 Task: Look for space in Walla Walla, United States from 24th August, 2023 to 10th September, 2023 for 8 adults, 2 children, 1 infant and 1 pet in price range Rs.12000 to Rs.15000. Place can be entire place or shared room with 4 bedrooms having 8 beds and 4 bathrooms. Property type can be house, flat, guest house. Amenities needed are: wifi, TV, free parkinig on premises, gym, breakfast. Booking option can be shelf check-in. Required host language is English.
Action: Mouse moved to (482, 121)
Screenshot: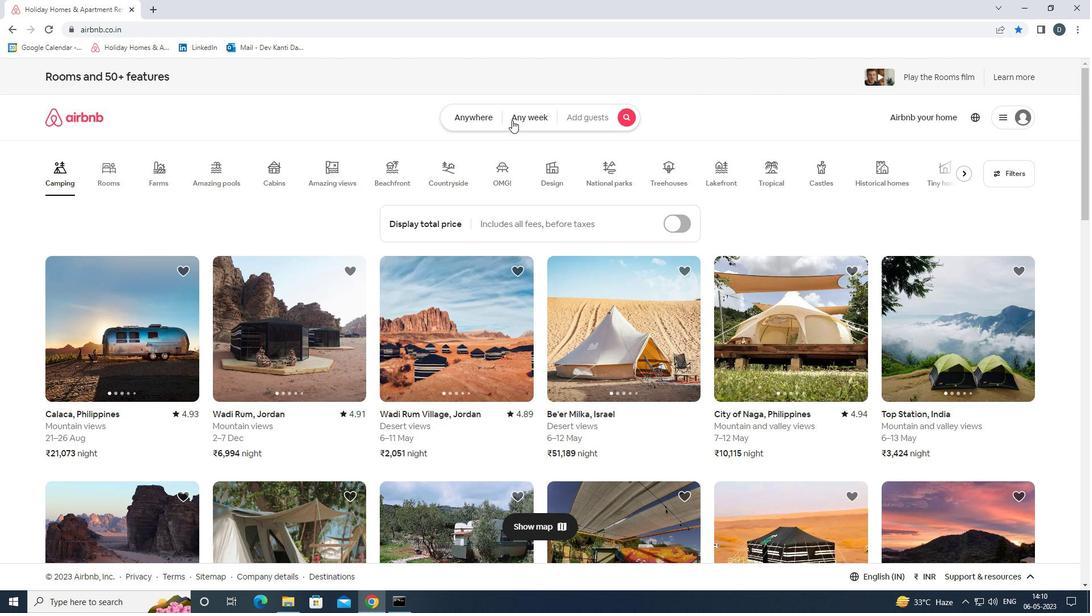 
Action: Mouse pressed left at (482, 121)
Screenshot: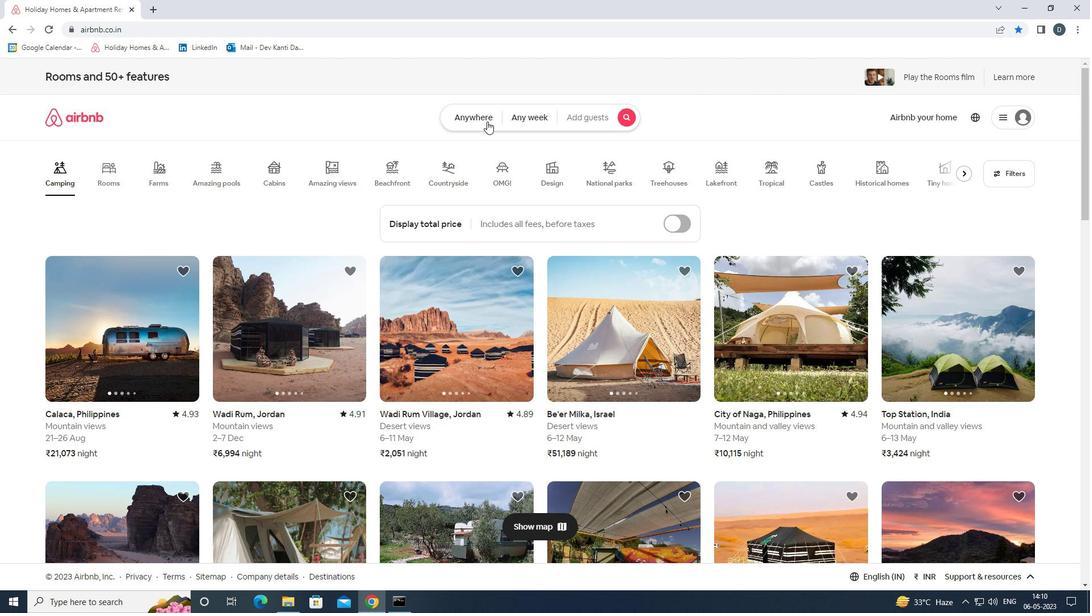 
Action: Mouse moved to (425, 162)
Screenshot: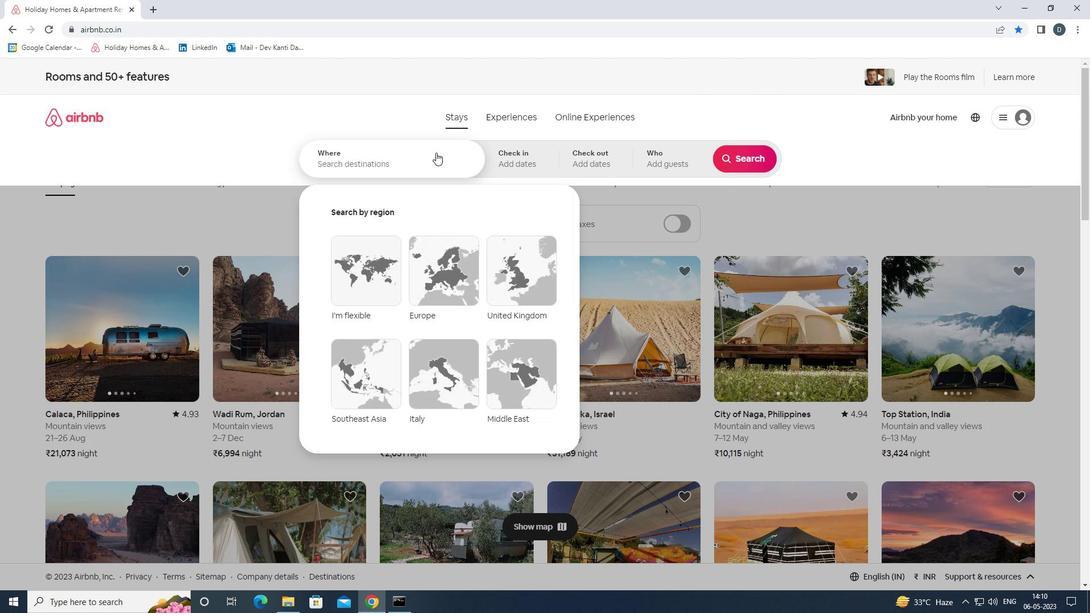
Action: Mouse pressed left at (425, 162)
Screenshot: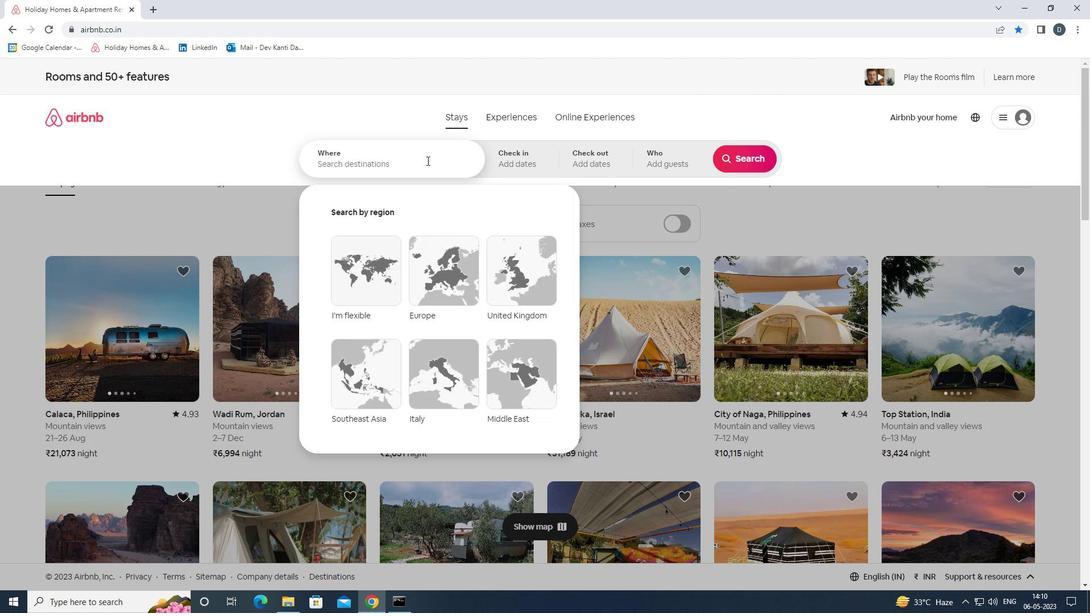 
Action: Mouse moved to (352, 176)
Screenshot: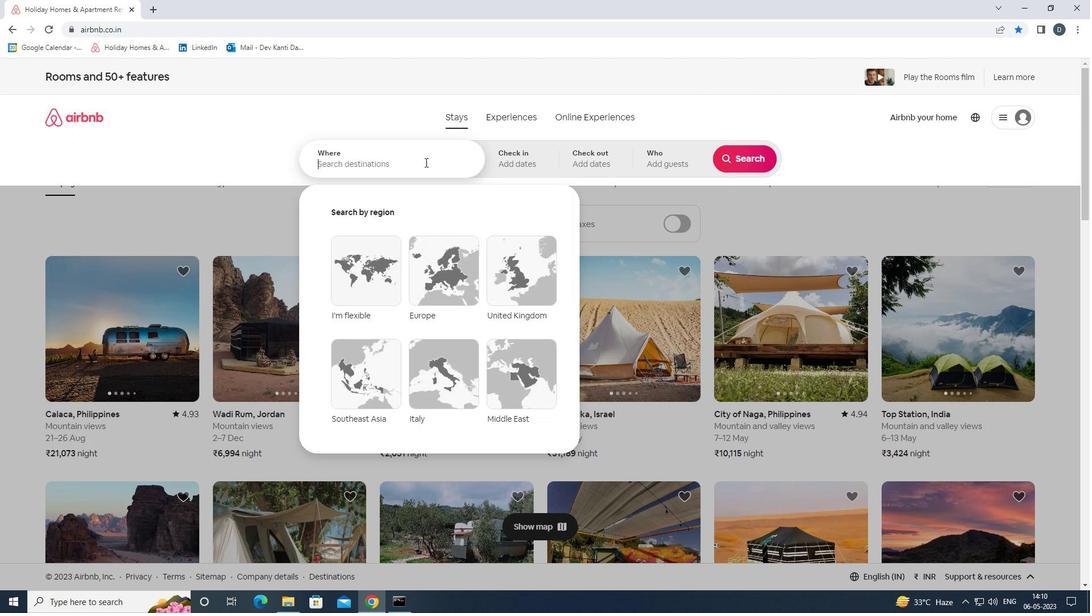 
Action: Key pressed <Key.shift>
Screenshot: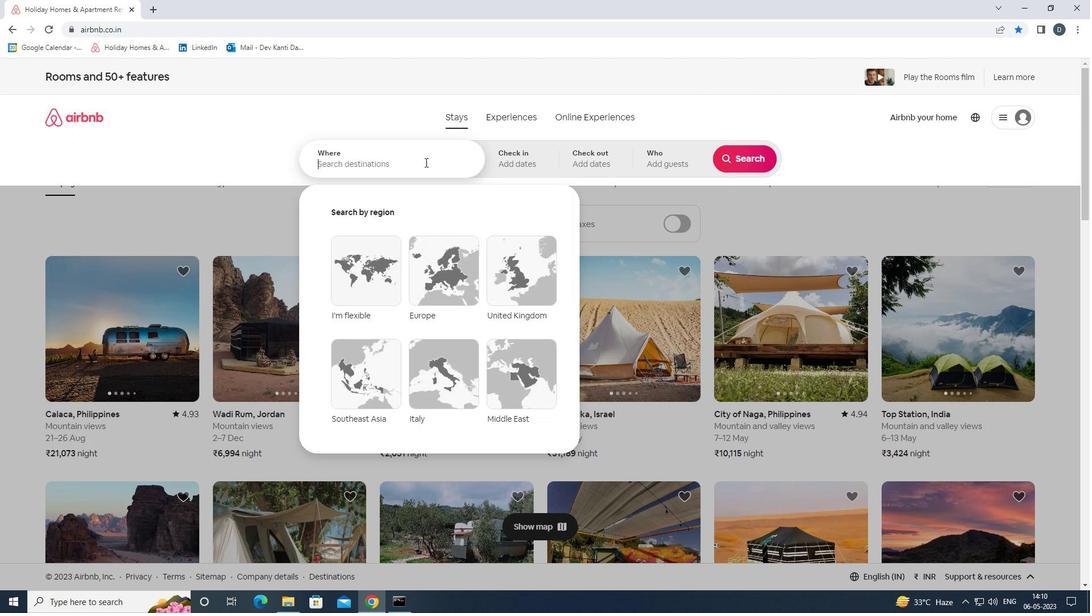
Action: Mouse moved to (294, 190)
Screenshot: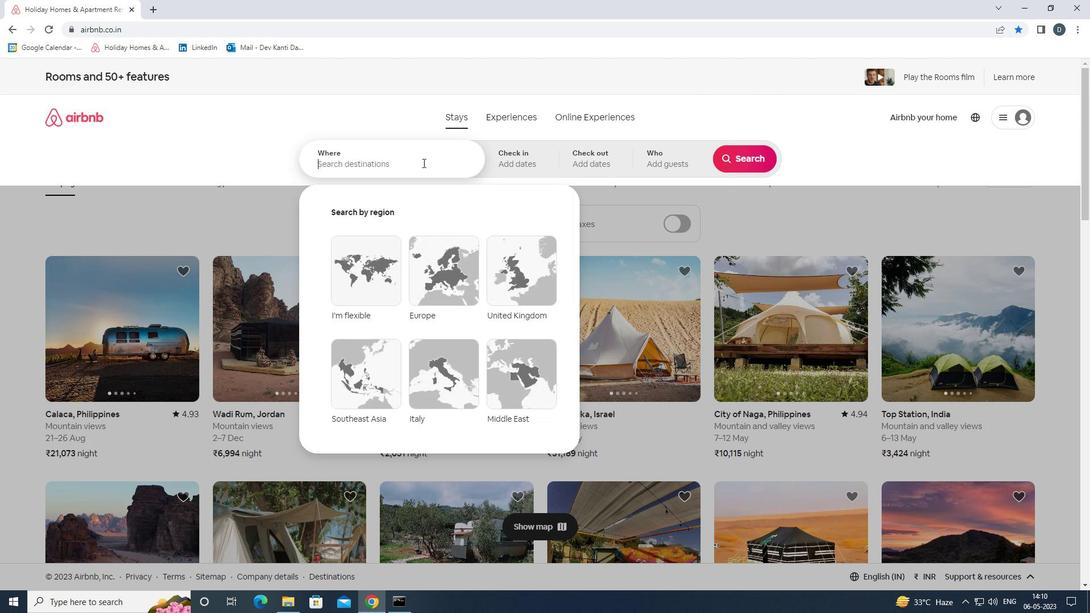 
Action: Key pressed <Key.shift>WALLA<Key.space><Key.shift>WALLA,<Key.shift>UNITED<Key.space><Key.shift>STATES<Key.enter>
Screenshot: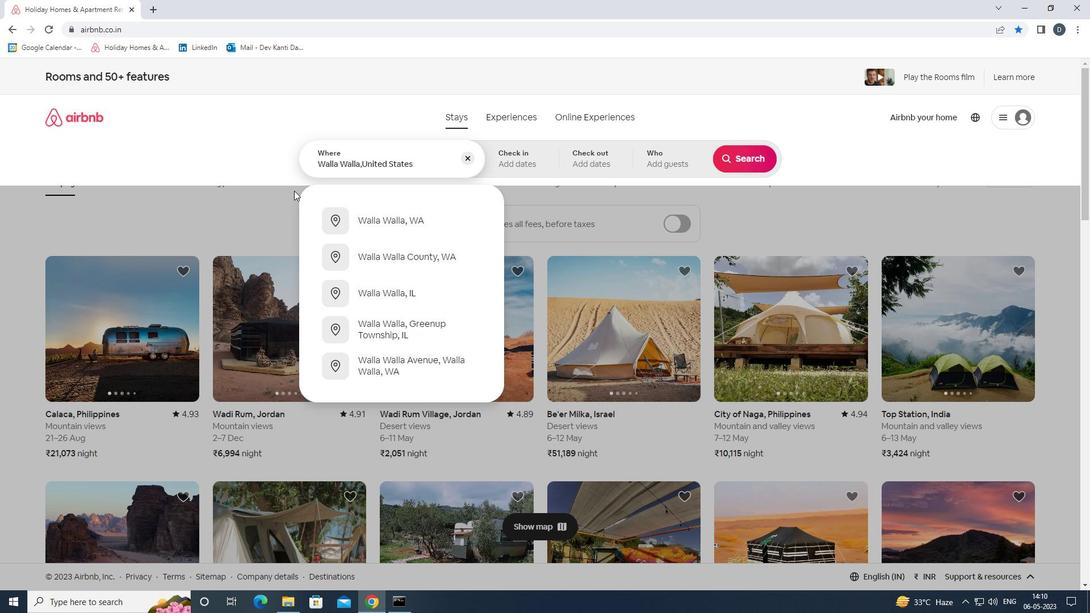
Action: Mouse moved to (743, 252)
Screenshot: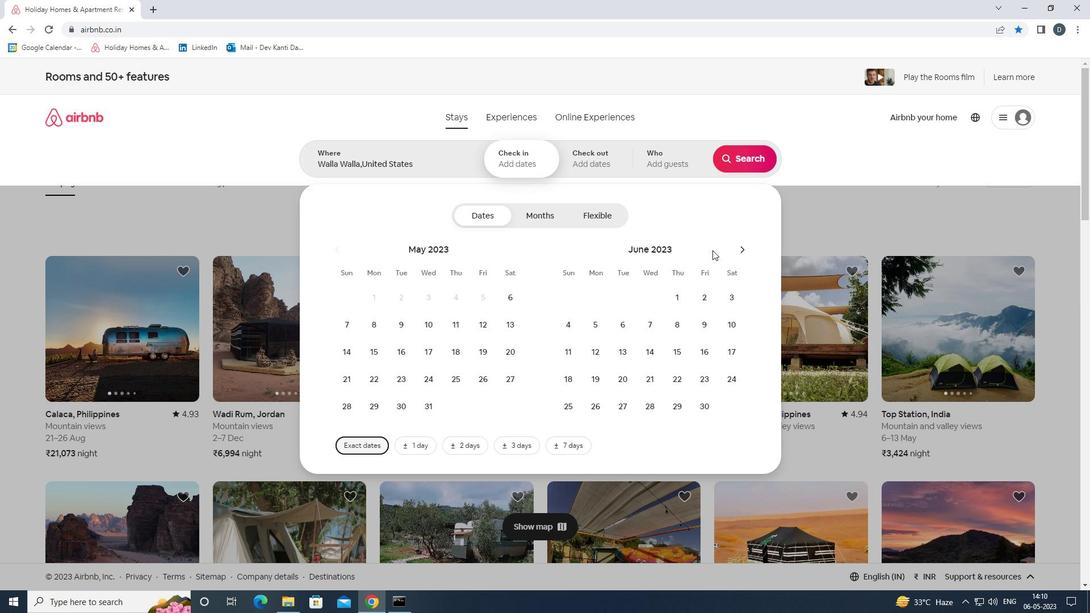 
Action: Mouse pressed left at (743, 252)
Screenshot: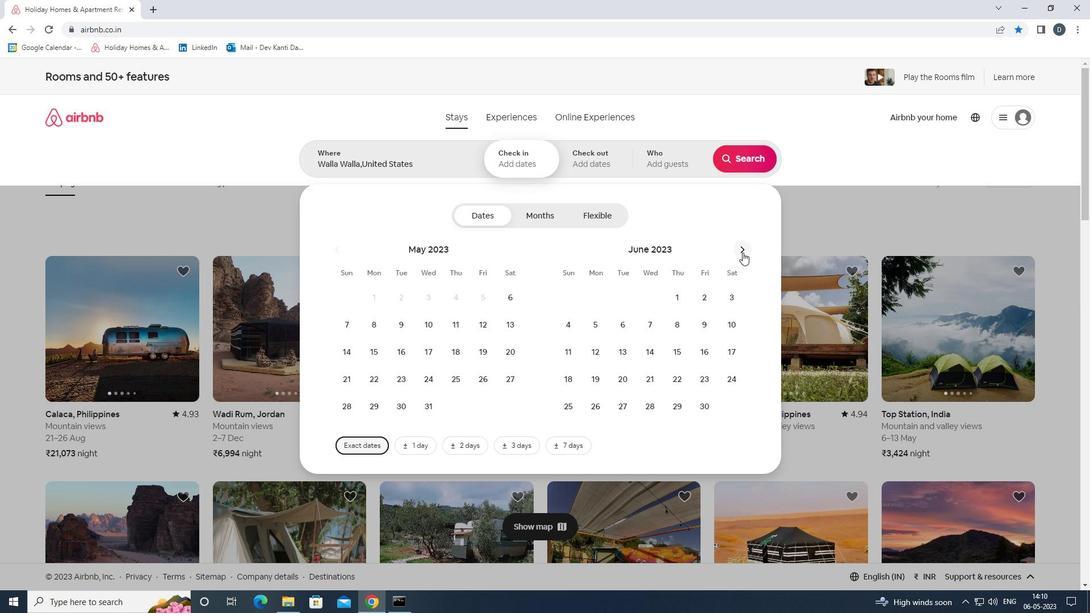 
Action: Mouse pressed left at (743, 252)
Screenshot: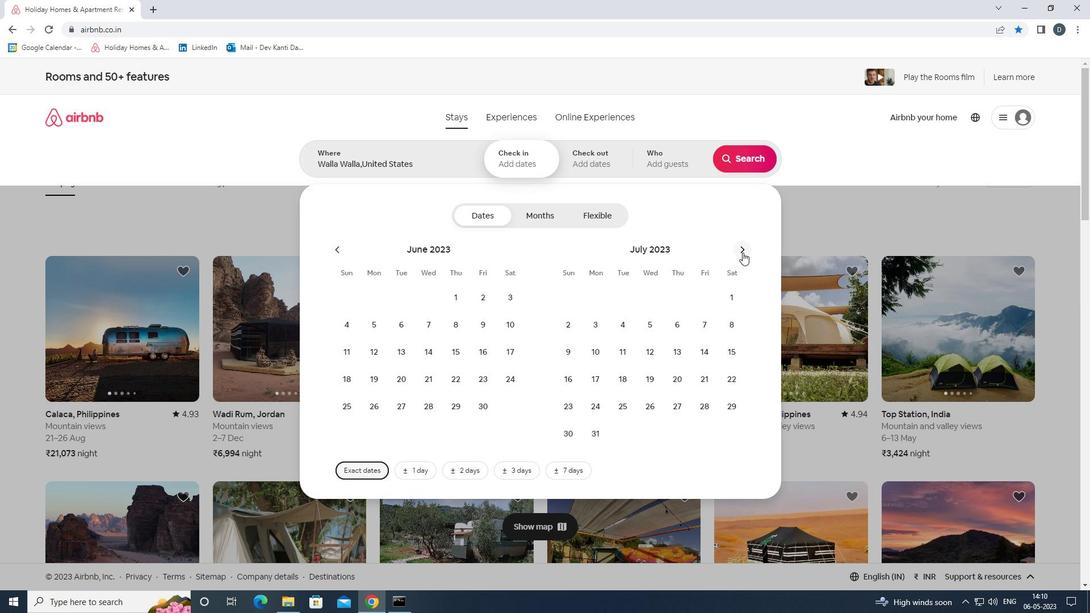 
Action: Mouse pressed left at (743, 252)
Screenshot: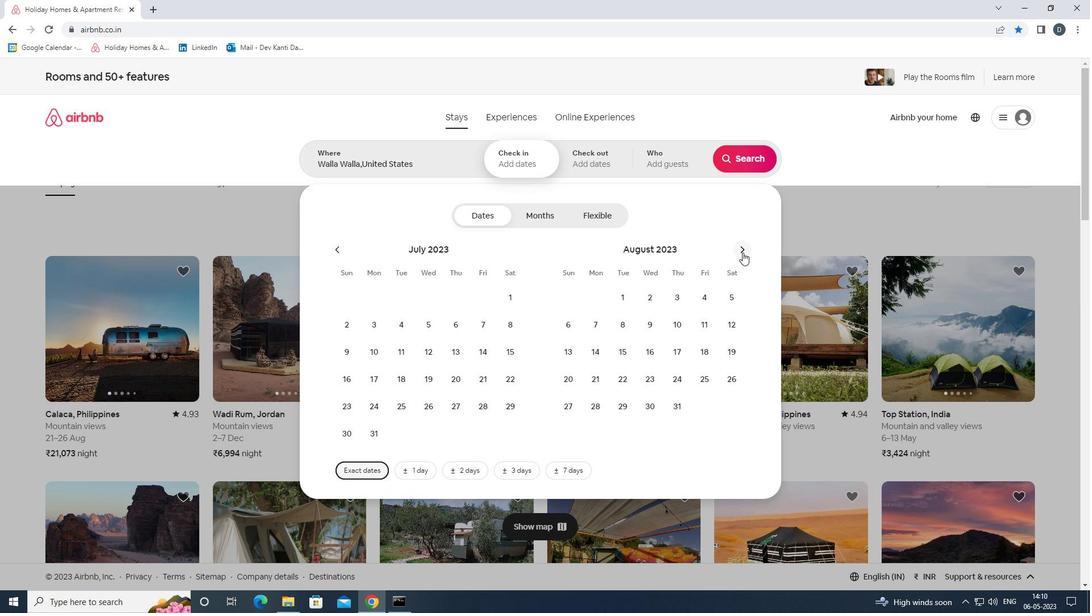
Action: Mouse moved to (452, 377)
Screenshot: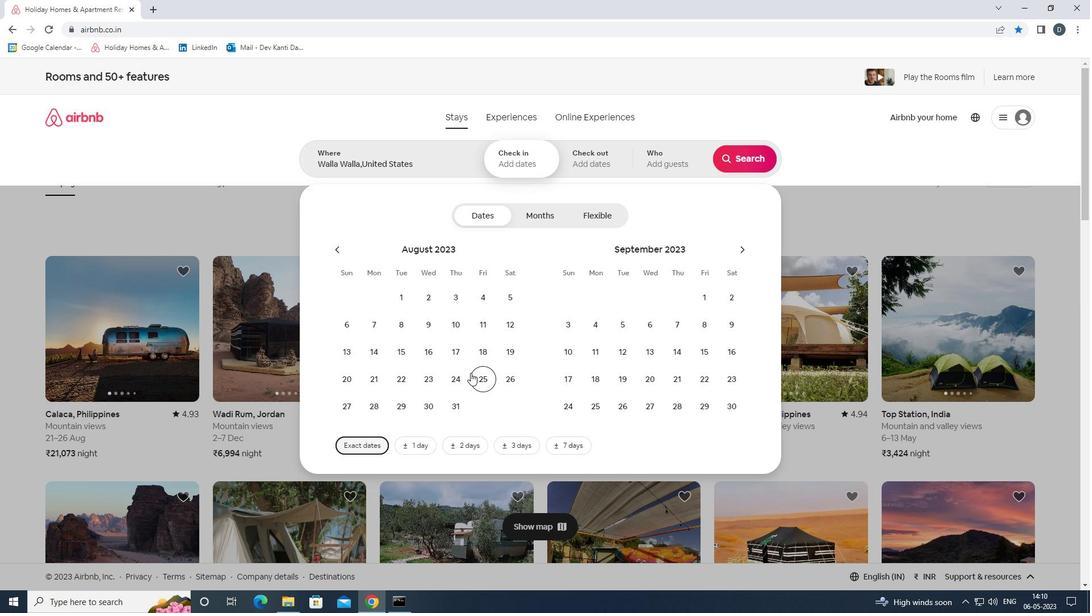 
Action: Mouse pressed left at (452, 377)
Screenshot: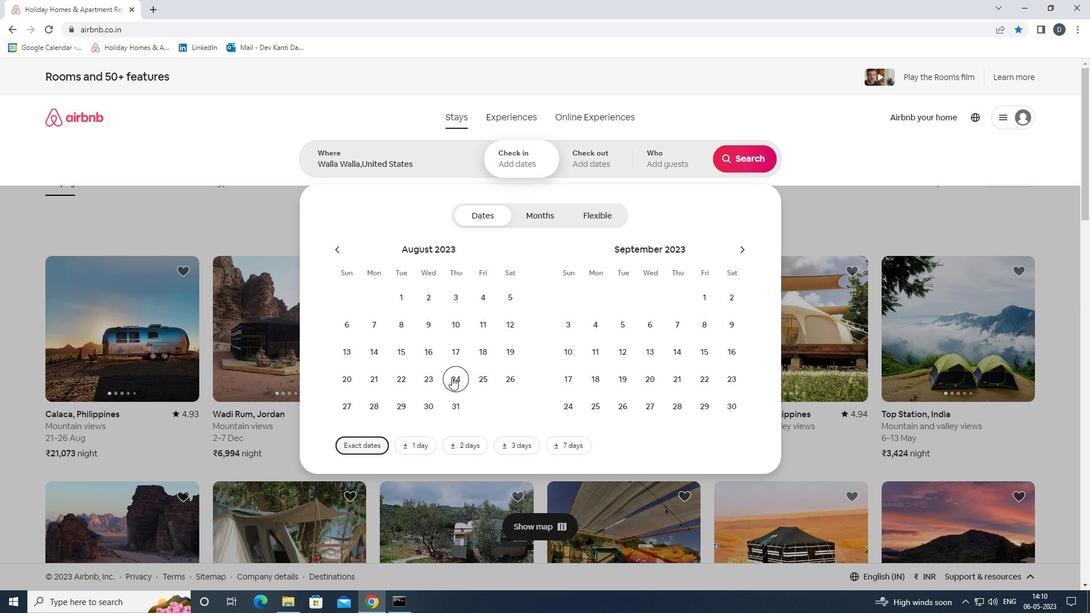 
Action: Mouse moved to (573, 350)
Screenshot: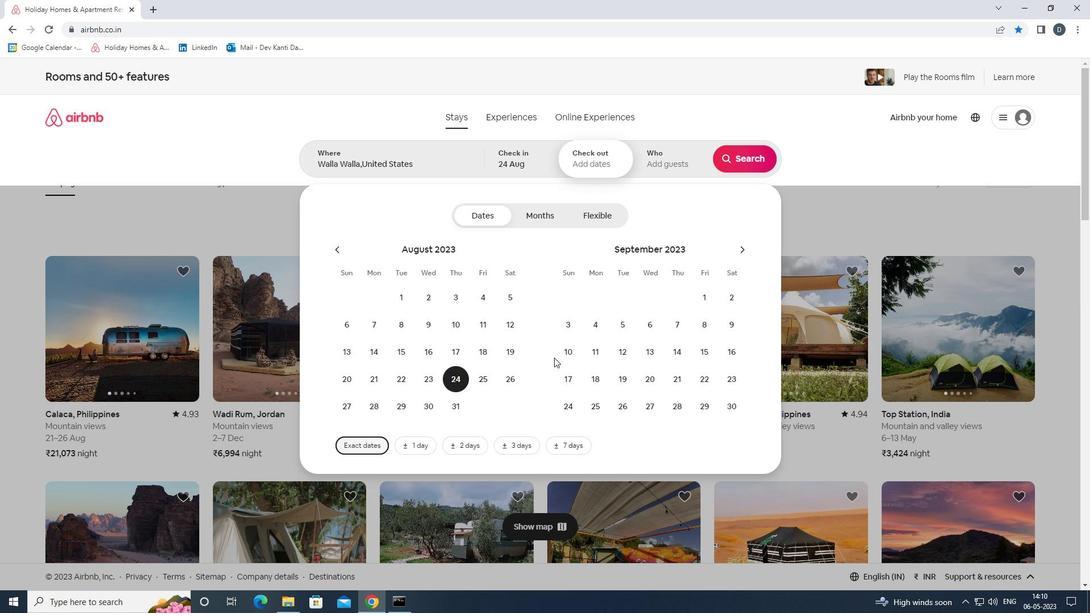
Action: Mouse pressed left at (573, 350)
Screenshot: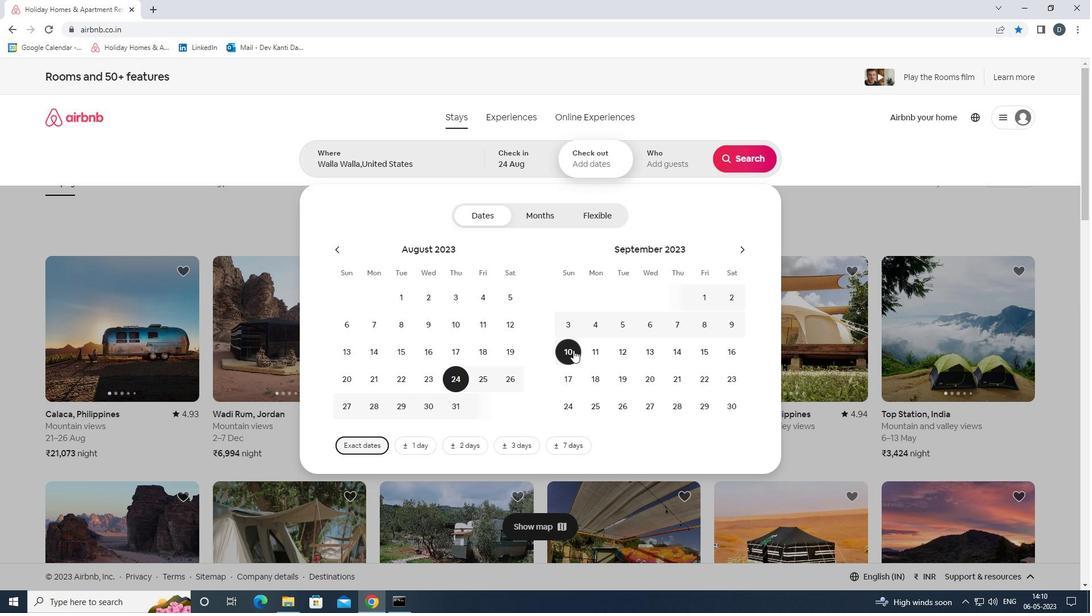 
Action: Mouse moved to (681, 163)
Screenshot: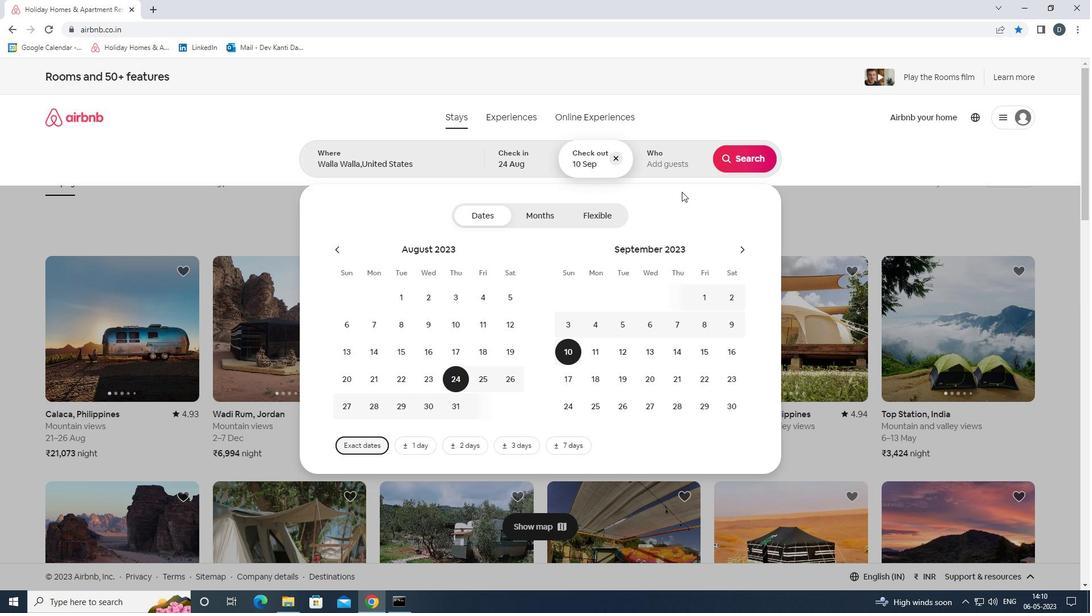 
Action: Mouse pressed left at (681, 163)
Screenshot: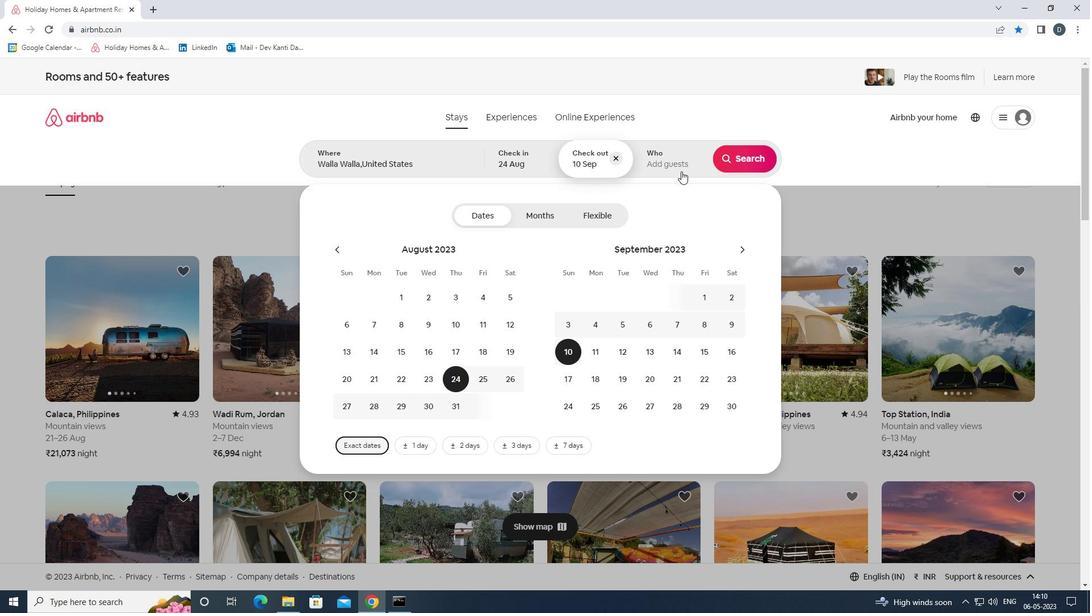 
Action: Mouse moved to (744, 219)
Screenshot: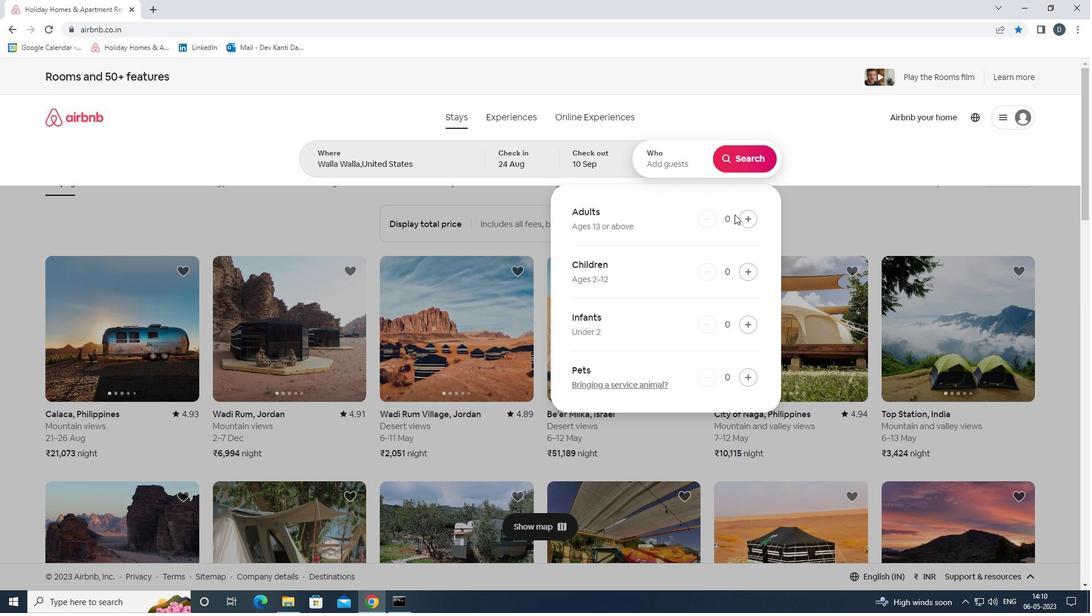 
Action: Mouse pressed left at (744, 219)
Screenshot: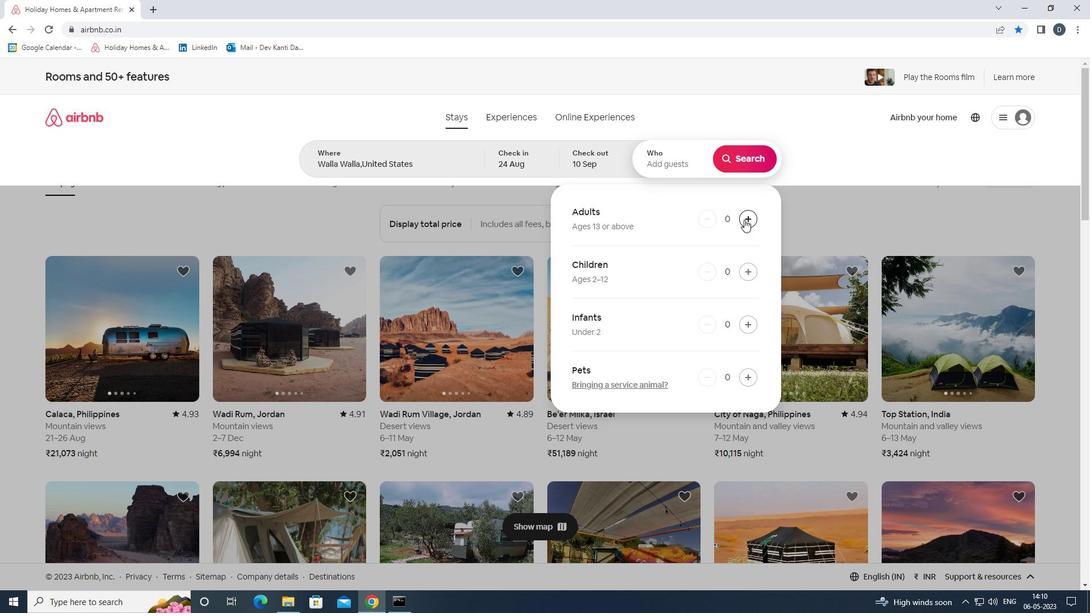 
Action: Mouse pressed left at (744, 219)
Screenshot: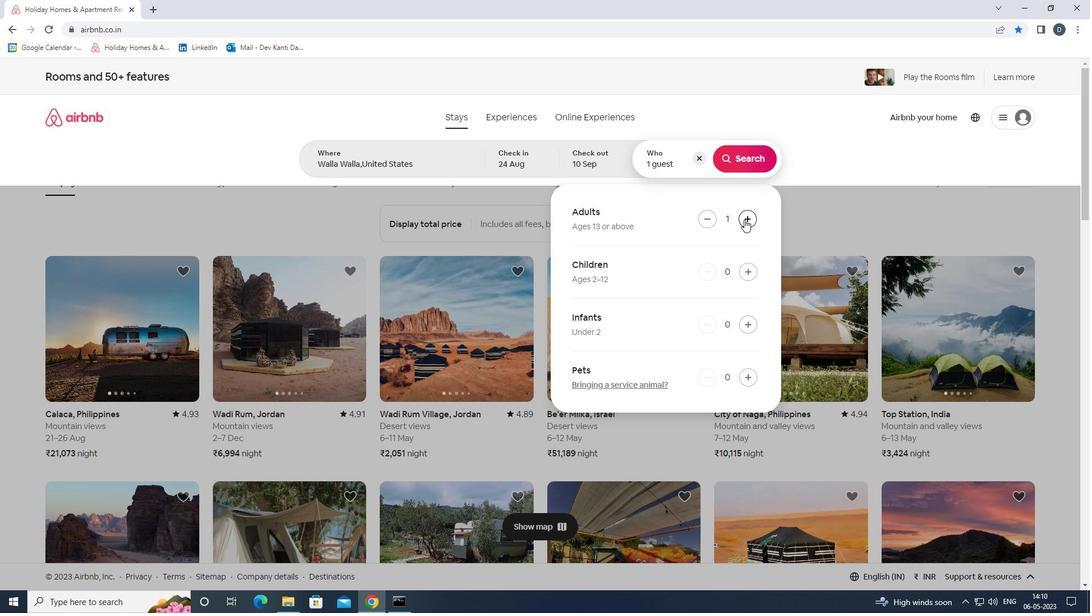 
Action: Mouse pressed left at (744, 219)
Screenshot: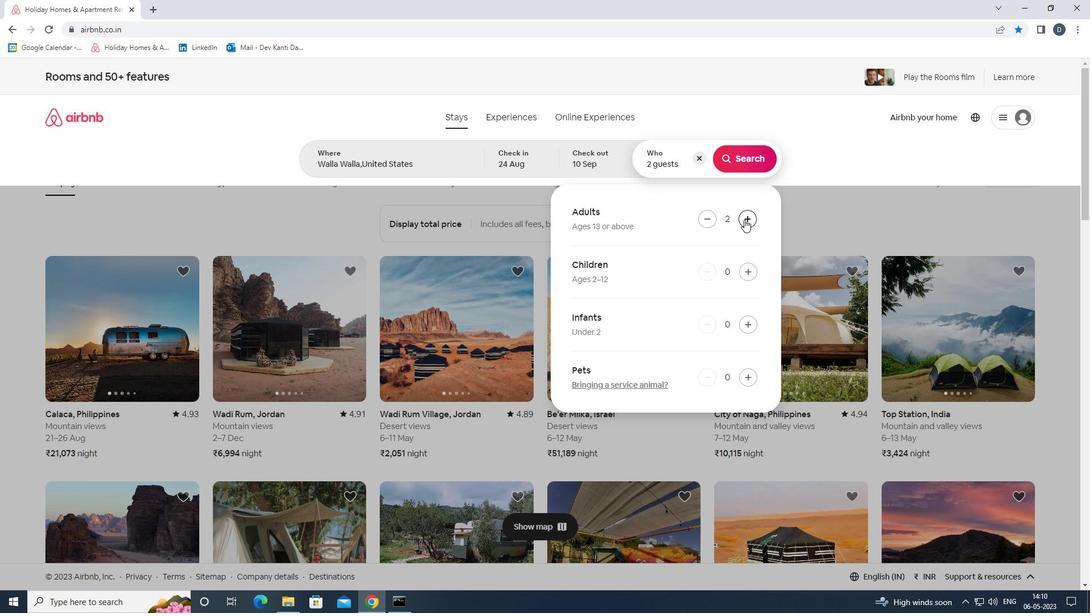 
Action: Mouse pressed left at (744, 219)
Screenshot: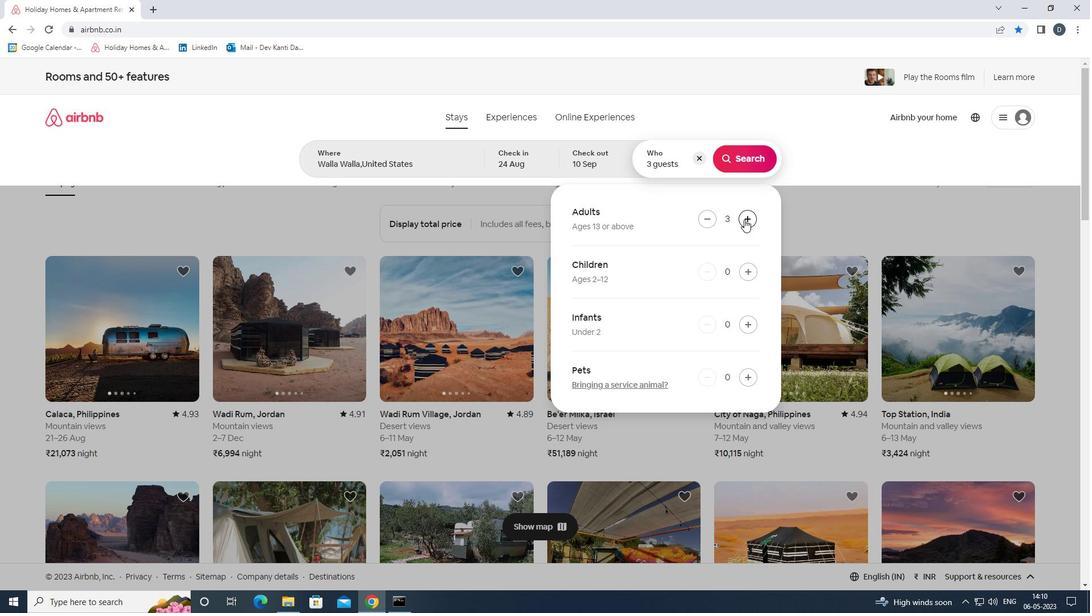 
Action: Mouse pressed left at (744, 219)
Screenshot: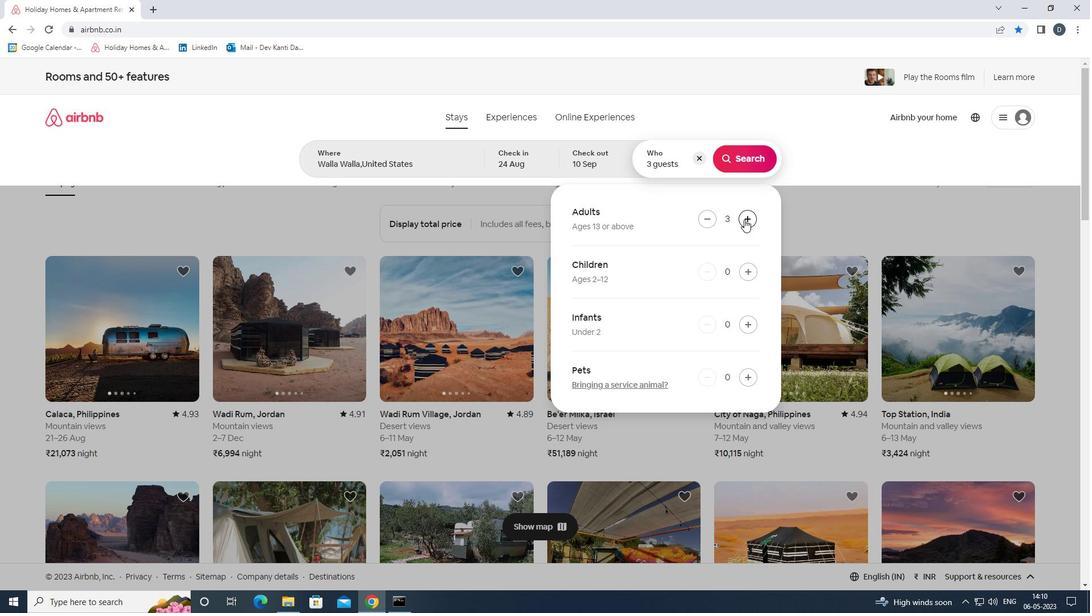 
Action: Mouse pressed left at (744, 219)
Screenshot: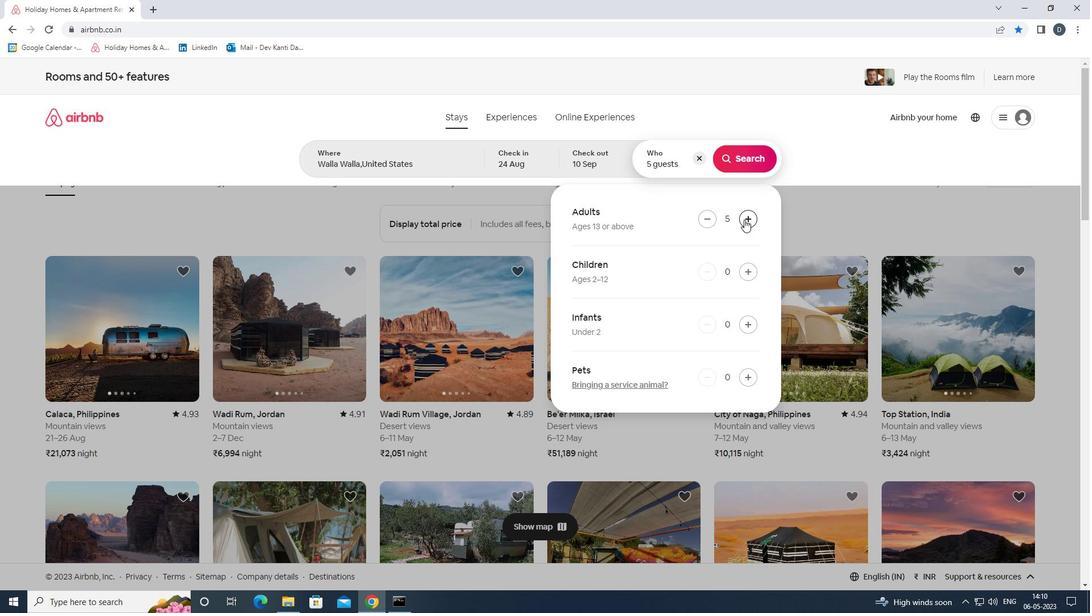 
Action: Mouse pressed left at (744, 219)
Screenshot: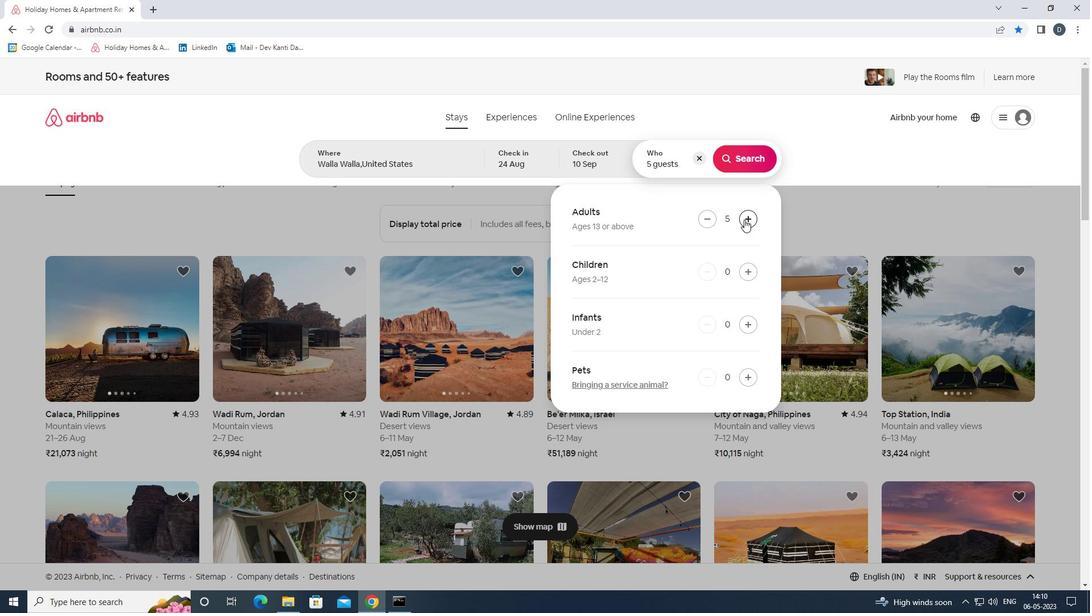 
Action: Mouse pressed left at (744, 219)
Screenshot: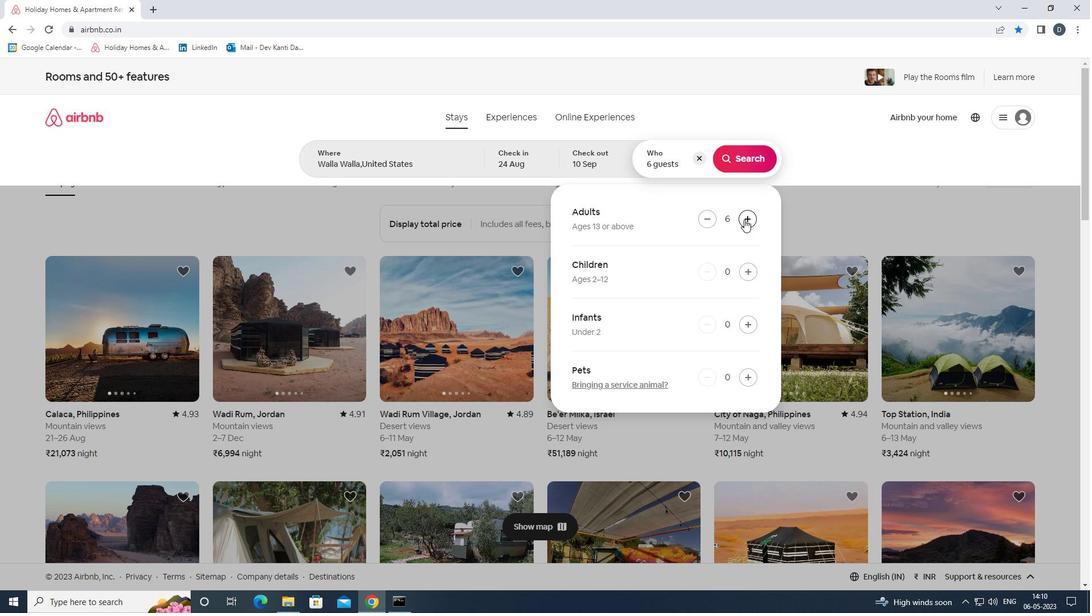 
Action: Mouse moved to (744, 273)
Screenshot: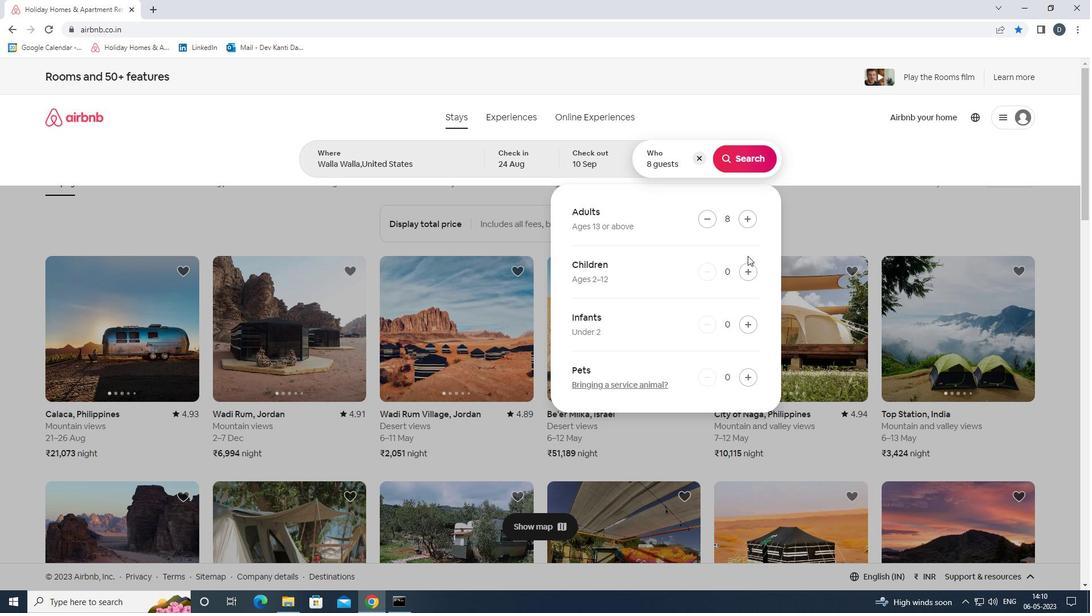 
Action: Mouse pressed left at (744, 273)
Screenshot: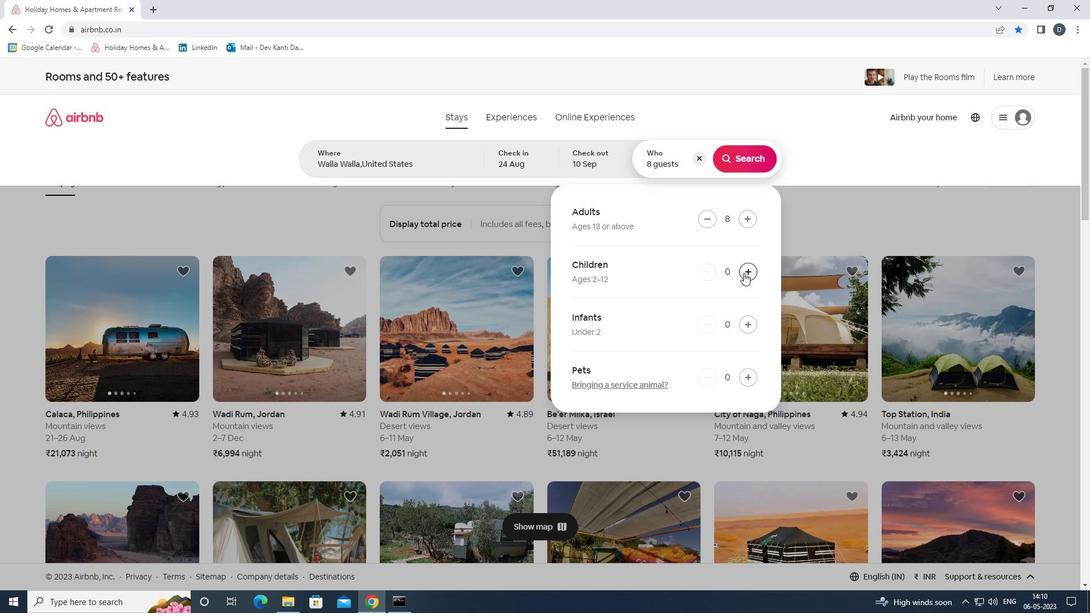 
Action: Mouse moved to (744, 273)
Screenshot: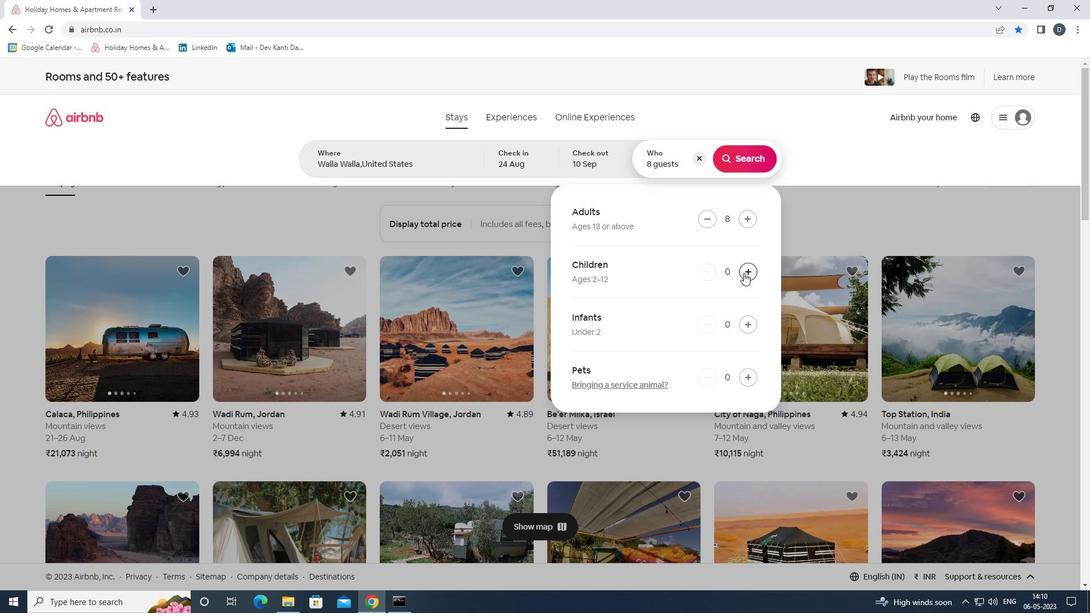
Action: Mouse pressed left at (744, 273)
Screenshot: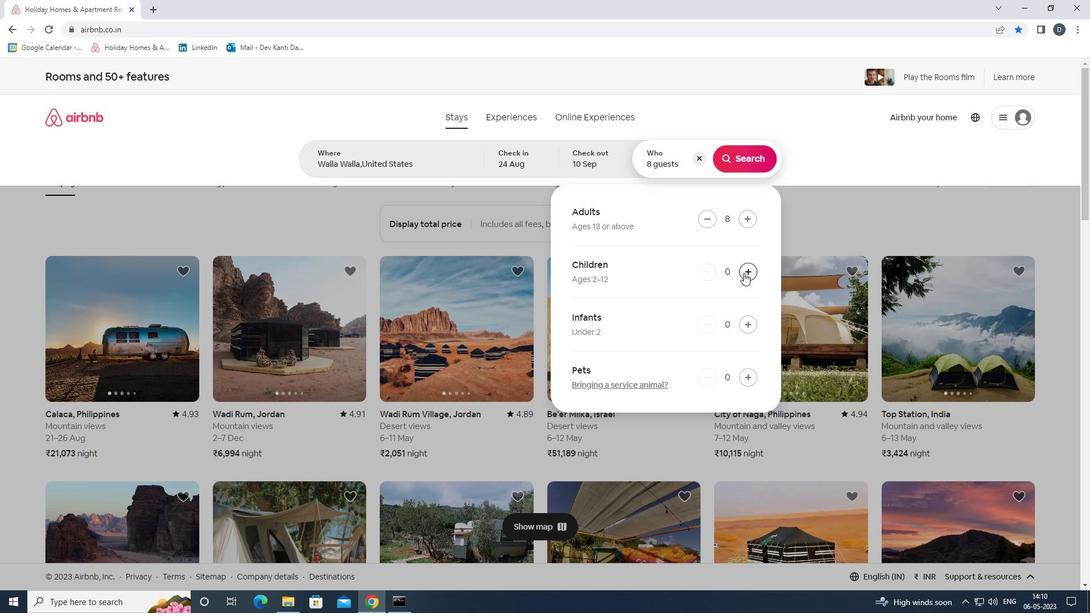 
Action: Mouse moved to (752, 321)
Screenshot: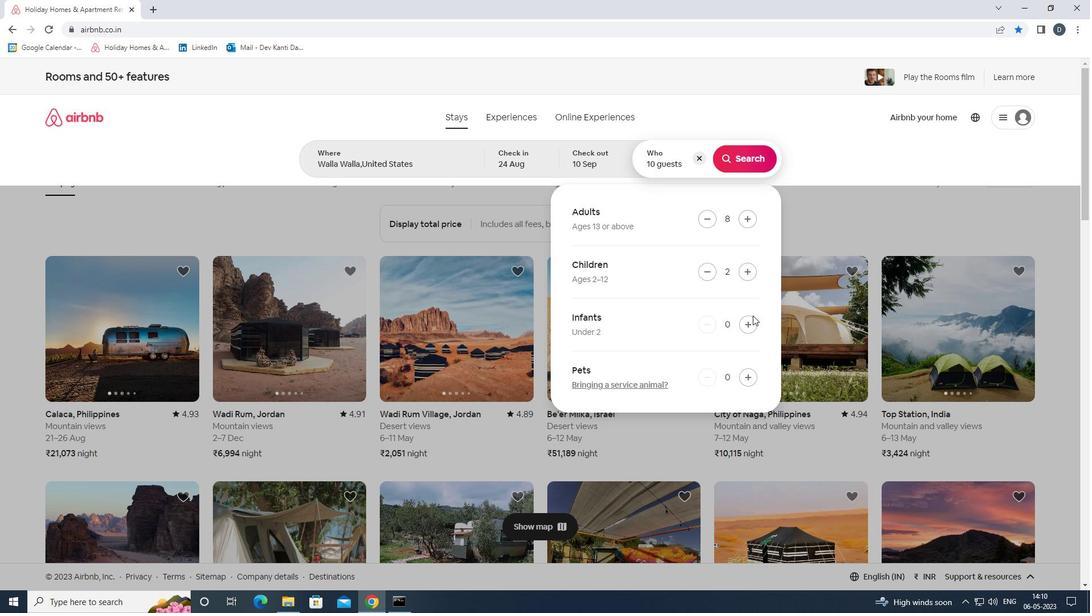 
Action: Mouse pressed left at (752, 321)
Screenshot: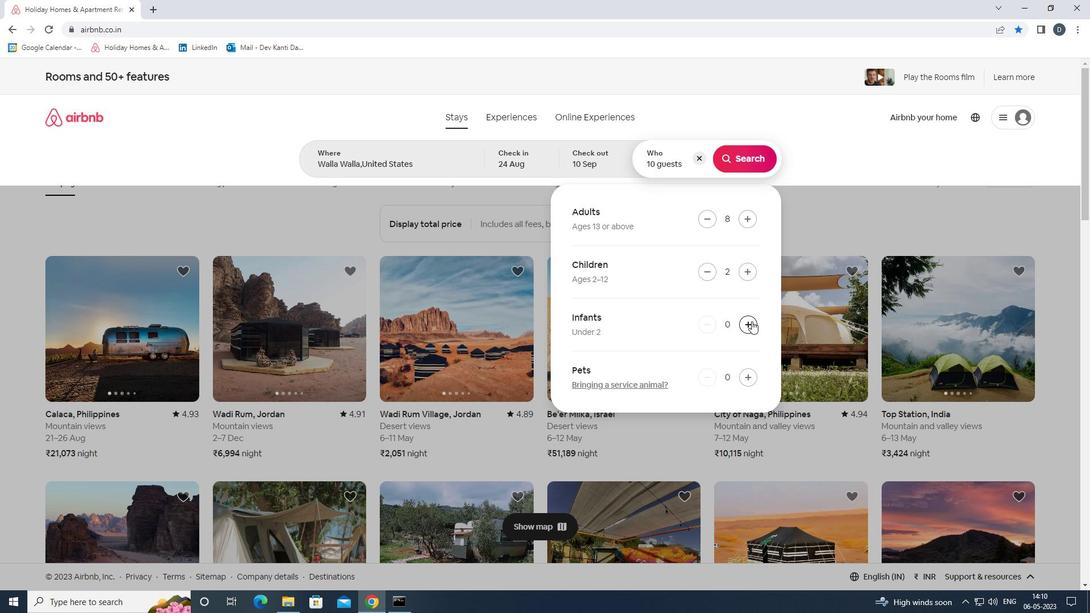 
Action: Mouse moved to (750, 378)
Screenshot: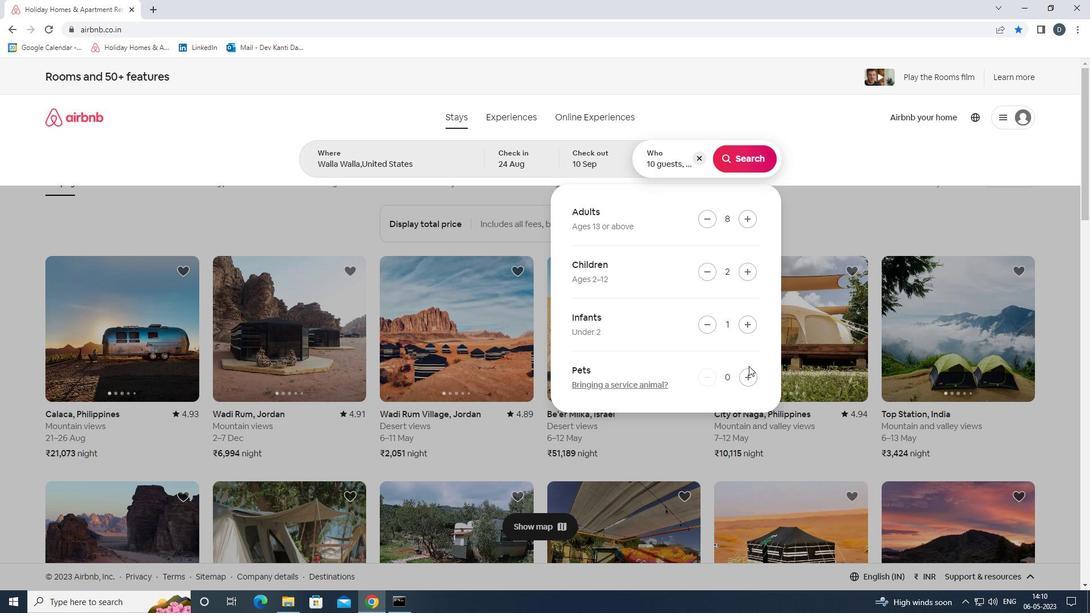 
Action: Mouse pressed left at (750, 378)
Screenshot: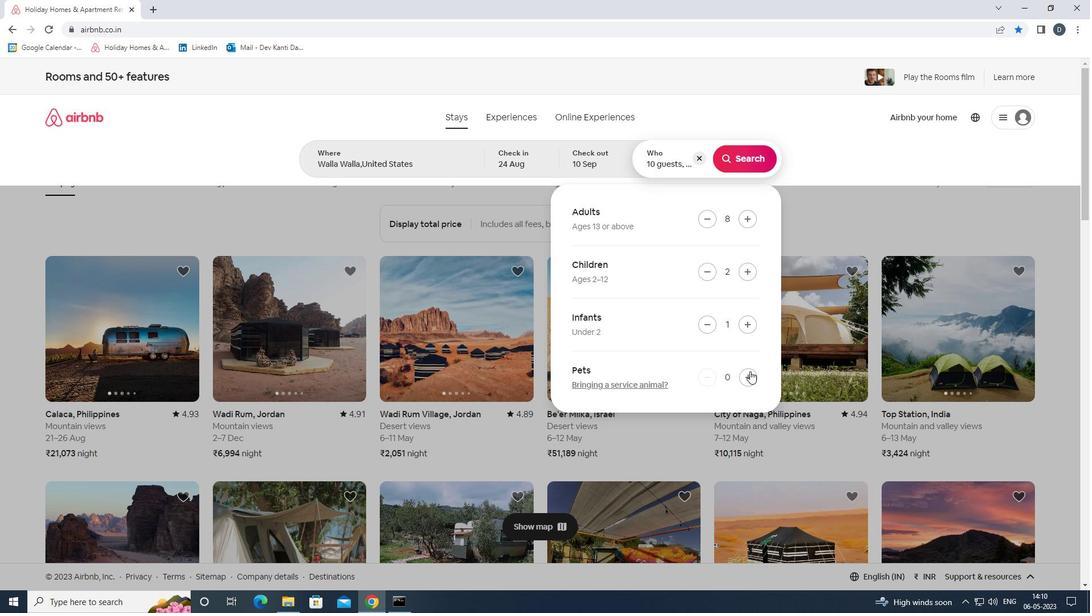 
Action: Mouse moved to (753, 165)
Screenshot: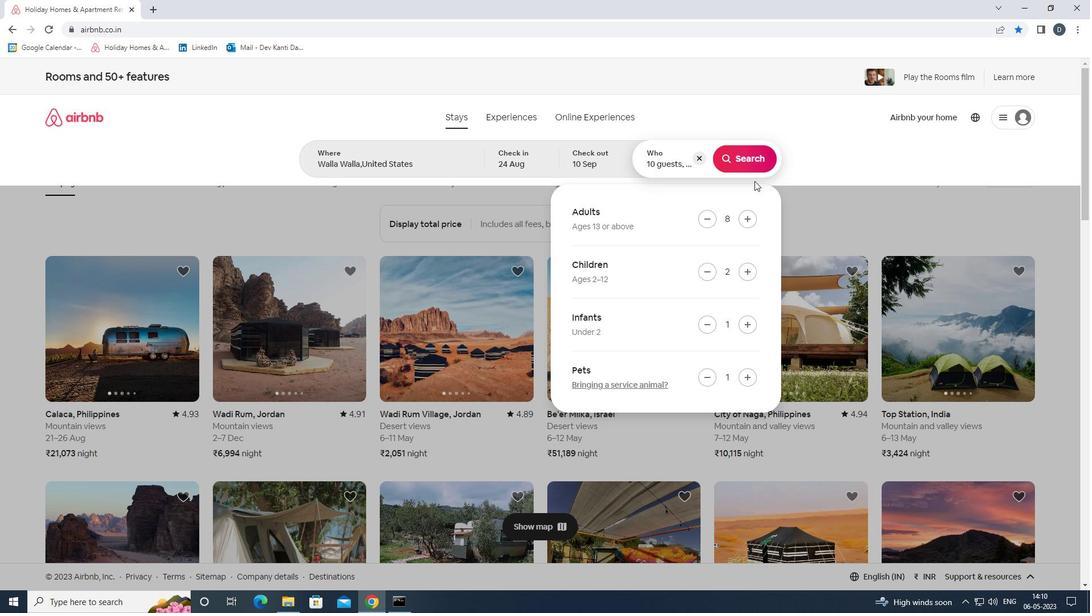 
Action: Mouse pressed left at (753, 165)
Screenshot: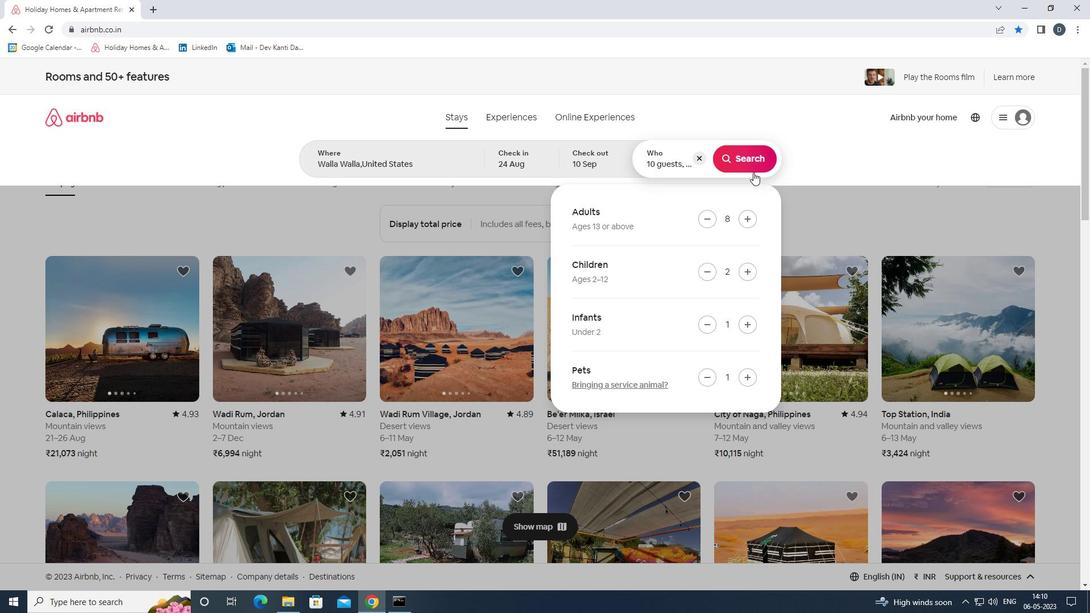 
Action: Mouse moved to (1032, 123)
Screenshot: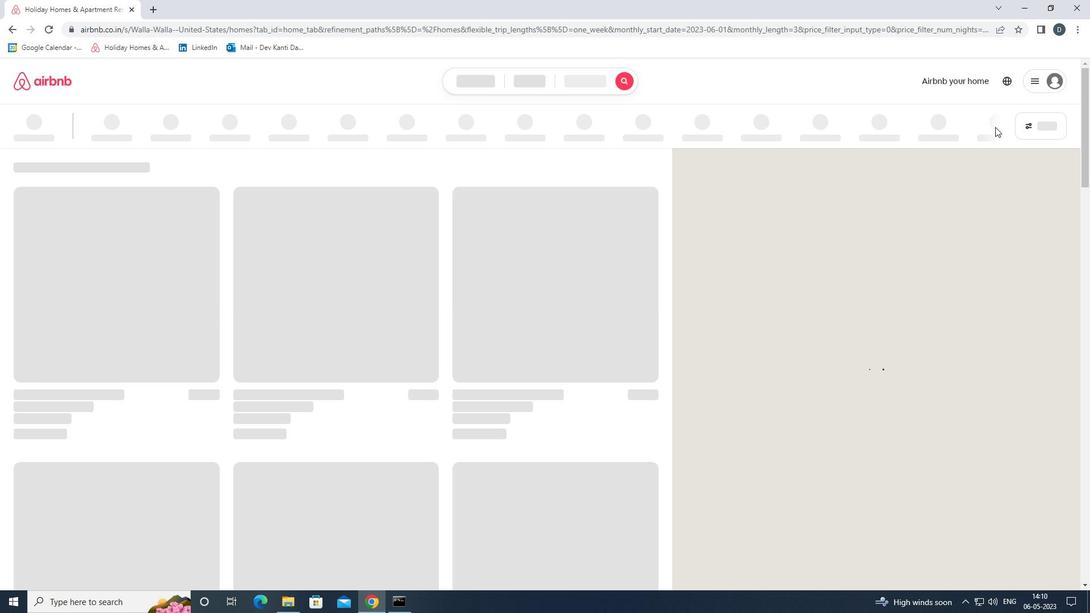 
Action: Mouse pressed left at (1032, 123)
Screenshot: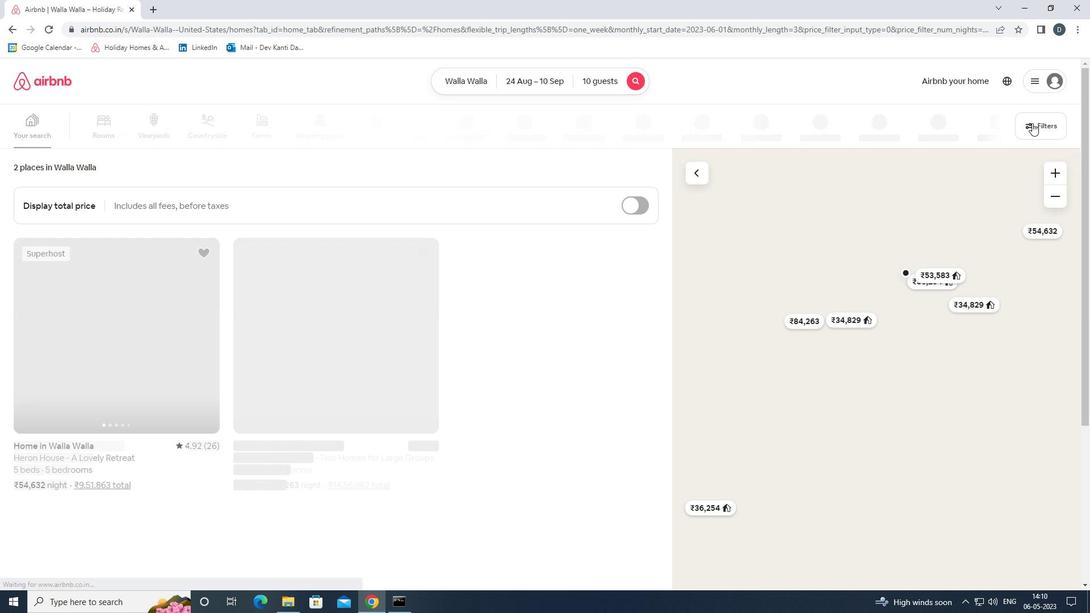 
Action: Mouse moved to (478, 406)
Screenshot: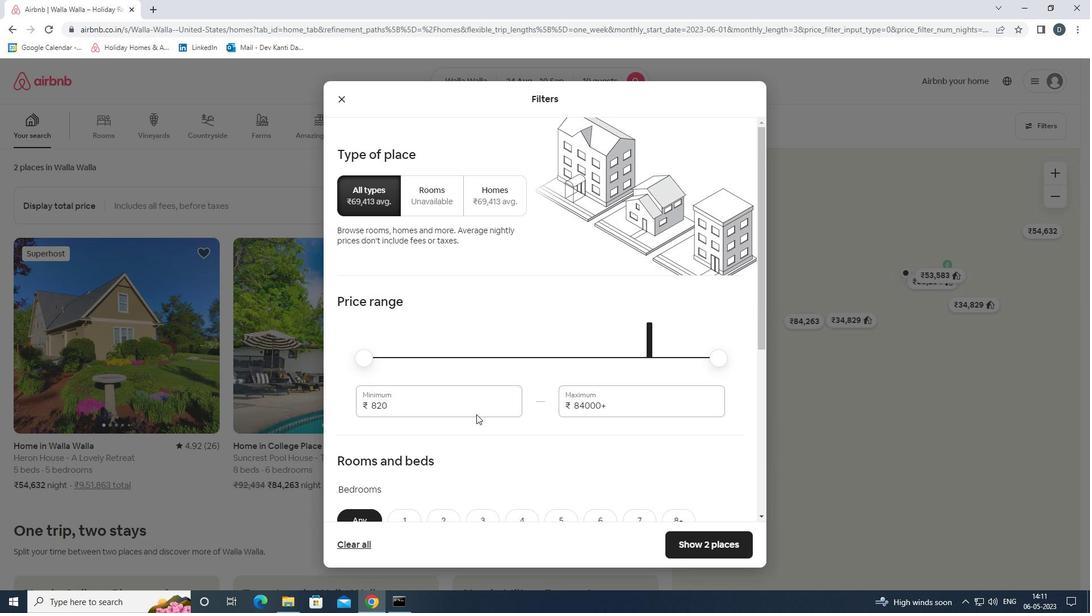 
Action: Mouse pressed left at (478, 406)
Screenshot: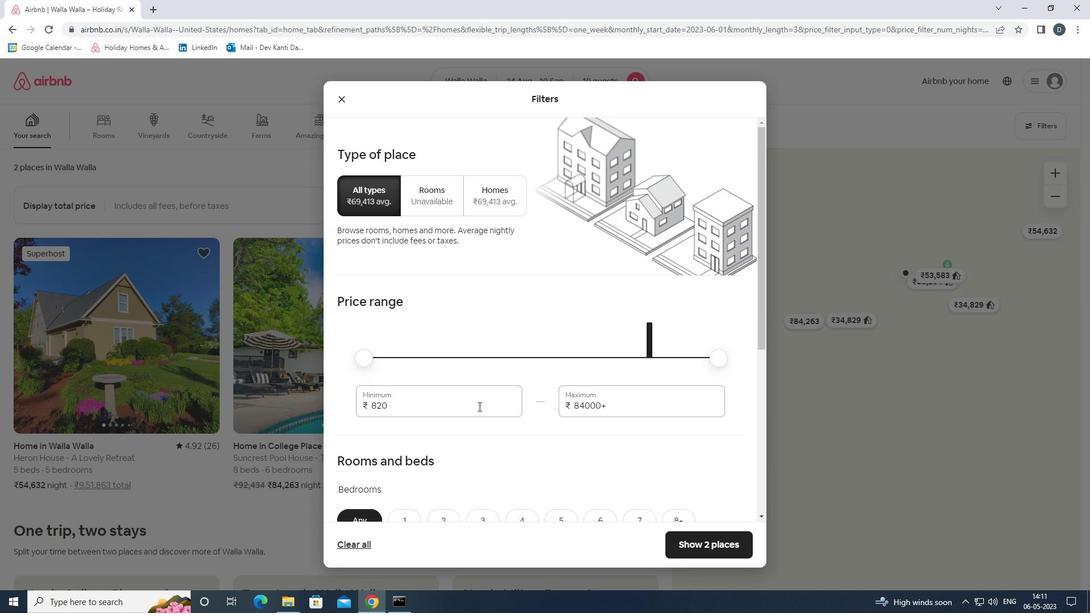 
Action: Mouse pressed left at (478, 406)
Screenshot: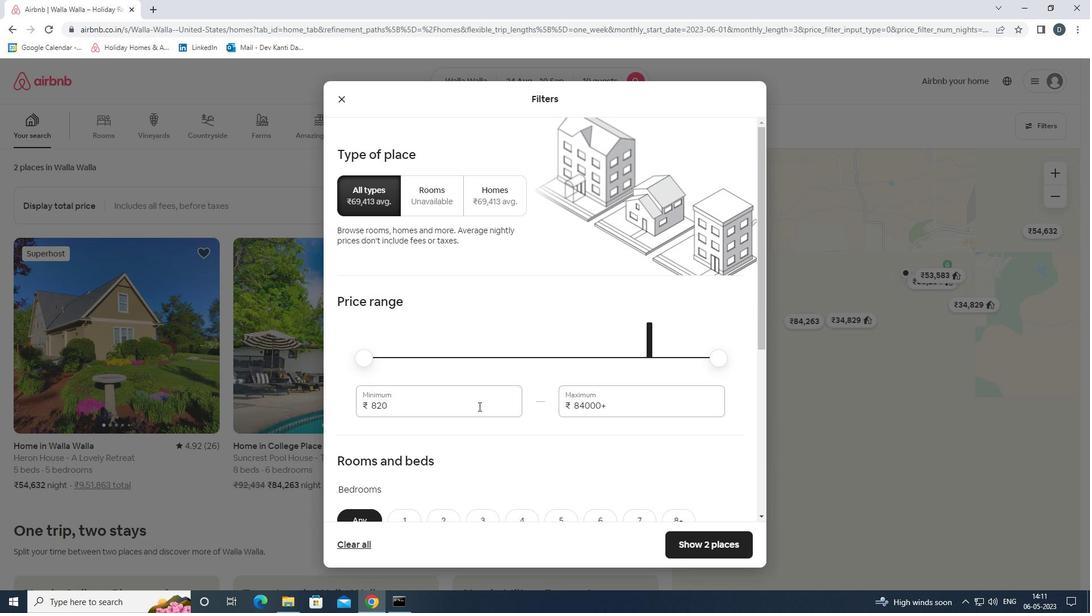 
Action: Mouse moved to (478, 406)
Screenshot: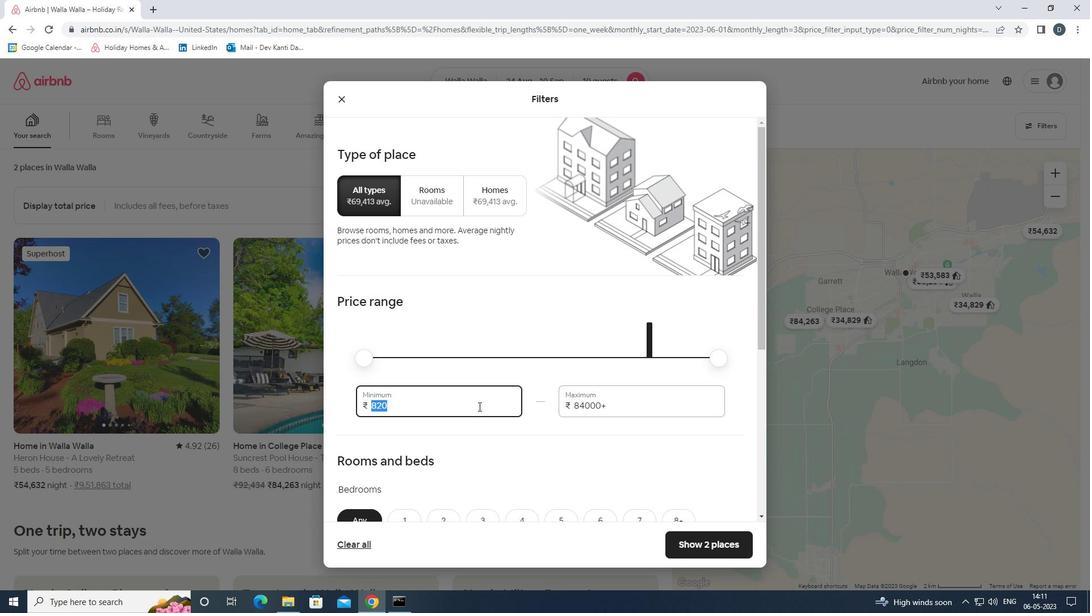 
Action: Key pressed 12000<Key.tab>15000
Screenshot: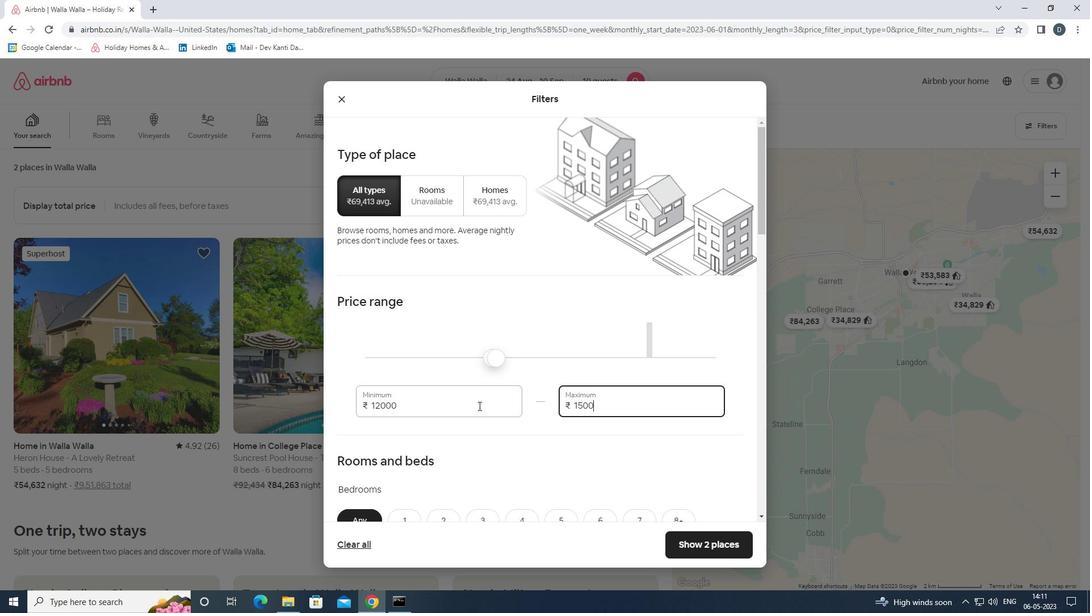 
Action: Mouse moved to (467, 395)
Screenshot: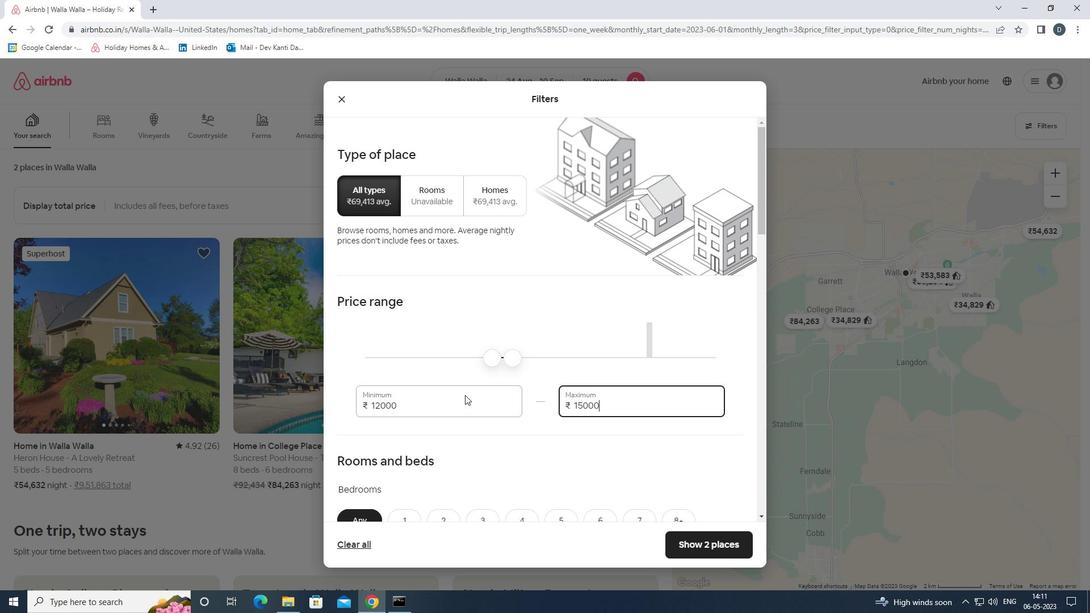 
Action: Mouse scrolled (467, 394) with delta (0, 0)
Screenshot: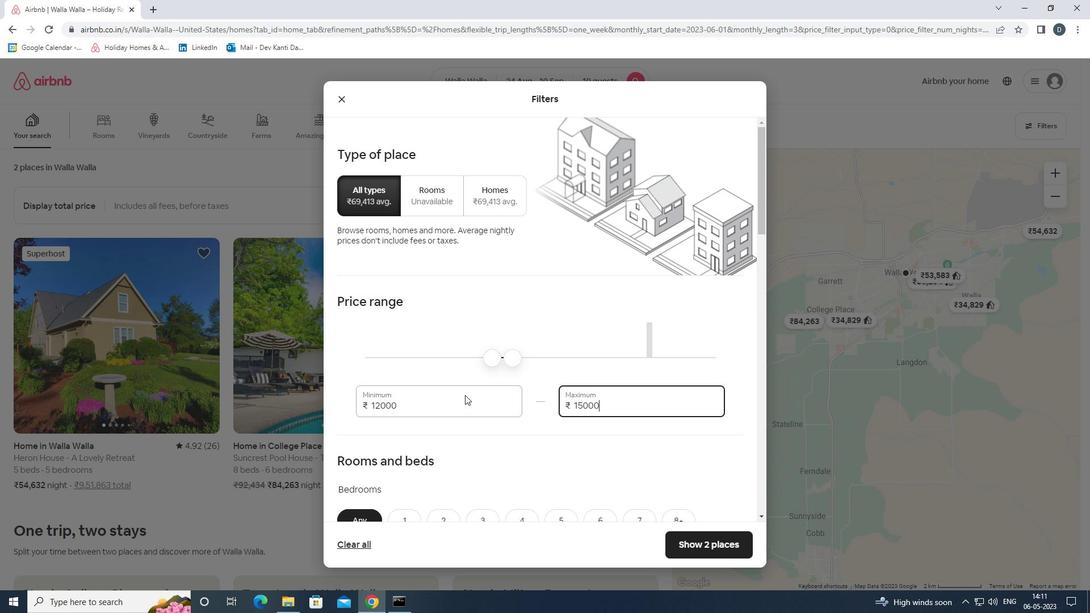 
Action: Mouse moved to (473, 390)
Screenshot: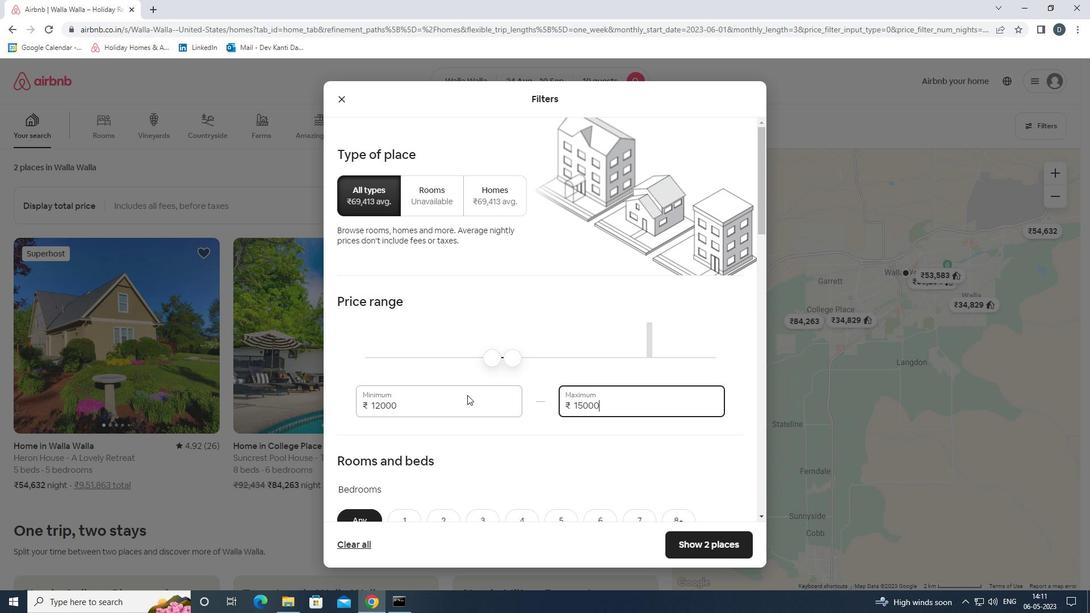 
Action: Mouse scrolled (473, 390) with delta (0, 0)
Screenshot: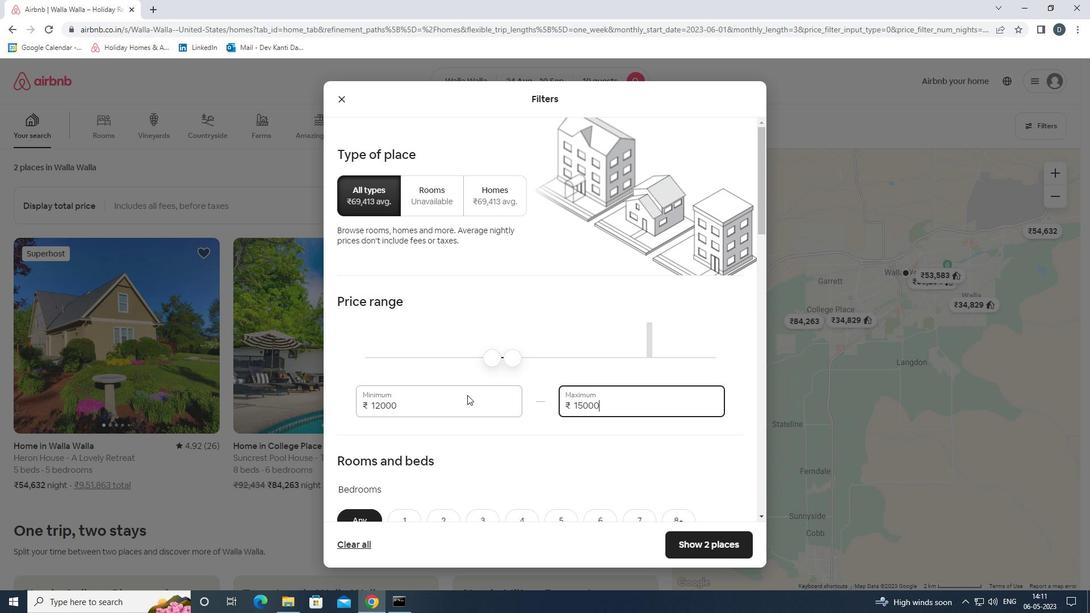 
Action: Mouse moved to (485, 388)
Screenshot: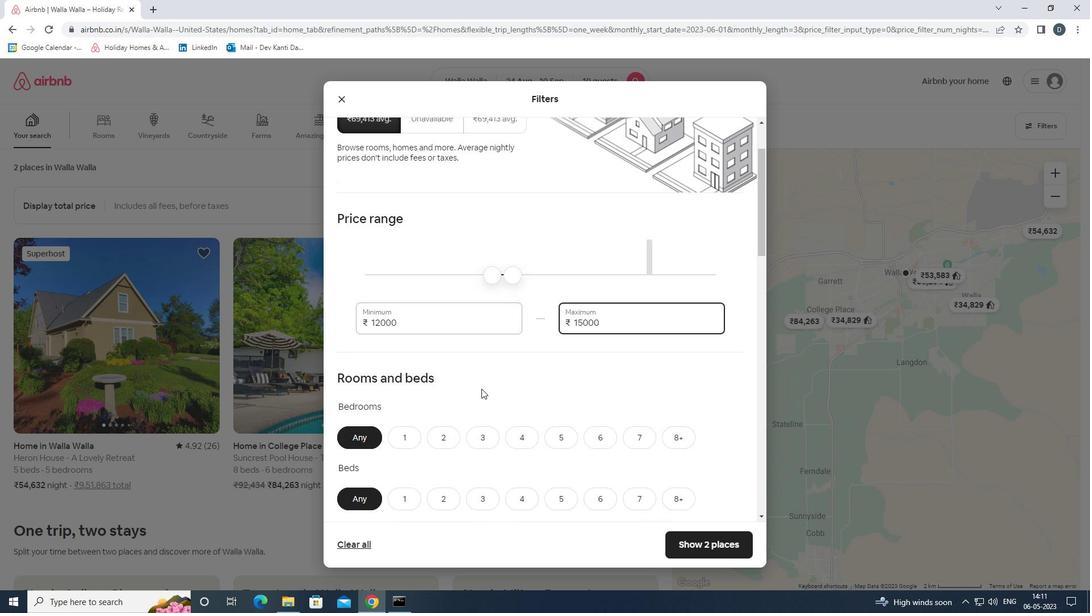 
Action: Mouse scrolled (485, 387) with delta (0, 0)
Screenshot: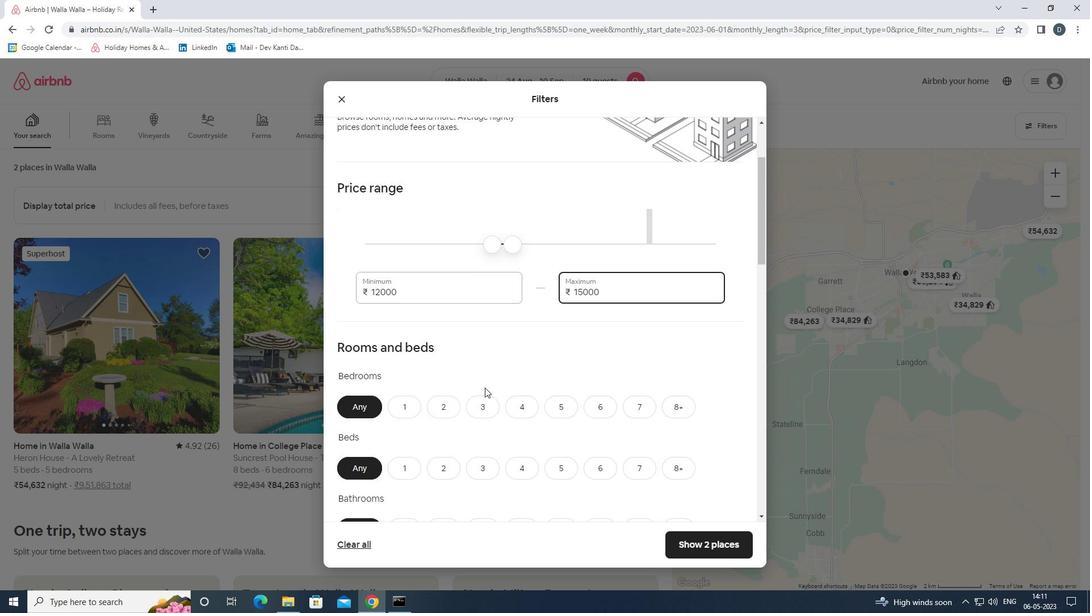 
Action: Mouse moved to (514, 351)
Screenshot: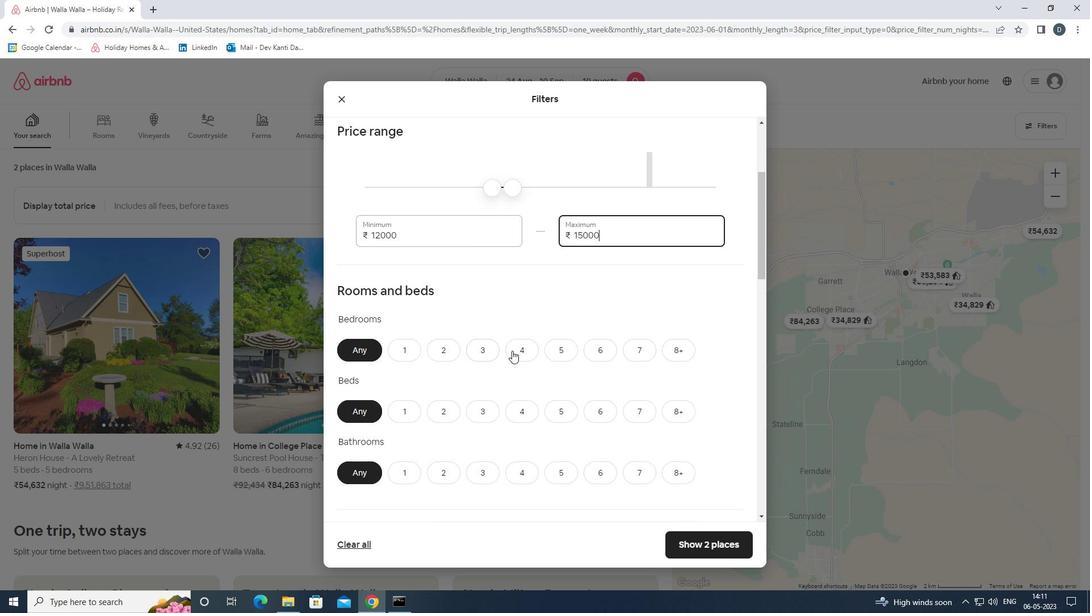 
Action: Mouse pressed left at (514, 351)
Screenshot: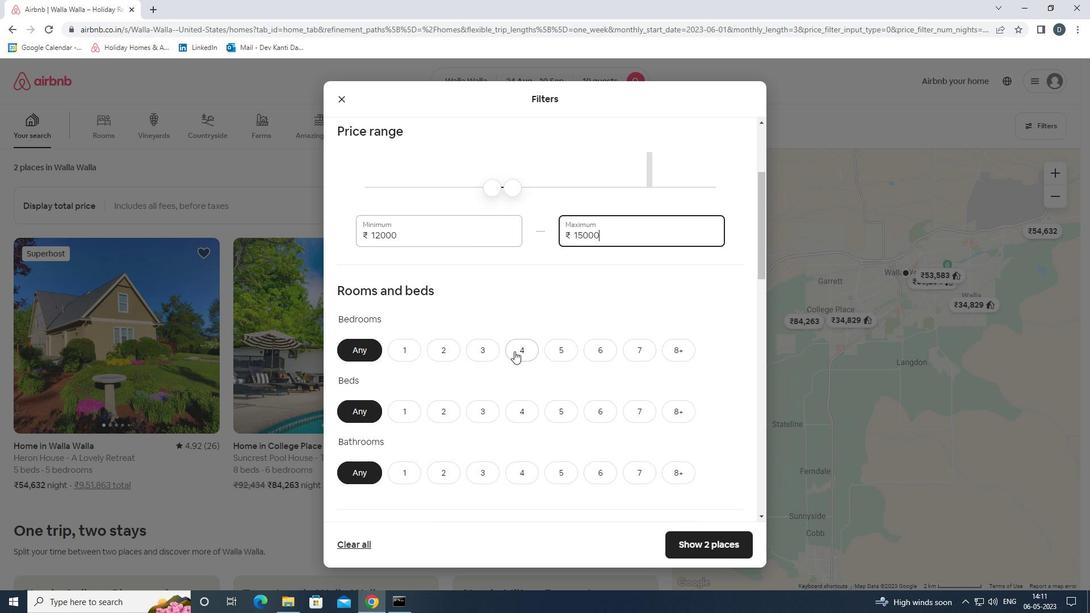 
Action: Mouse moved to (684, 409)
Screenshot: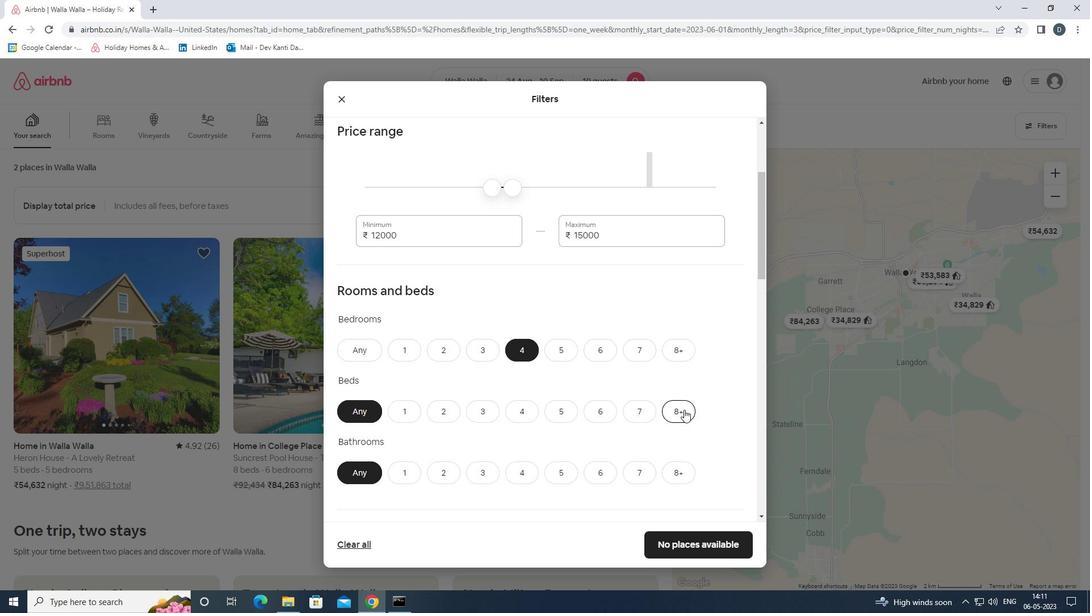 
Action: Mouse pressed left at (684, 409)
Screenshot: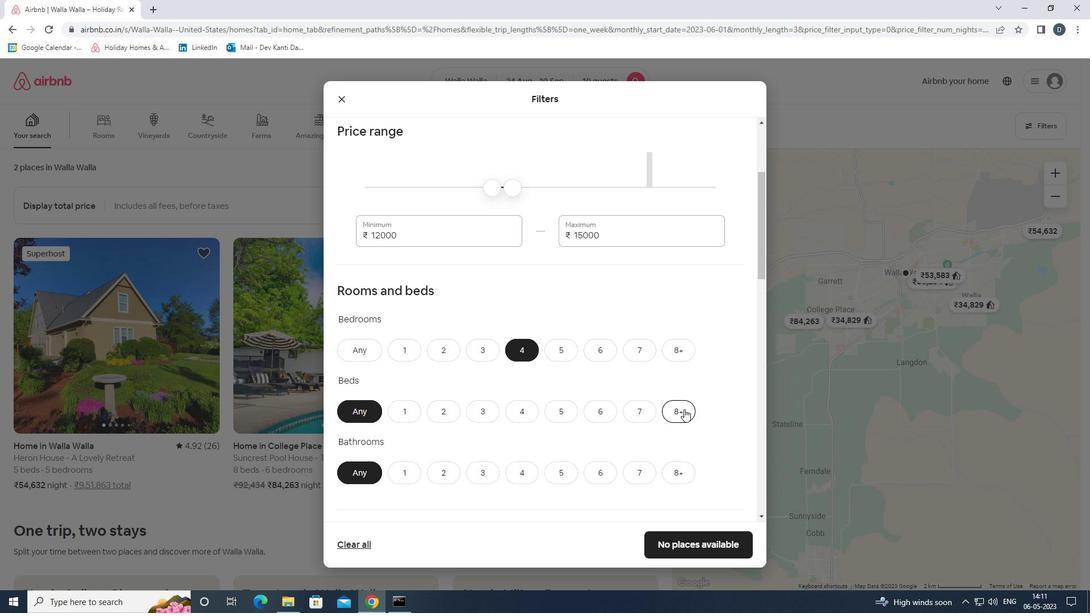 
Action: Mouse moved to (526, 466)
Screenshot: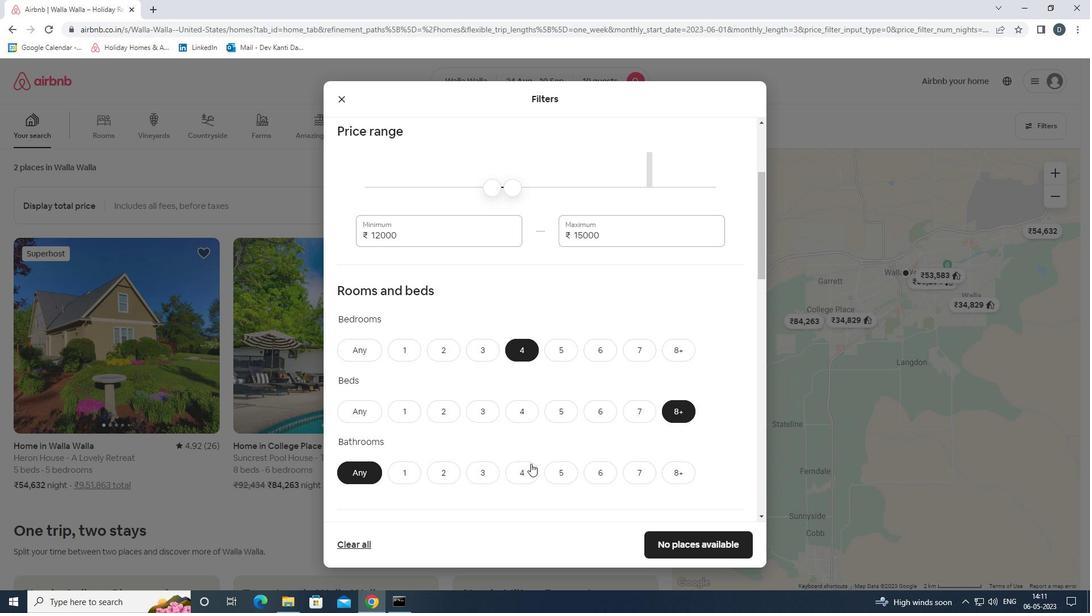 
Action: Mouse pressed left at (526, 466)
Screenshot: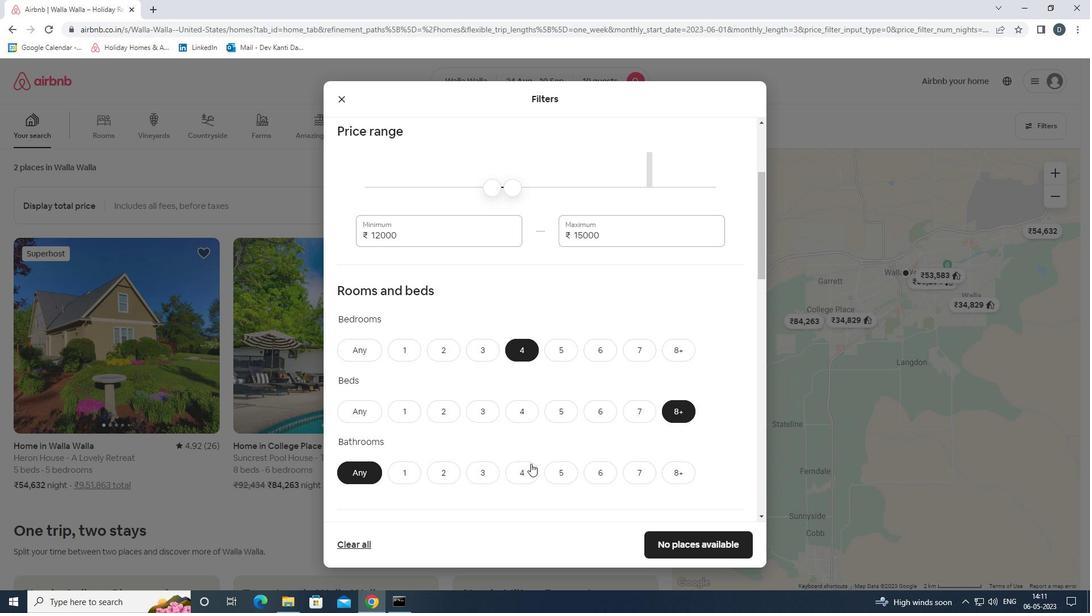 
Action: Mouse moved to (531, 440)
Screenshot: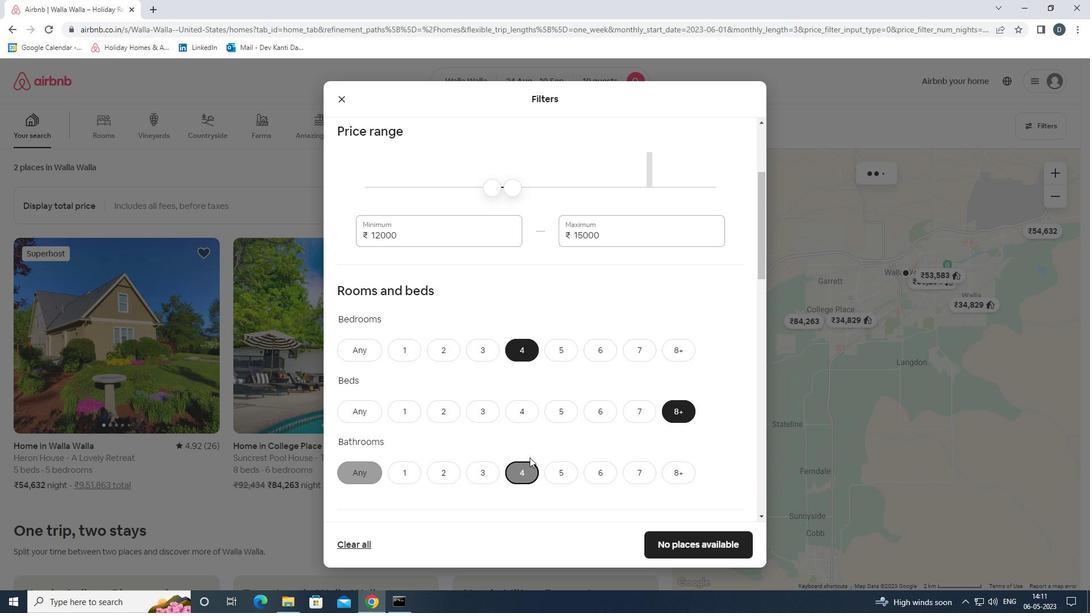 
Action: Mouse scrolled (531, 440) with delta (0, 0)
Screenshot: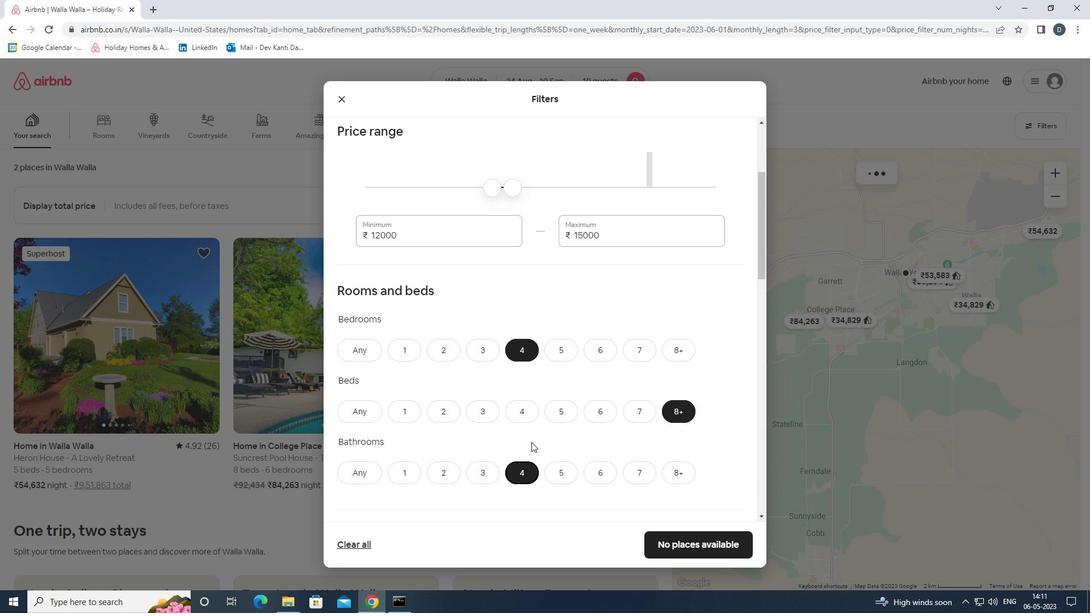 
Action: Mouse scrolled (531, 440) with delta (0, 0)
Screenshot: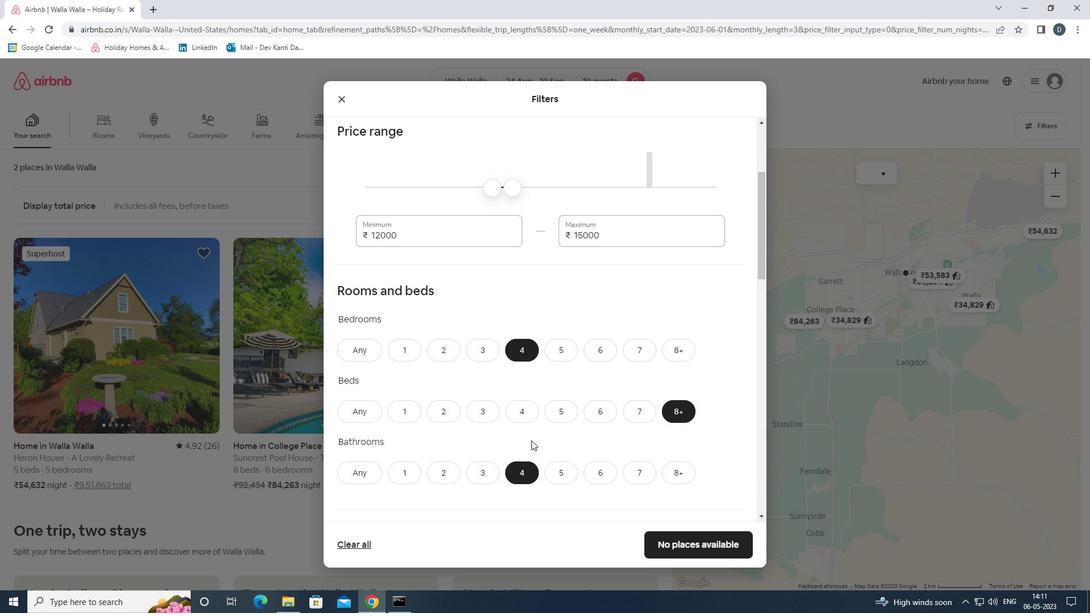 
Action: Mouse scrolled (531, 440) with delta (0, 0)
Screenshot: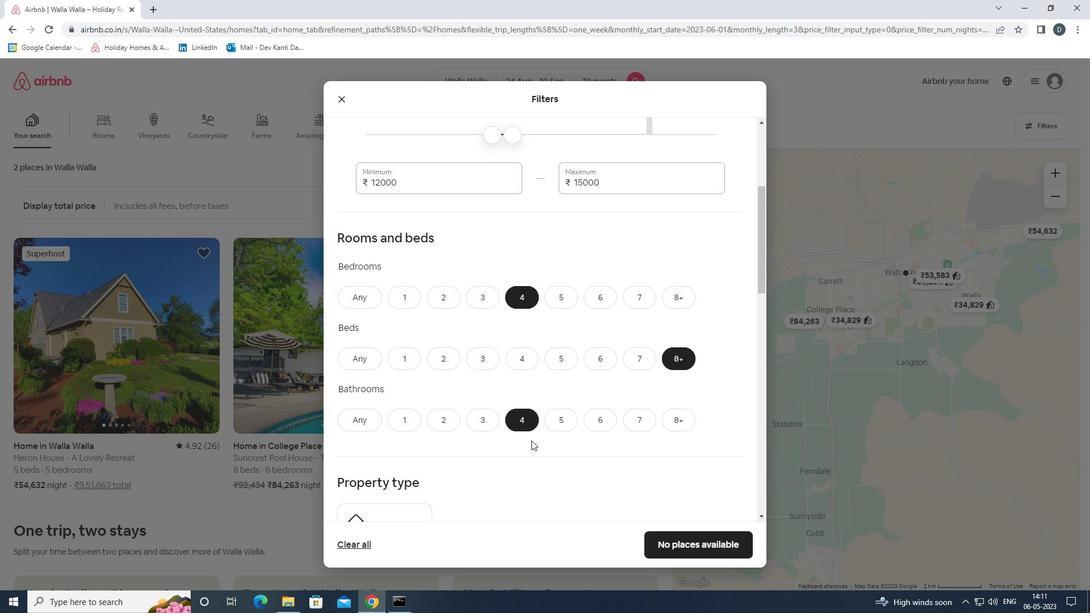 
Action: Mouse moved to (396, 405)
Screenshot: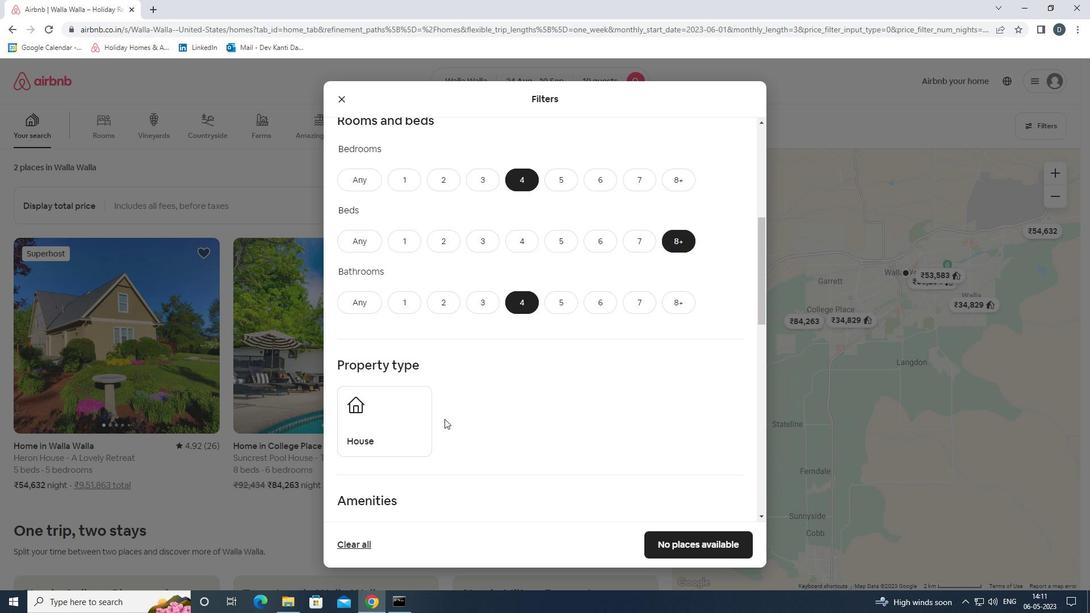 
Action: Mouse pressed left at (396, 405)
Screenshot: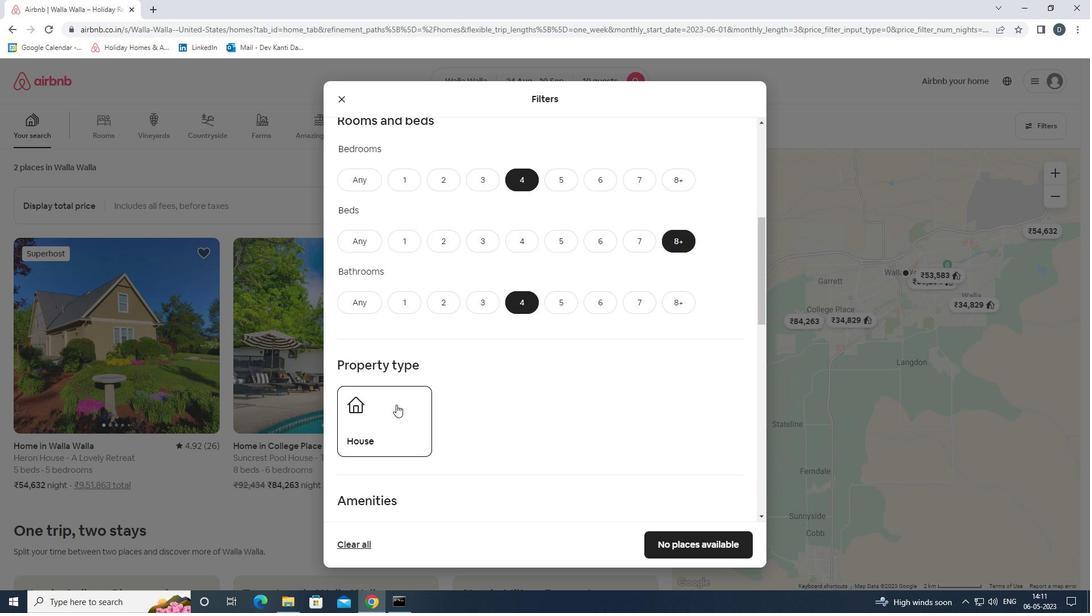 
Action: Mouse moved to (470, 405)
Screenshot: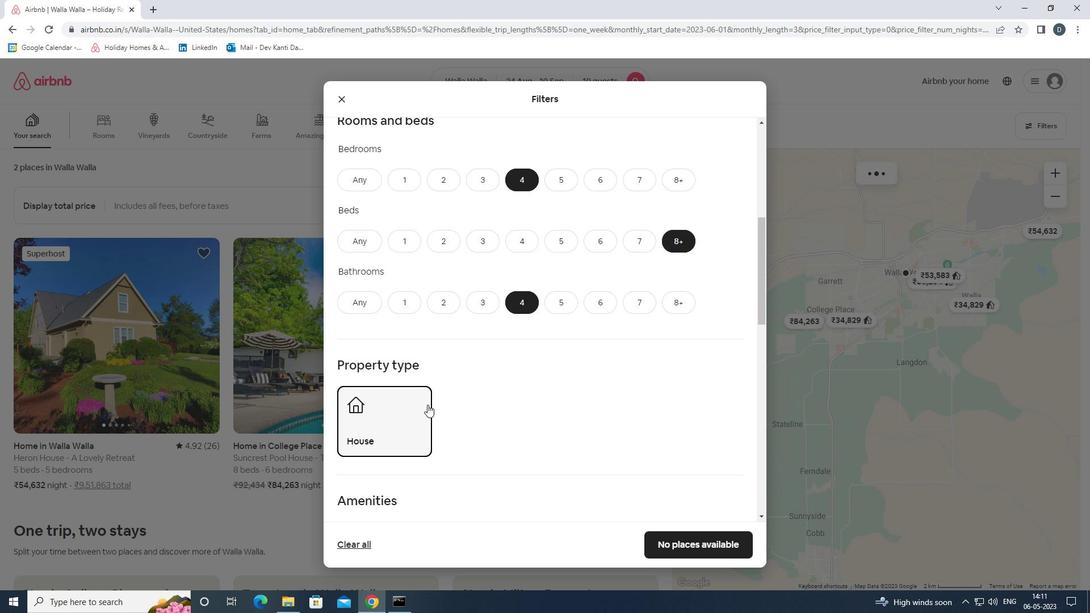 
Action: Mouse scrolled (470, 404) with delta (0, 0)
Screenshot: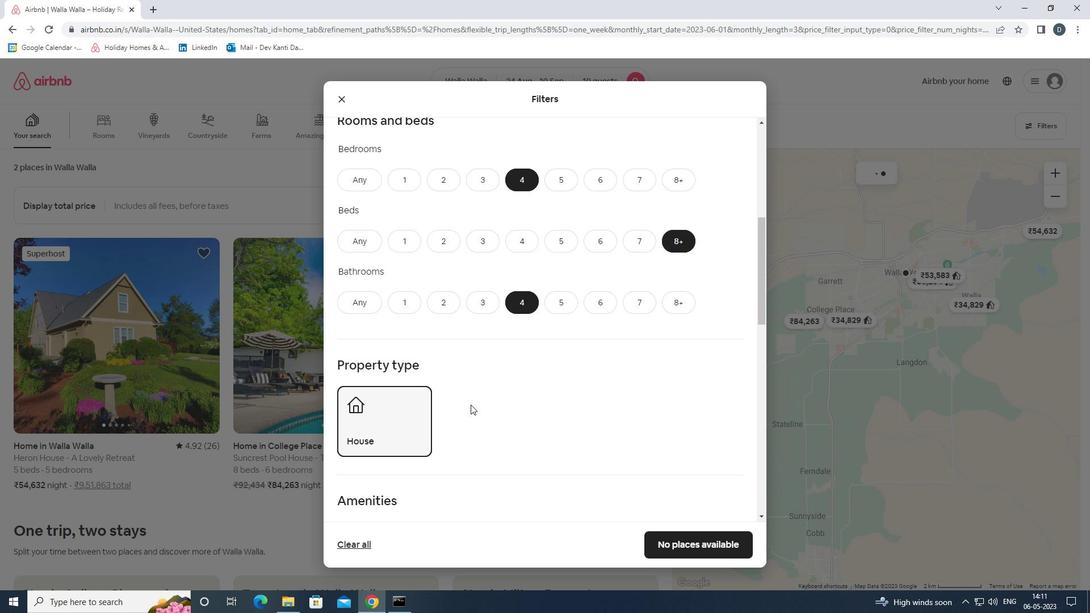 
Action: Mouse scrolled (470, 404) with delta (0, 0)
Screenshot: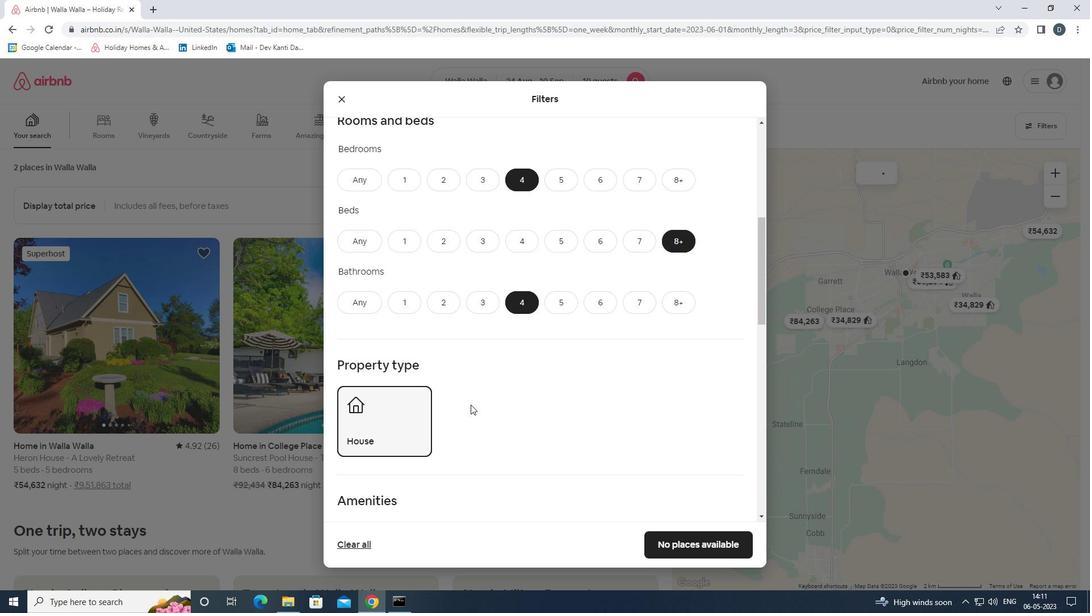 
Action: Mouse scrolled (470, 404) with delta (0, 0)
Screenshot: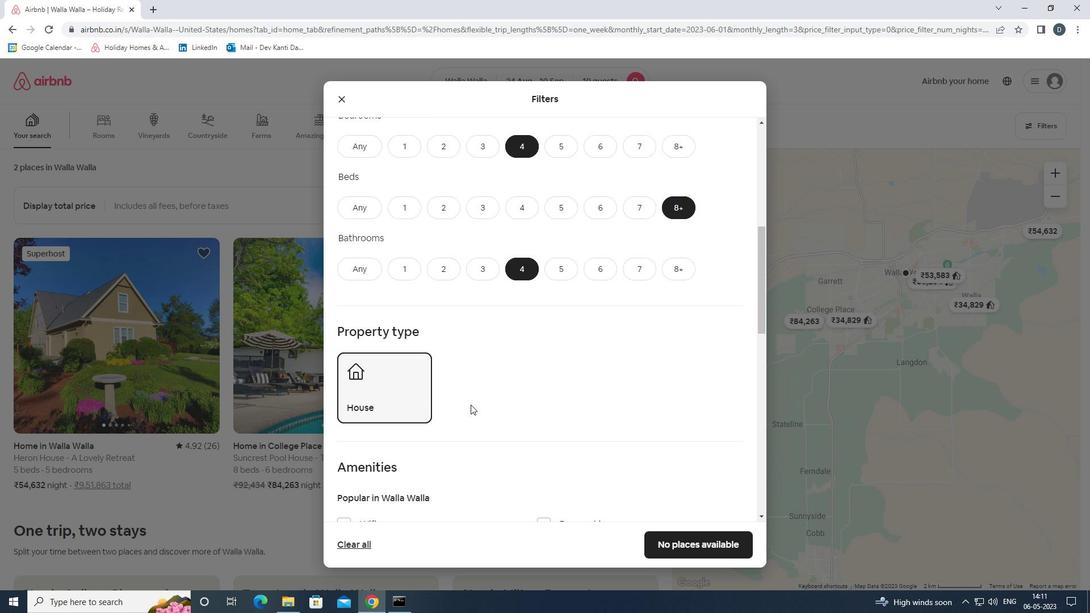 
Action: Mouse moved to (373, 385)
Screenshot: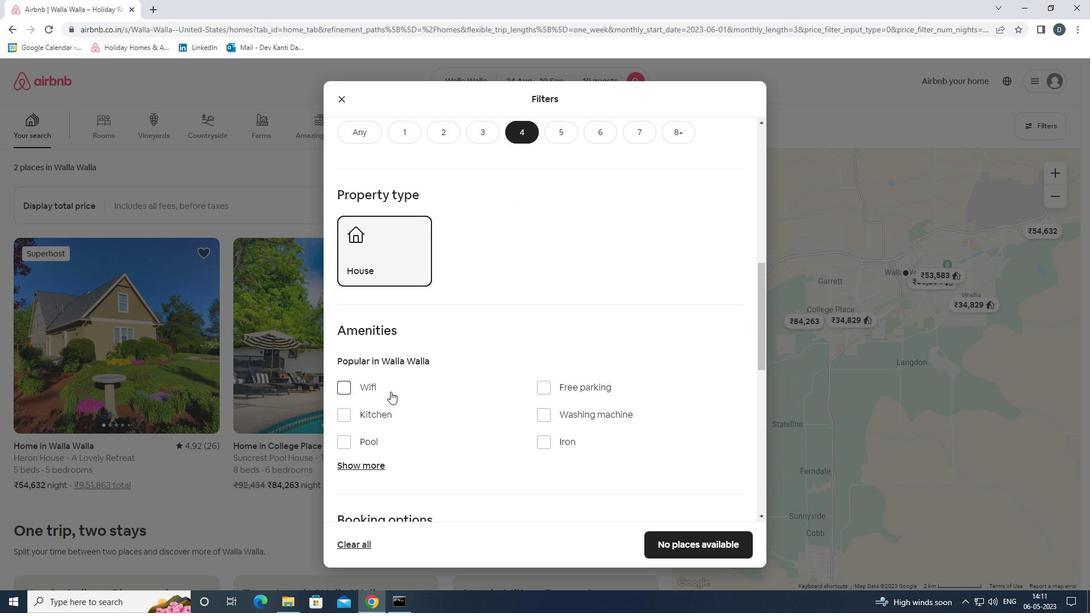 
Action: Mouse pressed left at (373, 385)
Screenshot: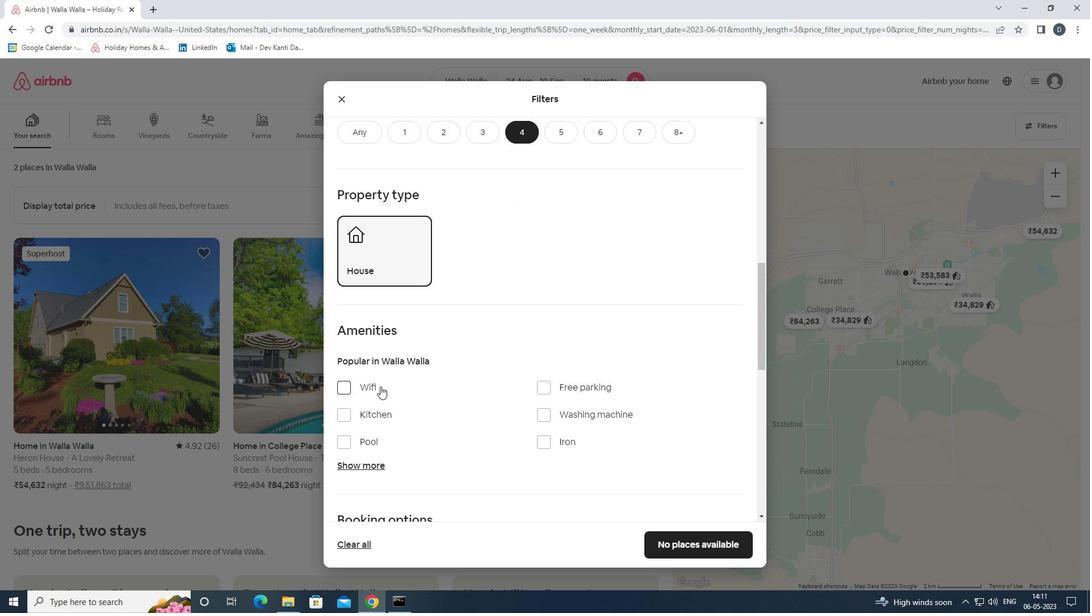 
Action: Mouse moved to (561, 389)
Screenshot: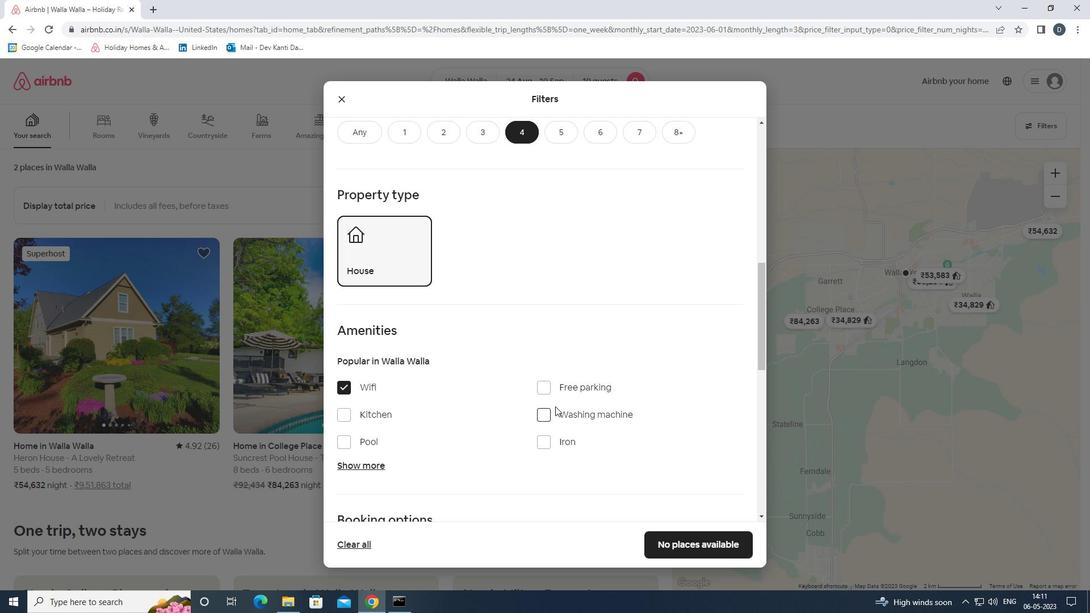 
Action: Mouse pressed left at (561, 389)
Screenshot: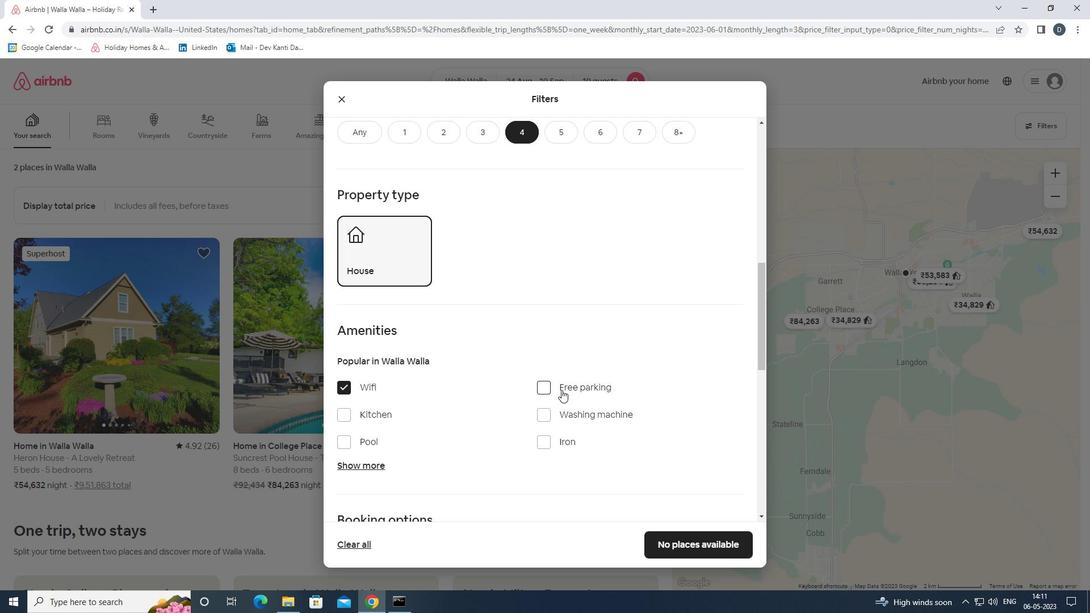 
Action: Mouse moved to (374, 464)
Screenshot: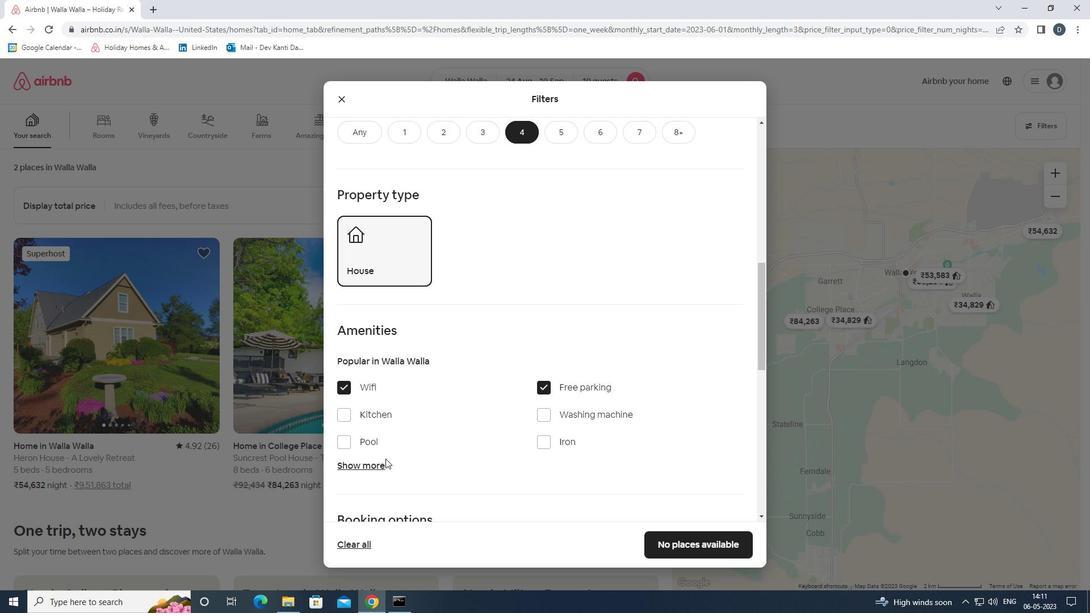 
Action: Mouse pressed left at (374, 464)
Screenshot: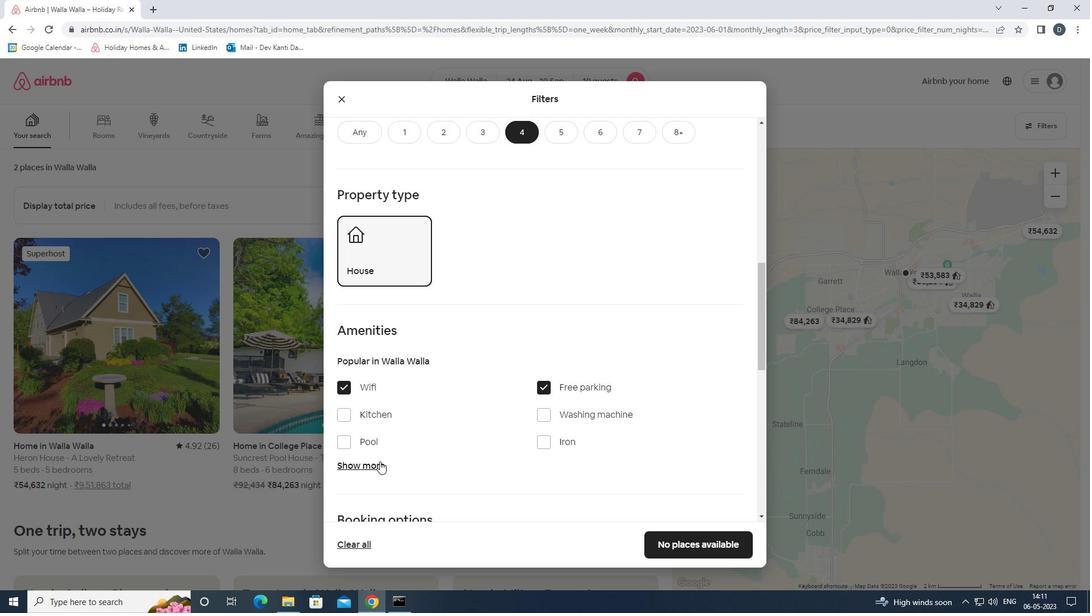 
Action: Mouse moved to (422, 452)
Screenshot: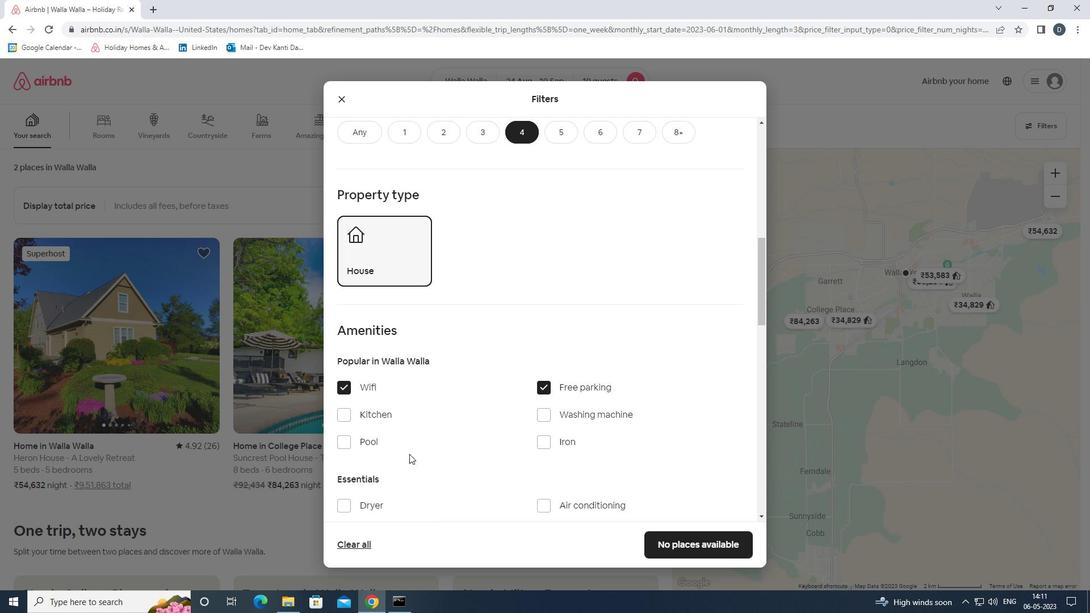 
Action: Mouse scrolled (422, 452) with delta (0, 0)
Screenshot: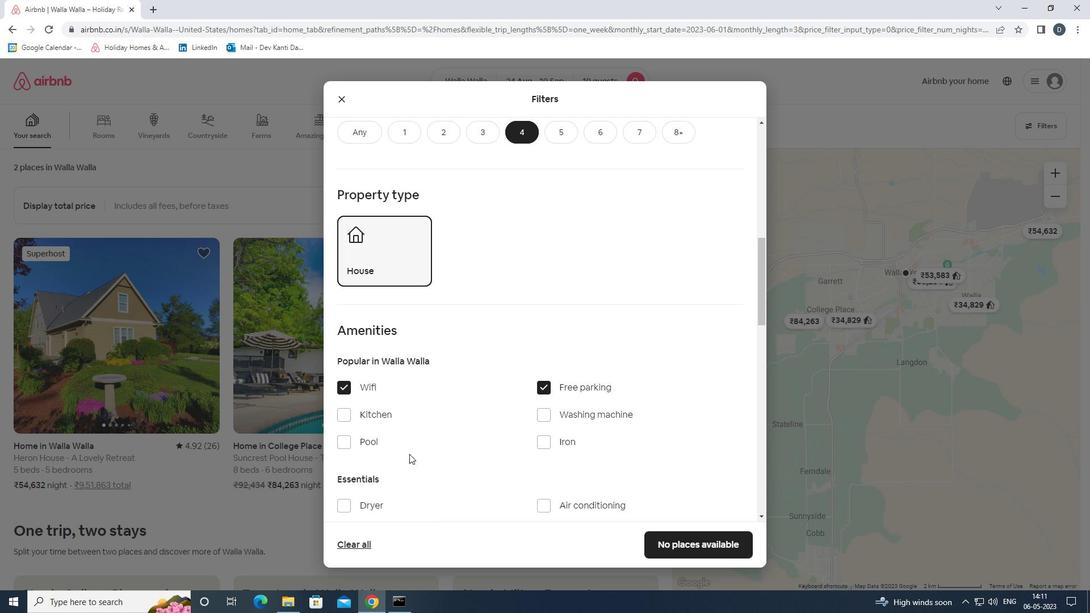 
Action: Mouse moved to (423, 452)
Screenshot: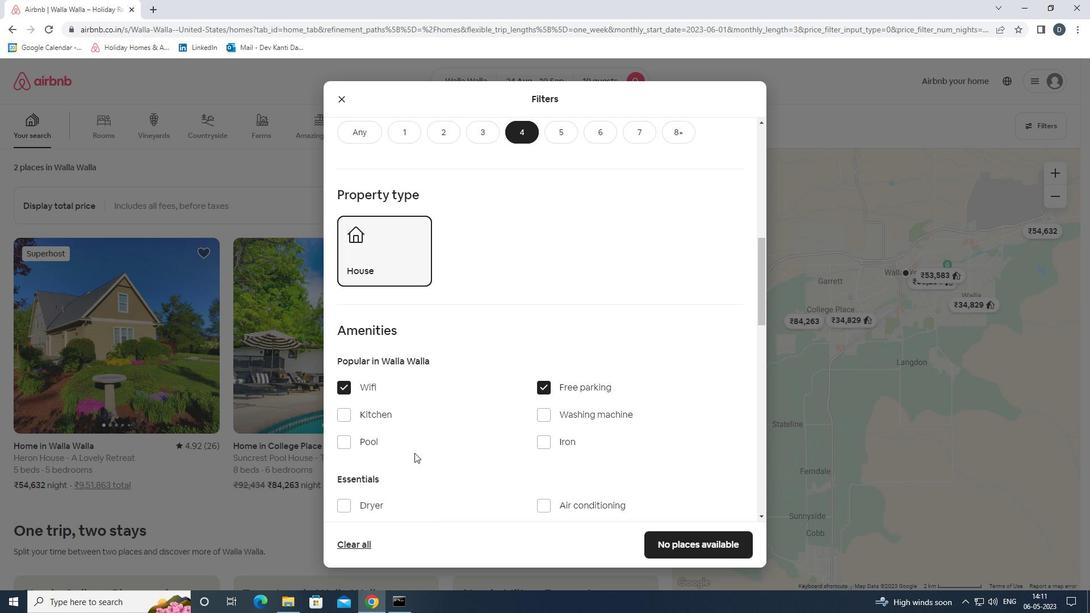 
Action: Mouse scrolled (423, 452) with delta (0, 0)
Screenshot: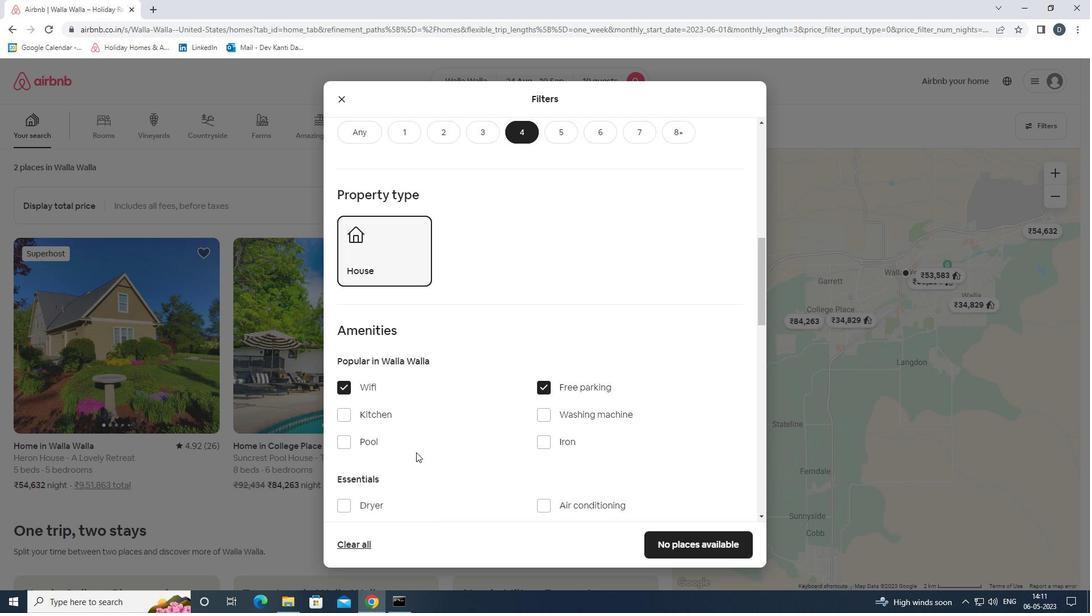 
Action: Mouse moved to (423, 452)
Screenshot: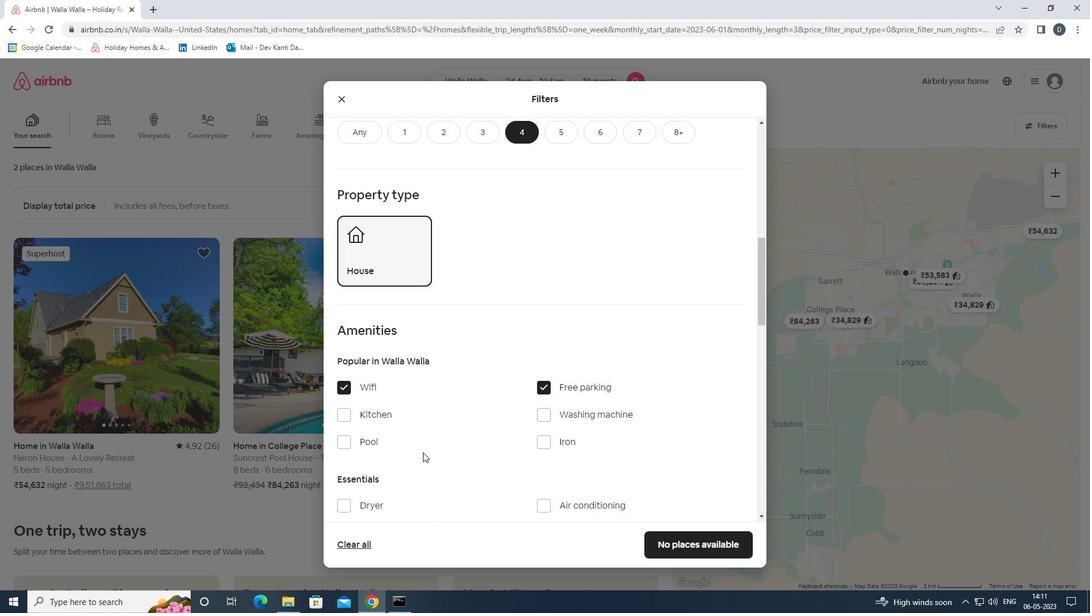 
Action: Mouse scrolled (423, 452) with delta (0, 0)
Screenshot: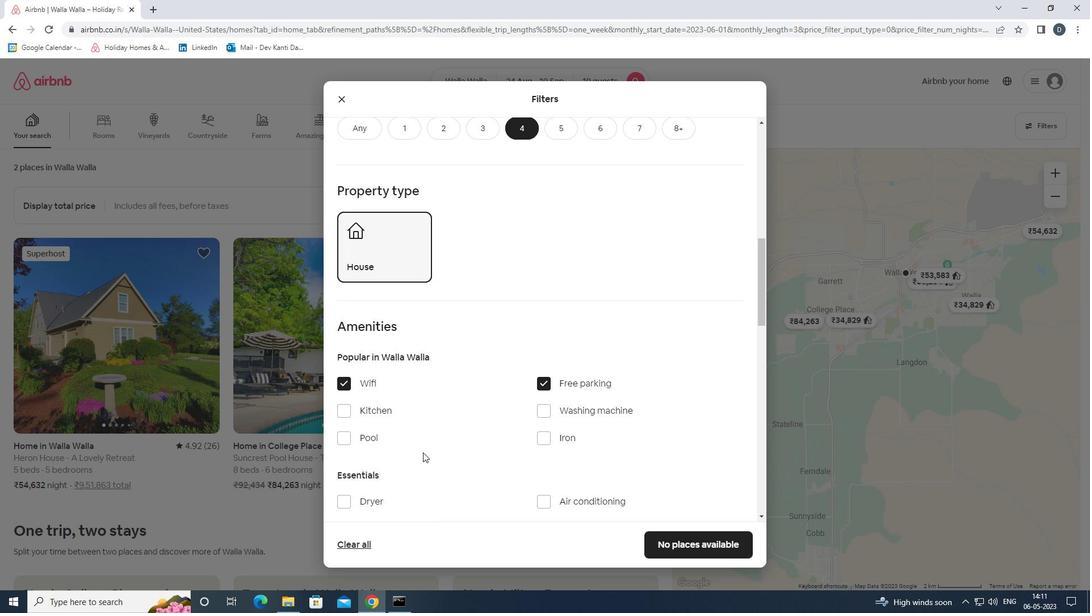 
Action: Mouse moved to (376, 390)
Screenshot: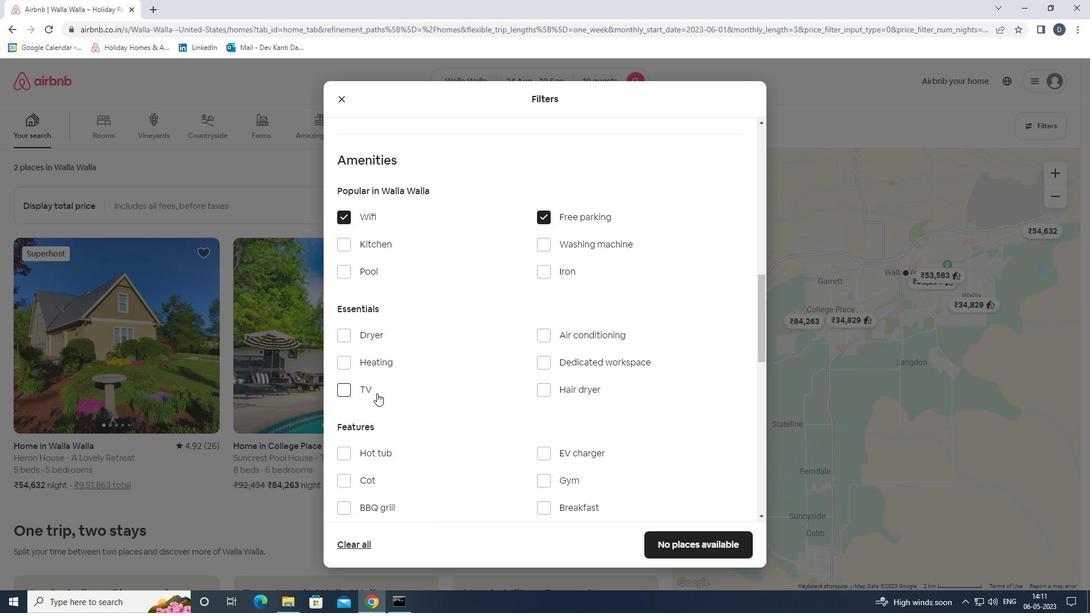 
Action: Mouse pressed left at (376, 390)
Screenshot: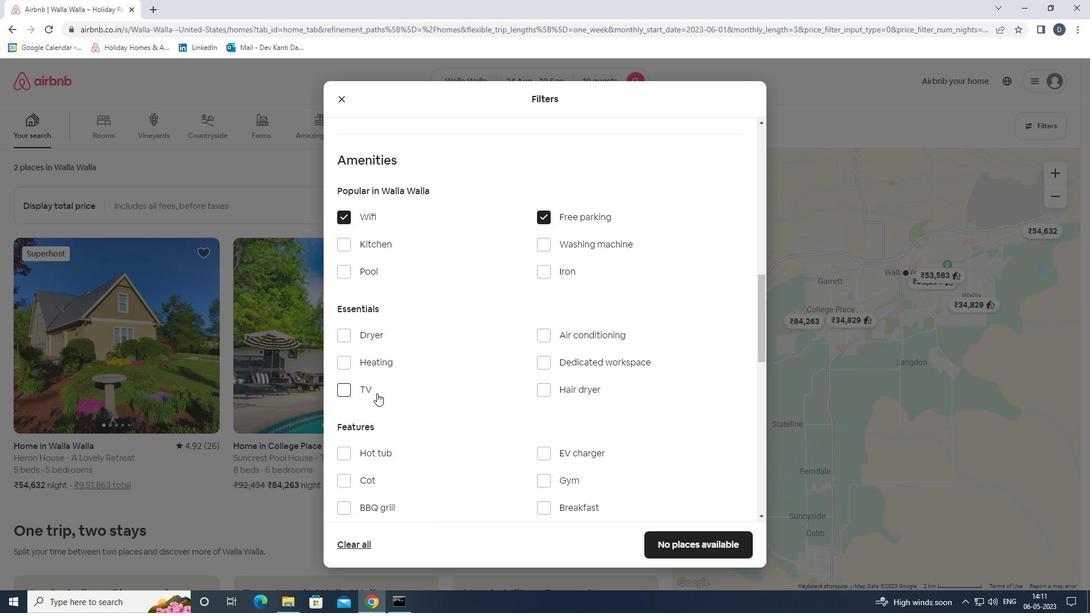 
Action: Mouse moved to (387, 427)
Screenshot: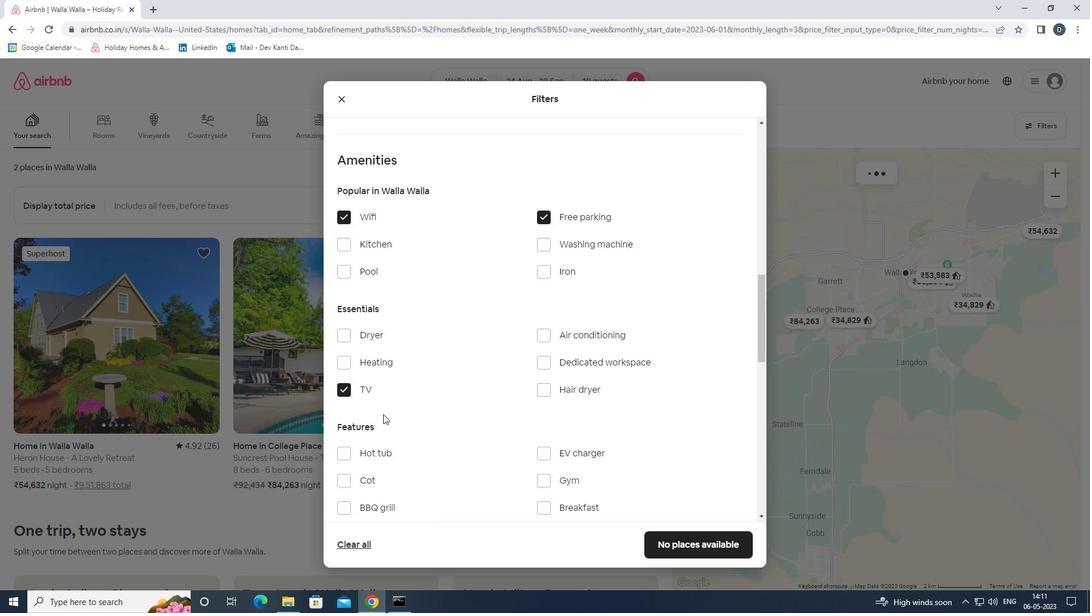 
Action: Mouse scrolled (387, 426) with delta (0, 0)
Screenshot: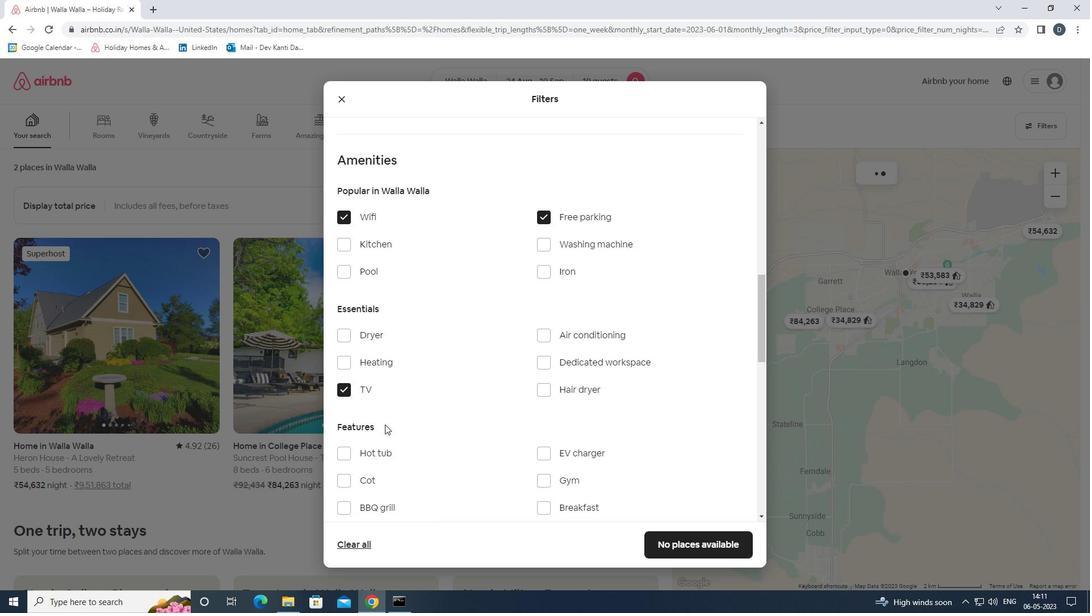 
Action: Mouse moved to (549, 426)
Screenshot: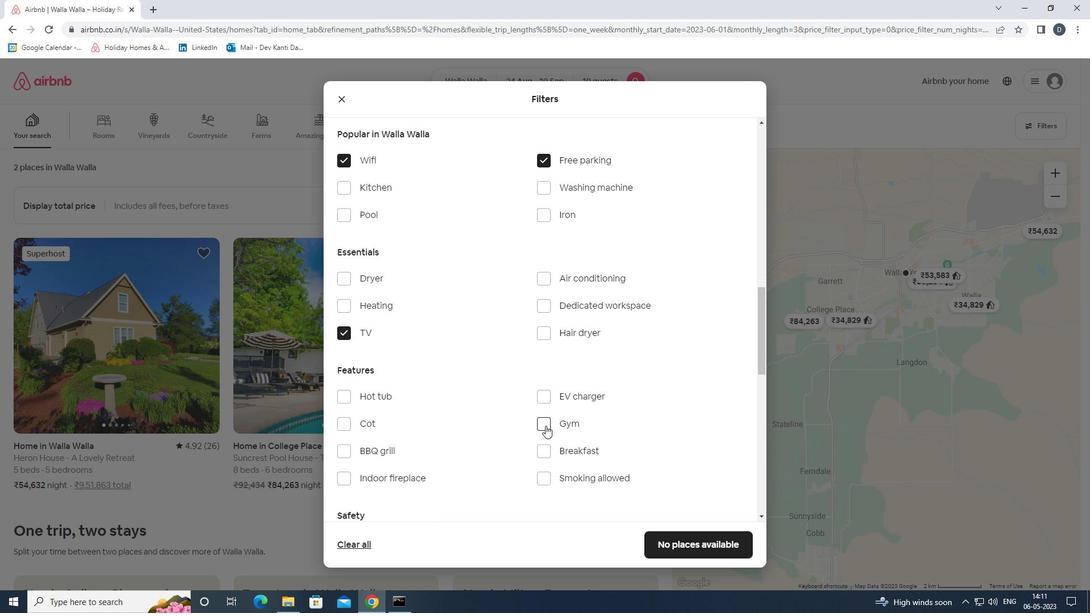 
Action: Mouse pressed left at (549, 426)
Screenshot: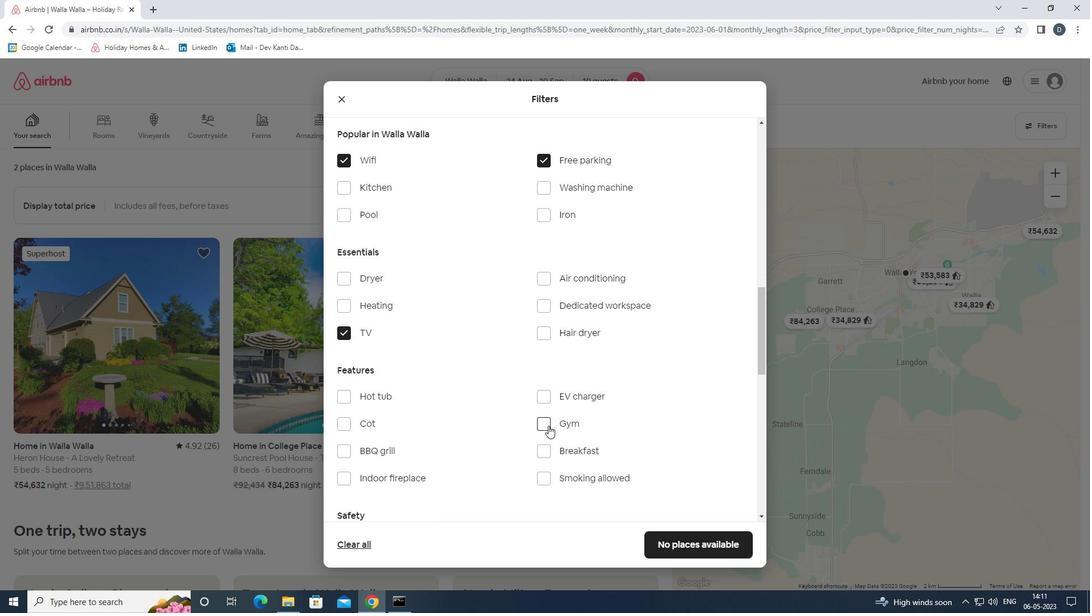 
Action: Mouse moved to (552, 450)
Screenshot: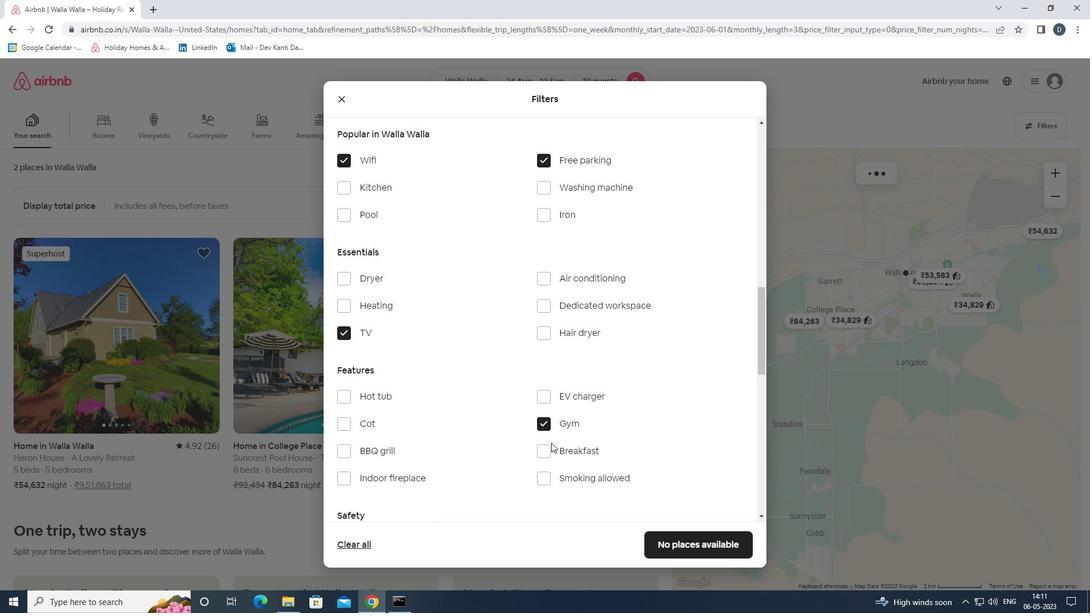 
Action: Mouse pressed left at (552, 450)
Screenshot: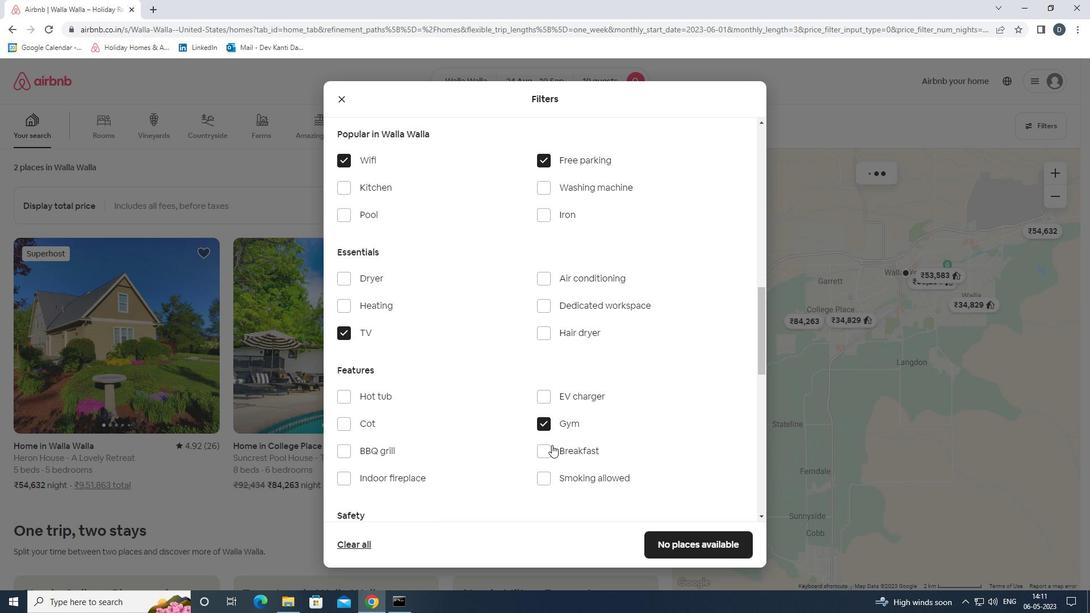 
Action: Mouse scrolled (552, 449) with delta (0, 0)
Screenshot: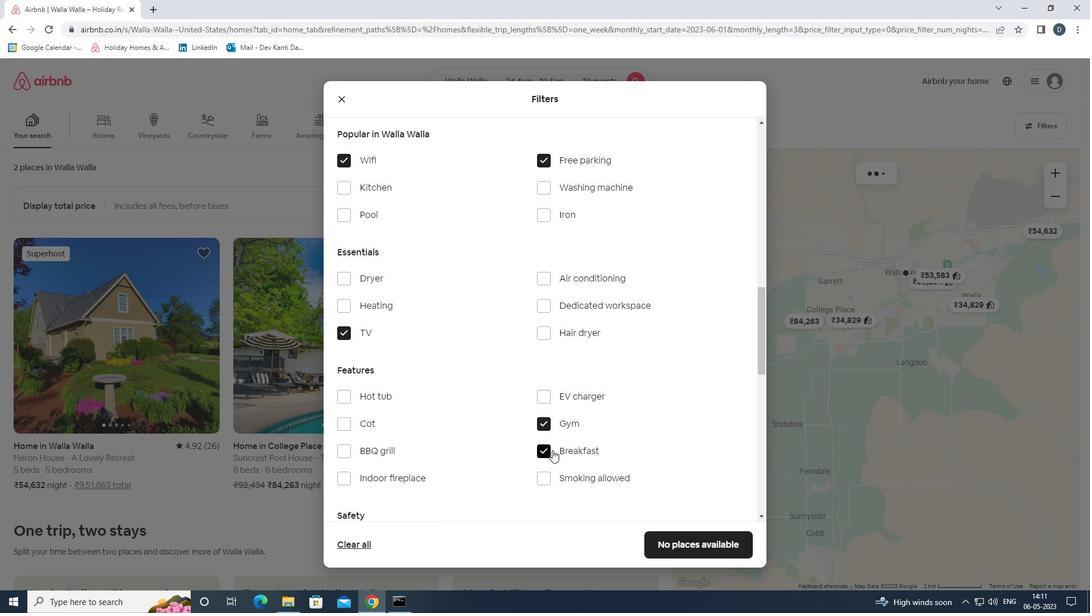 
Action: Mouse scrolled (552, 449) with delta (0, 0)
Screenshot: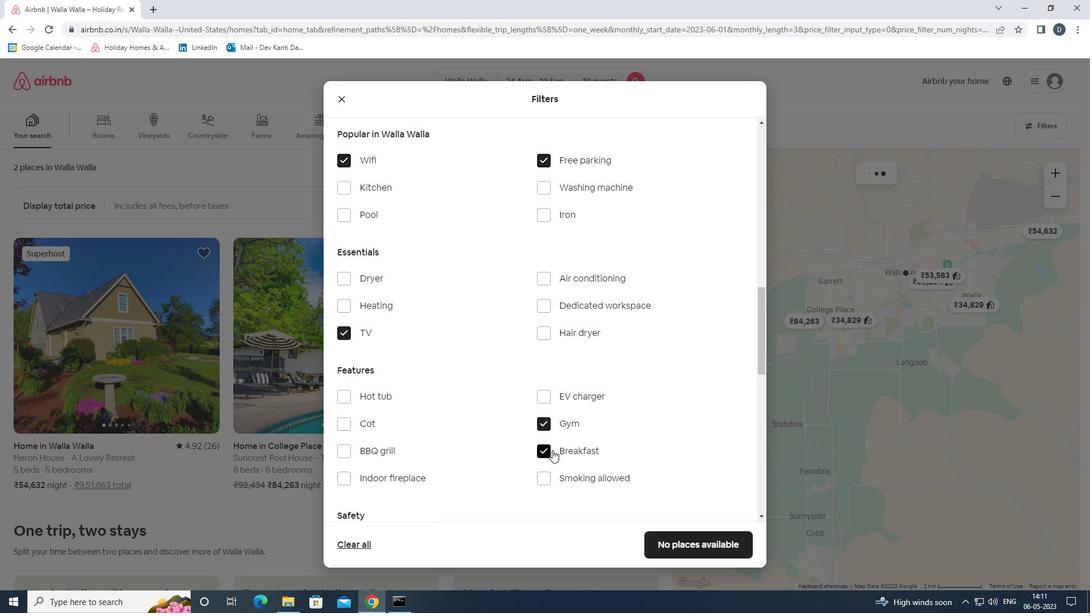 
Action: Mouse scrolled (552, 449) with delta (0, 0)
Screenshot: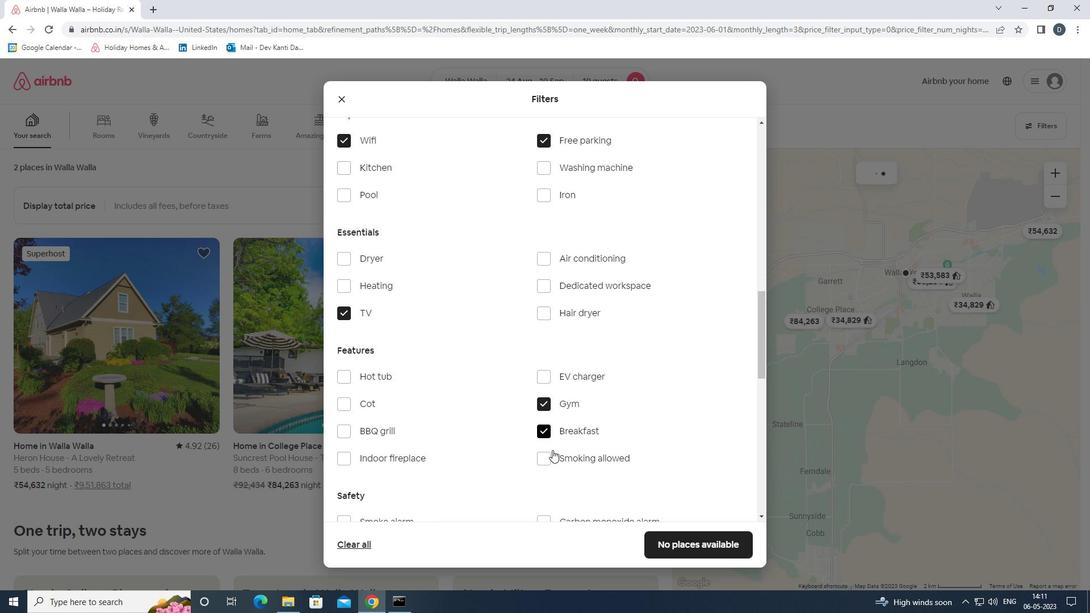 
Action: Mouse scrolled (552, 449) with delta (0, 0)
Screenshot: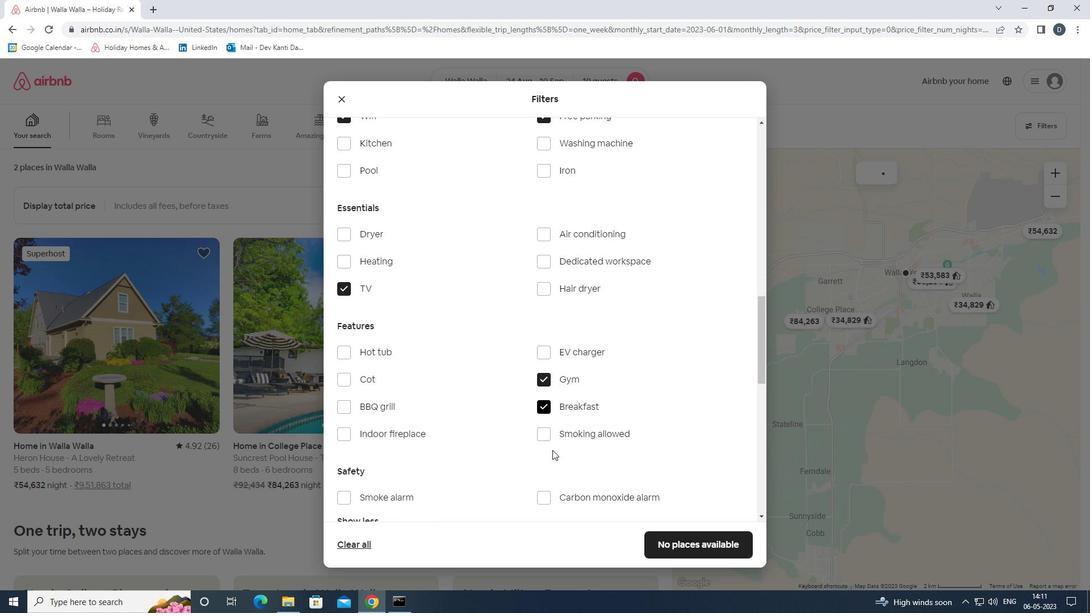 
Action: Mouse moved to (552, 449)
Screenshot: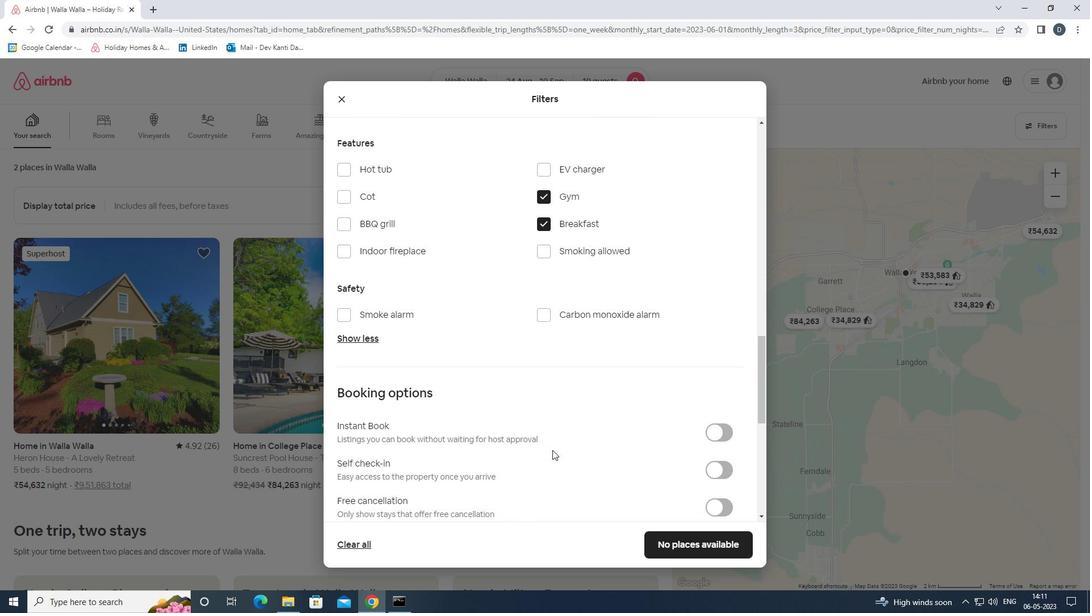 
Action: Mouse scrolled (552, 449) with delta (0, 0)
Screenshot: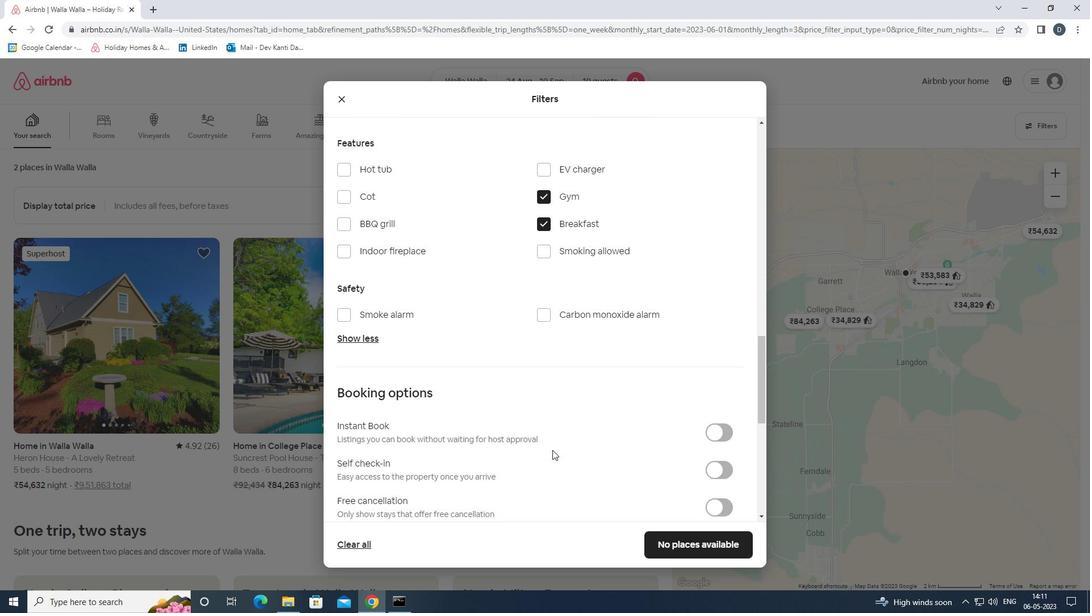 
Action: Mouse moved to (712, 416)
Screenshot: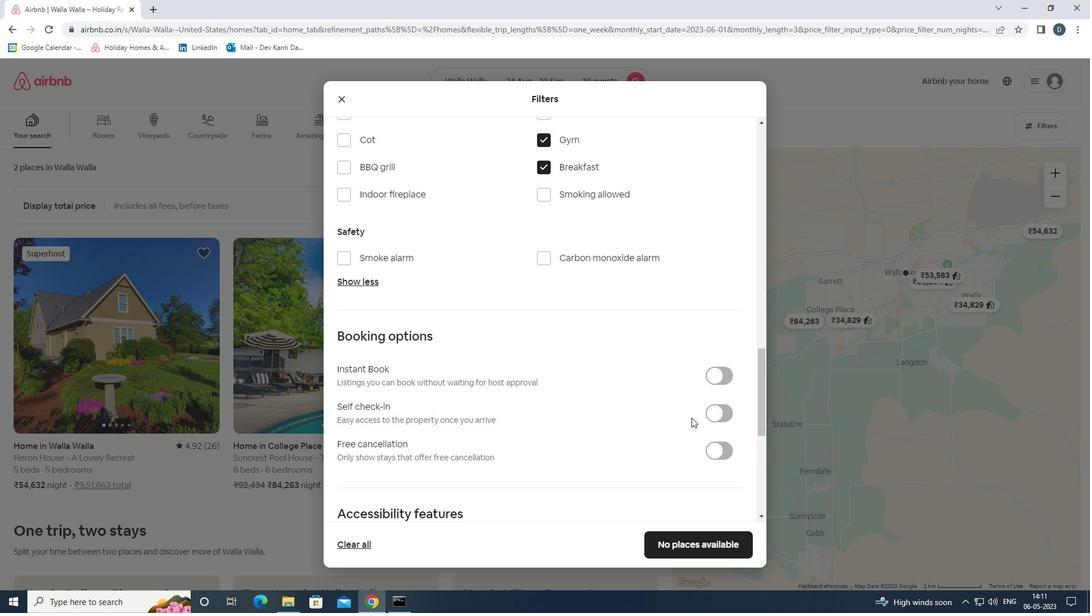 
Action: Mouse pressed left at (712, 416)
Screenshot: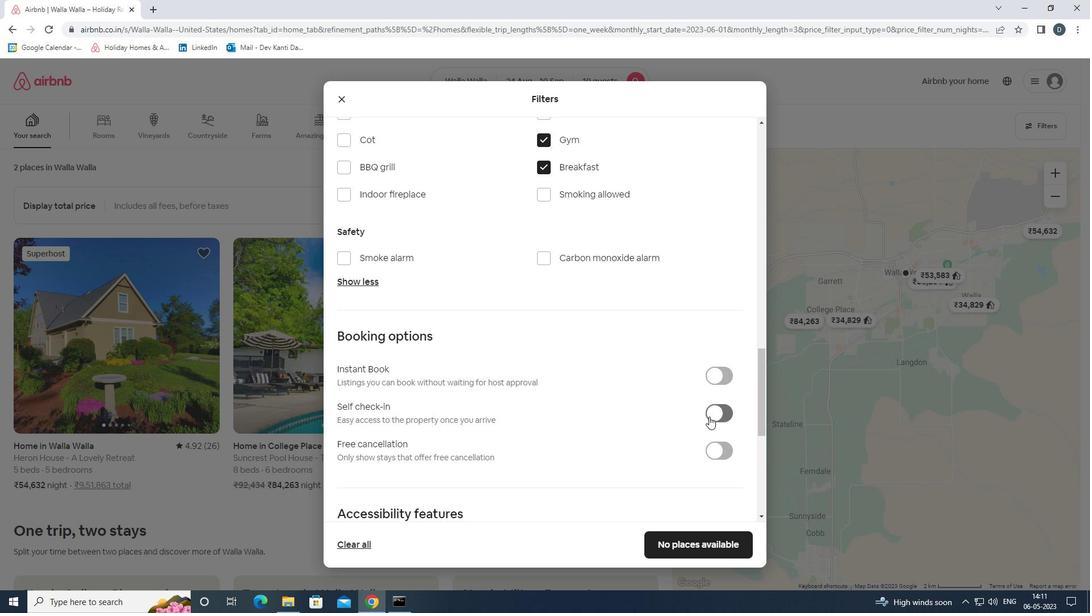 
Action: Mouse moved to (713, 416)
Screenshot: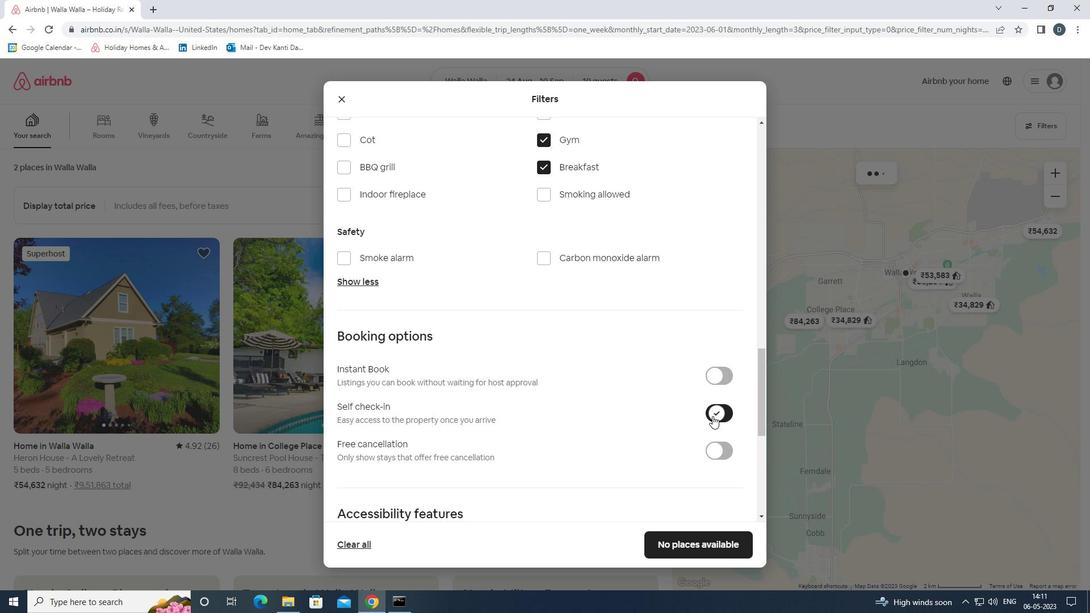 
Action: Mouse scrolled (713, 416) with delta (0, 0)
Screenshot: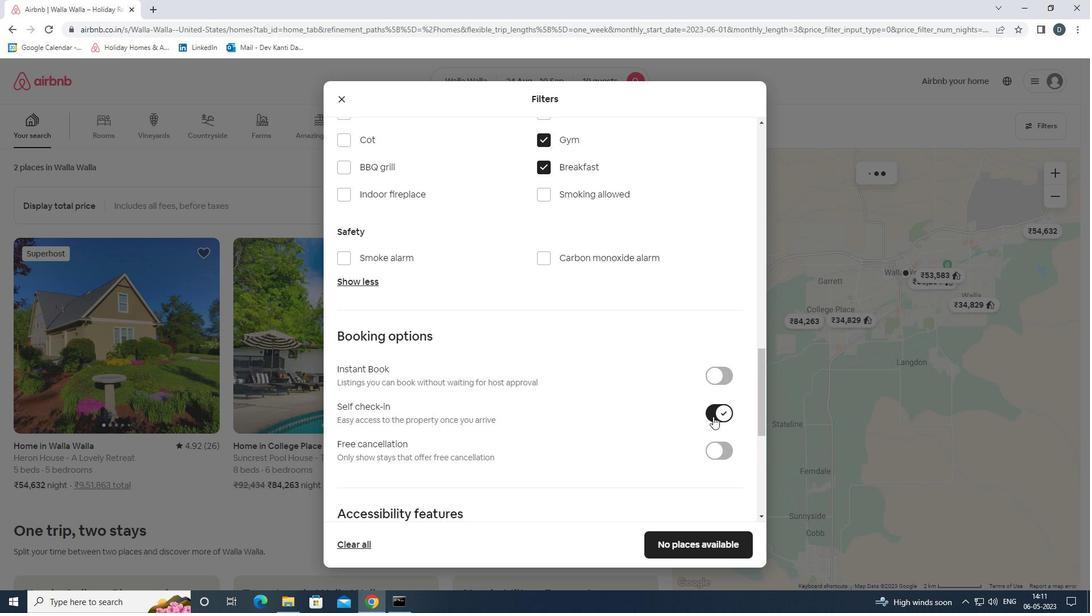 
Action: Mouse scrolled (713, 416) with delta (0, 0)
Screenshot: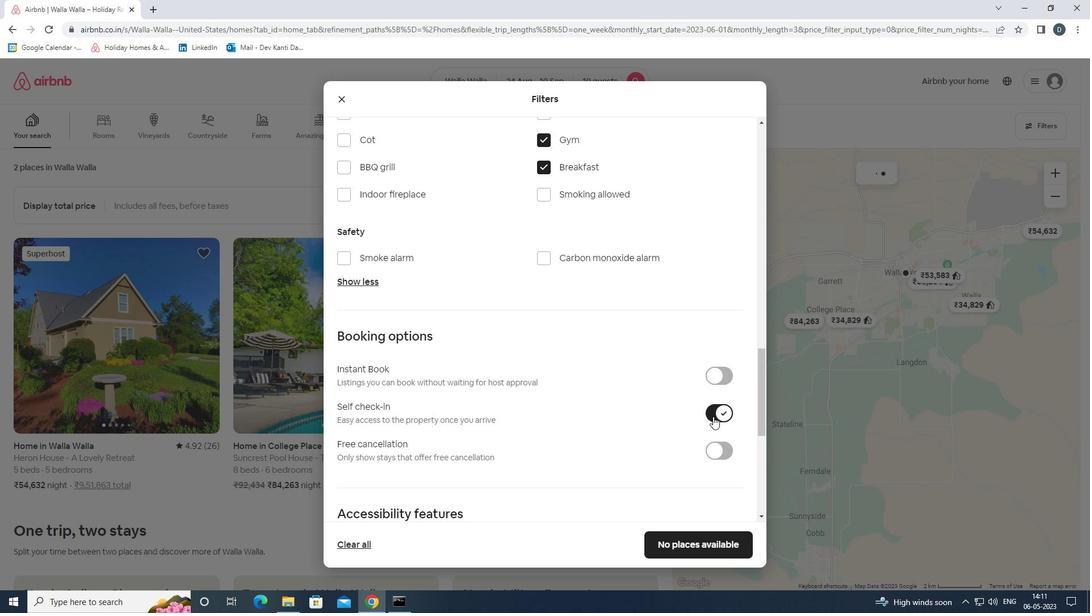 
Action: Mouse scrolled (713, 416) with delta (0, 0)
Screenshot: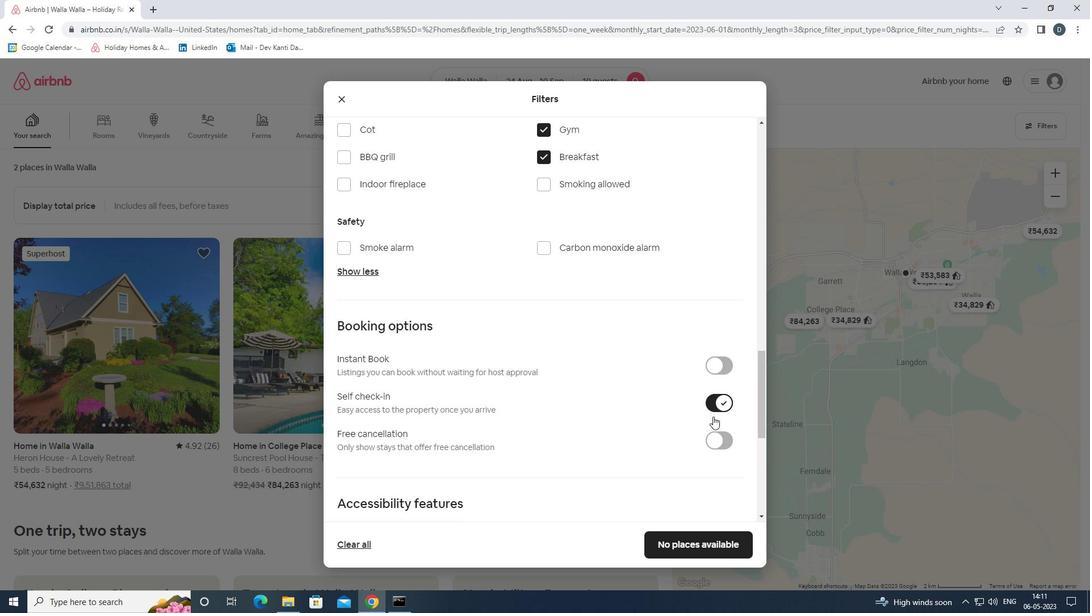 
Action: Mouse scrolled (713, 416) with delta (0, 0)
Screenshot: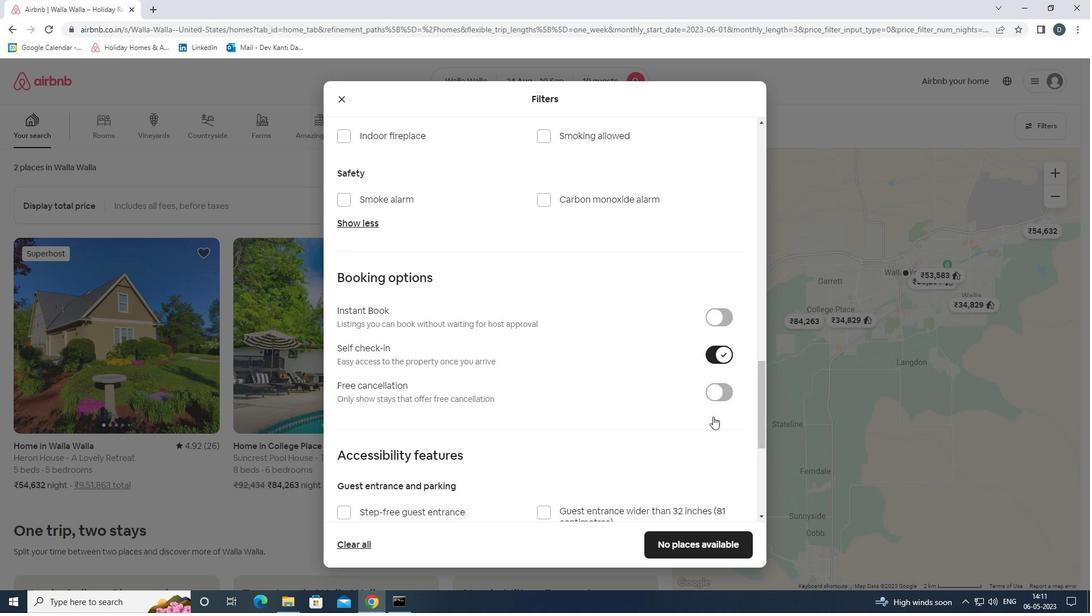 
Action: Mouse scrolled (713, 416) with delta (0, 0)
Screenshot: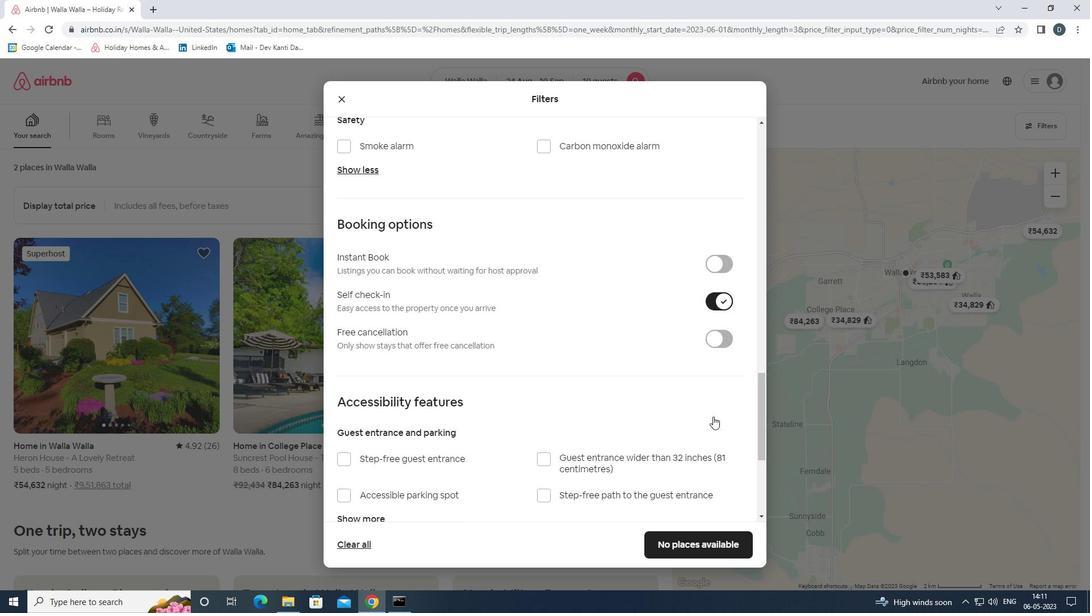 
Action: Mouse moved to (712, 416)
Screenshot: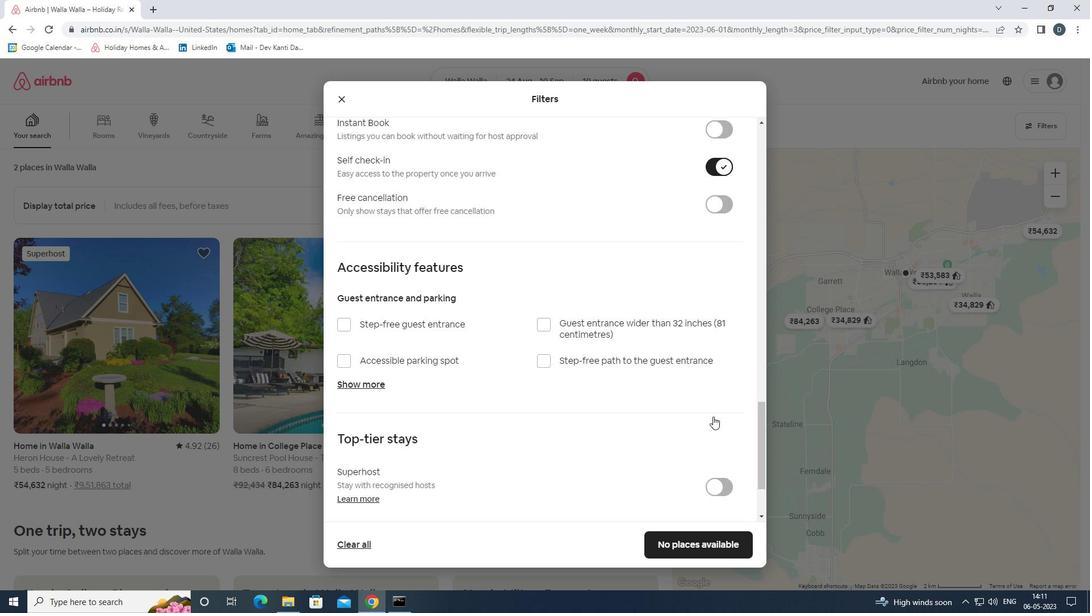 
Action: Mouse scrolled (712, 415) with delta (0, 0)
Screenshot: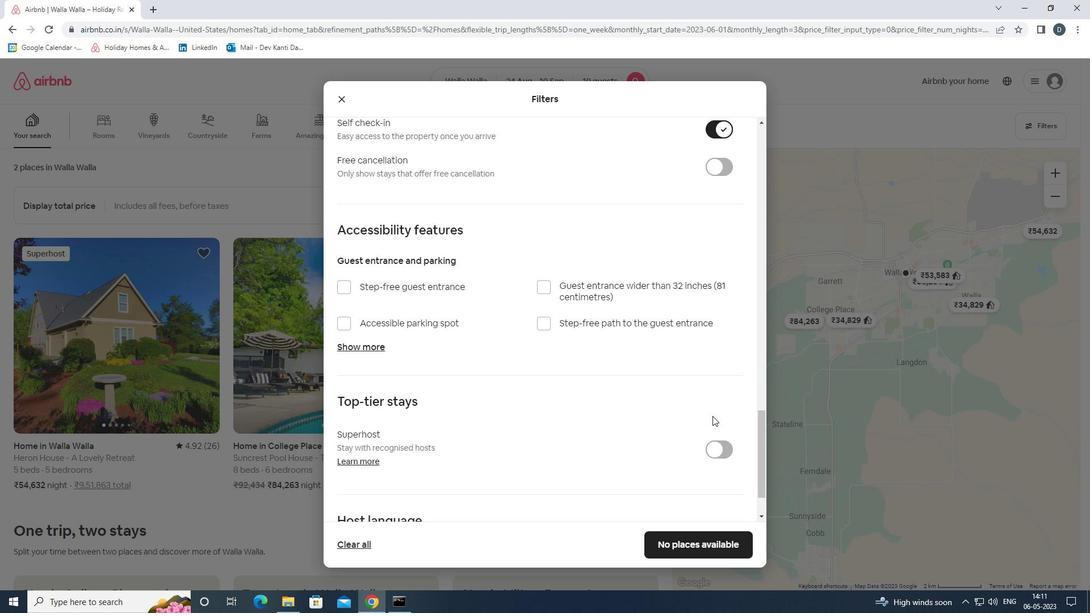 
Action: Mouse scrolled (712, 415) with delta (0, 0)
Screenshot: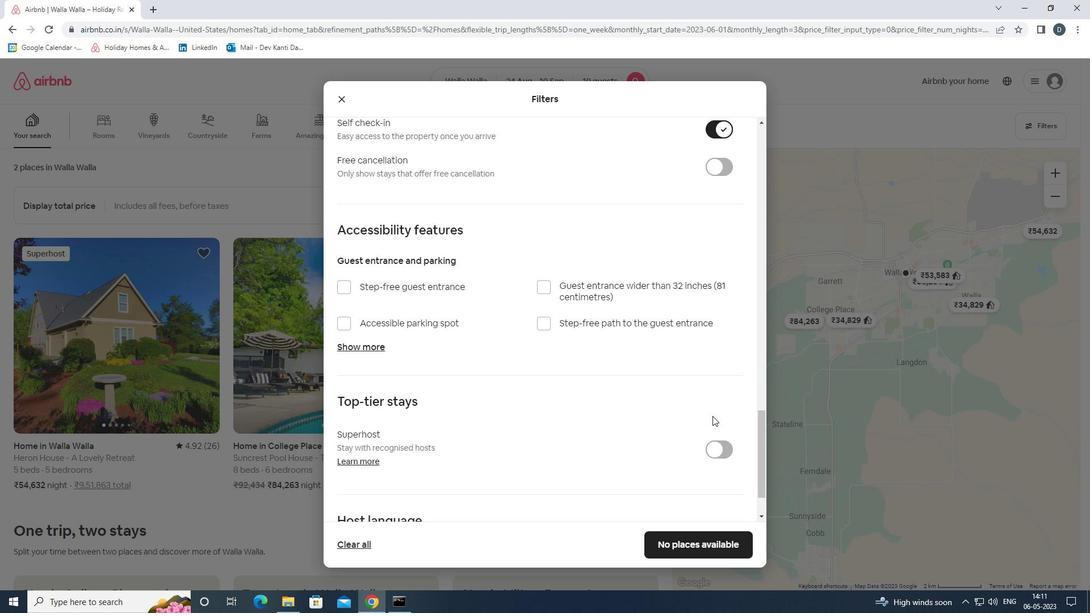 
Action: Mouse scrolled (712, 415) with delta (0, 0)
Screenshot: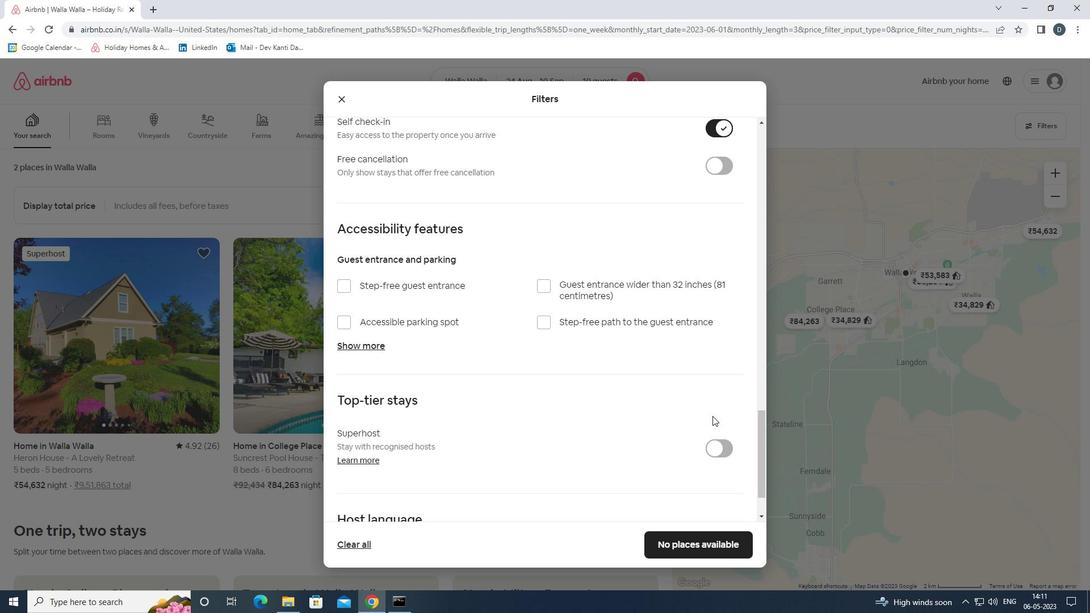 
Action: Mouse scrolled (712, 415) with delta (0, 0)
Screenshot: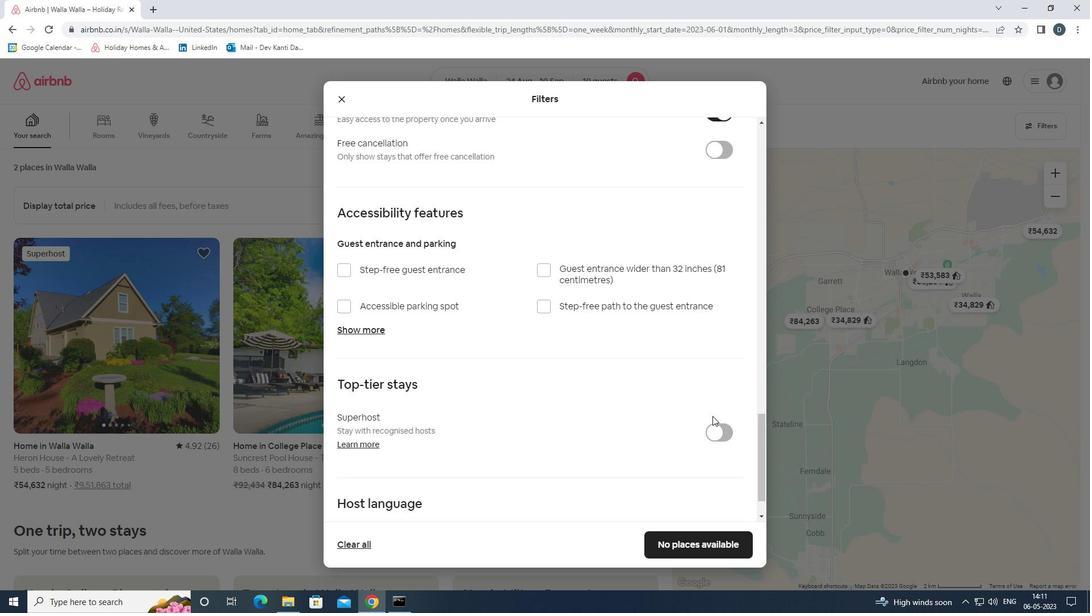 
Action: Mouse scrolled (712, 415) with delta (0, 0)
Screenshot: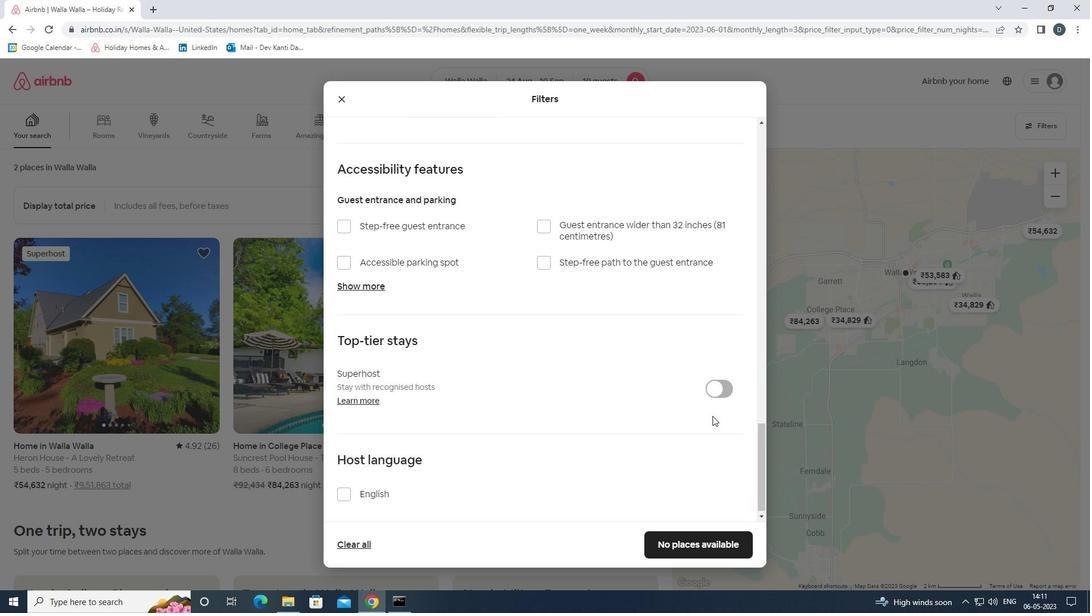 
Action: Mouse moved to (393, 485)
Screenshot: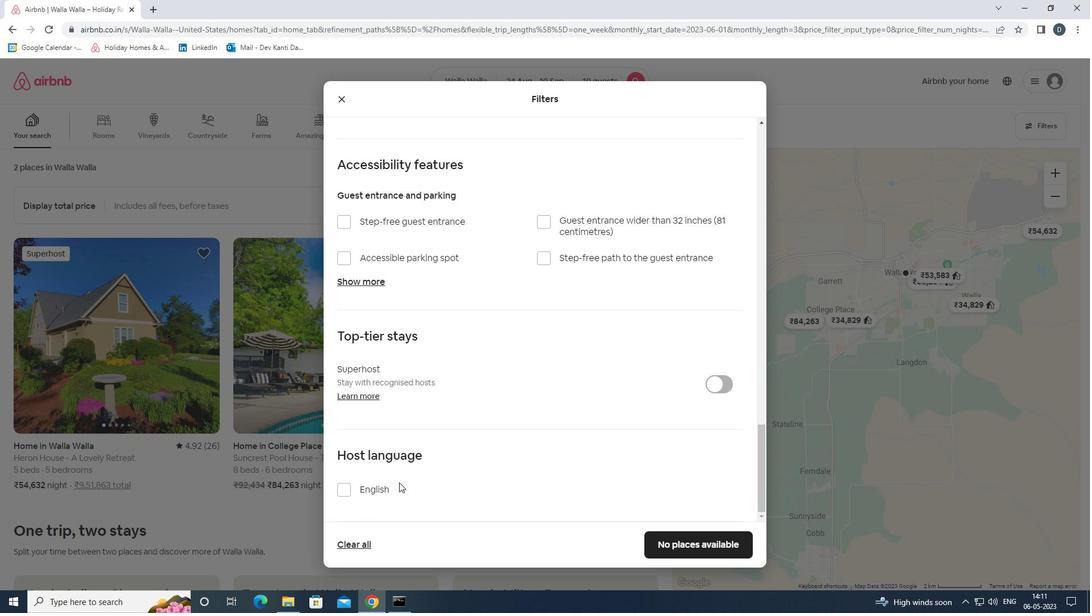 
Action: Mouse pressed left at (393, 485)
Screenshot: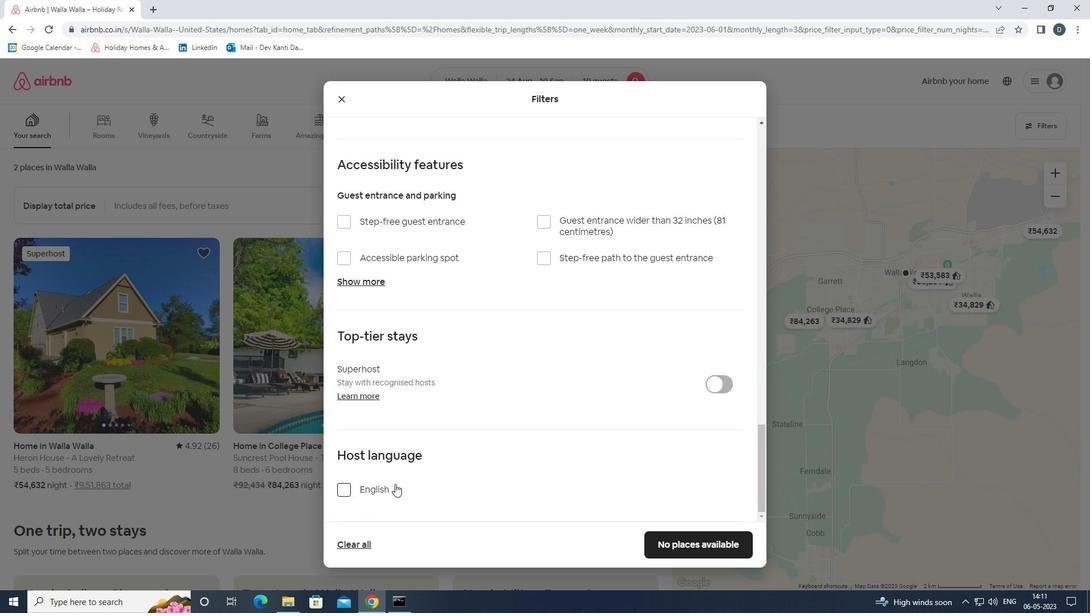 
Action: Mouse moved to (665, 543)
Screenshot: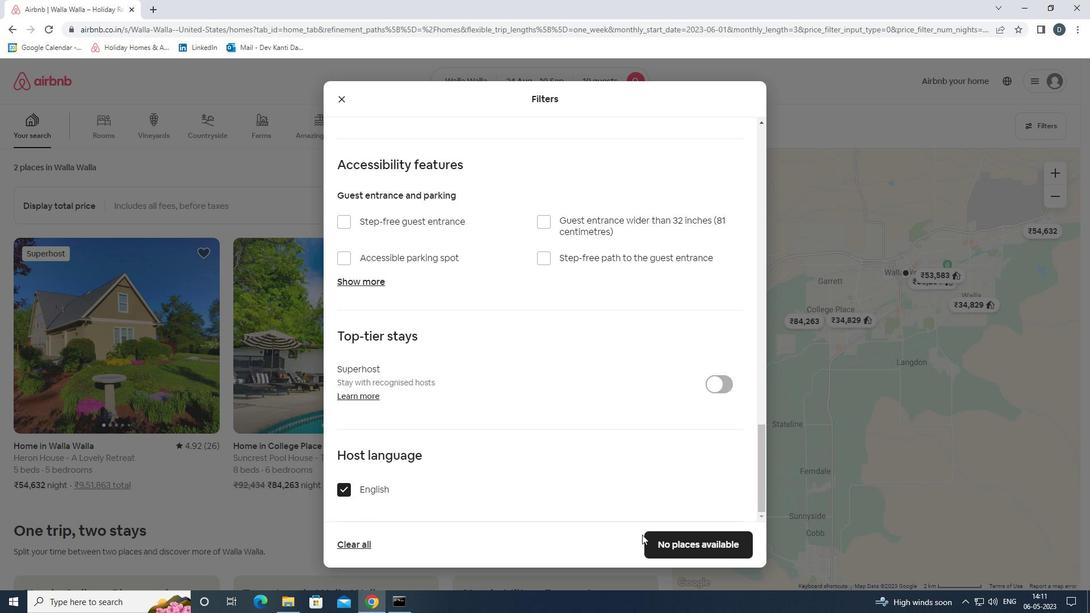 
Action: Mouse pressed left at (665, 543)
Screenshot: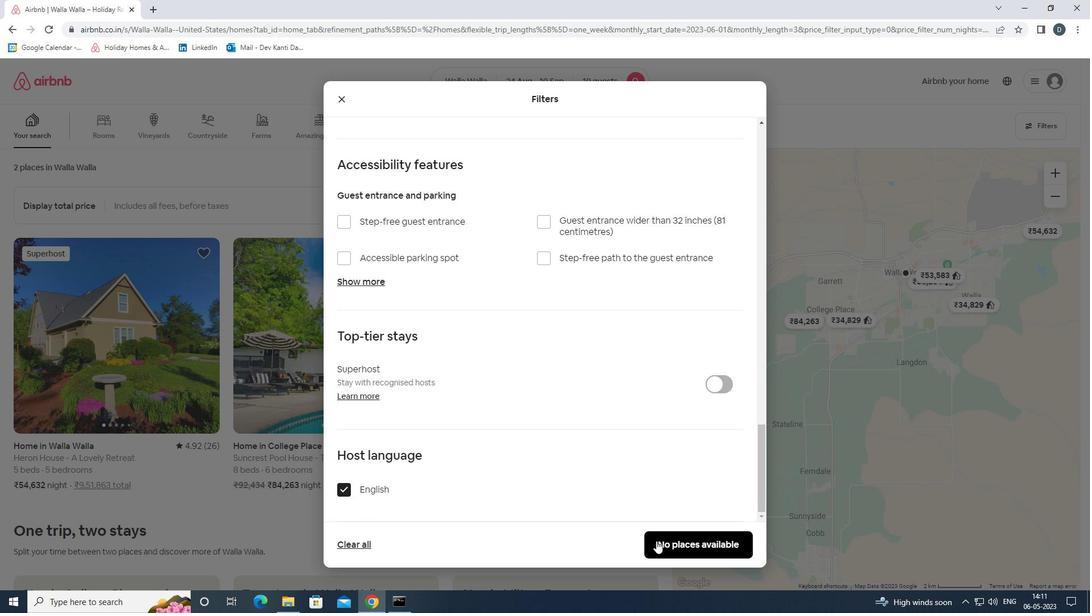
Action: Mouse moved to (614, 451)
Screenshot: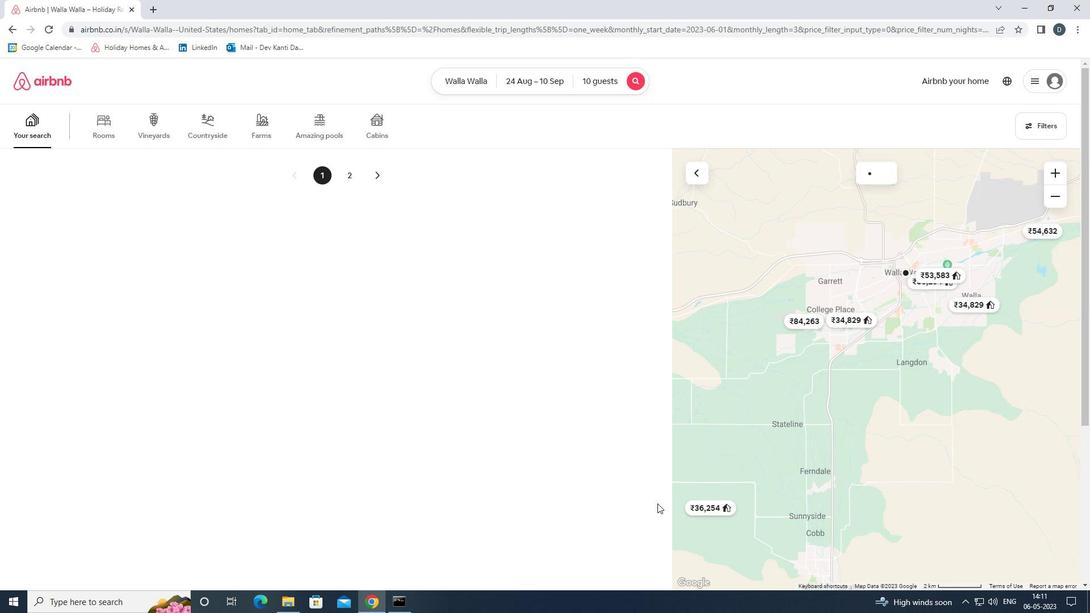 
